 Task: Look for space in Chomutov, Czech Republic from 4th September, 2023 to 10th September, 2023 for 1 adult in price range Rs.9000 to Rs.17000. Place can be private room with 1  bedroom having 1 bed and 1 bathroom. Property type can be house, flat, guest house, hotel. Booking option can be shelf check-in. Required host language is English.
Action: Mouse moved to (449, 105)
Screenshot: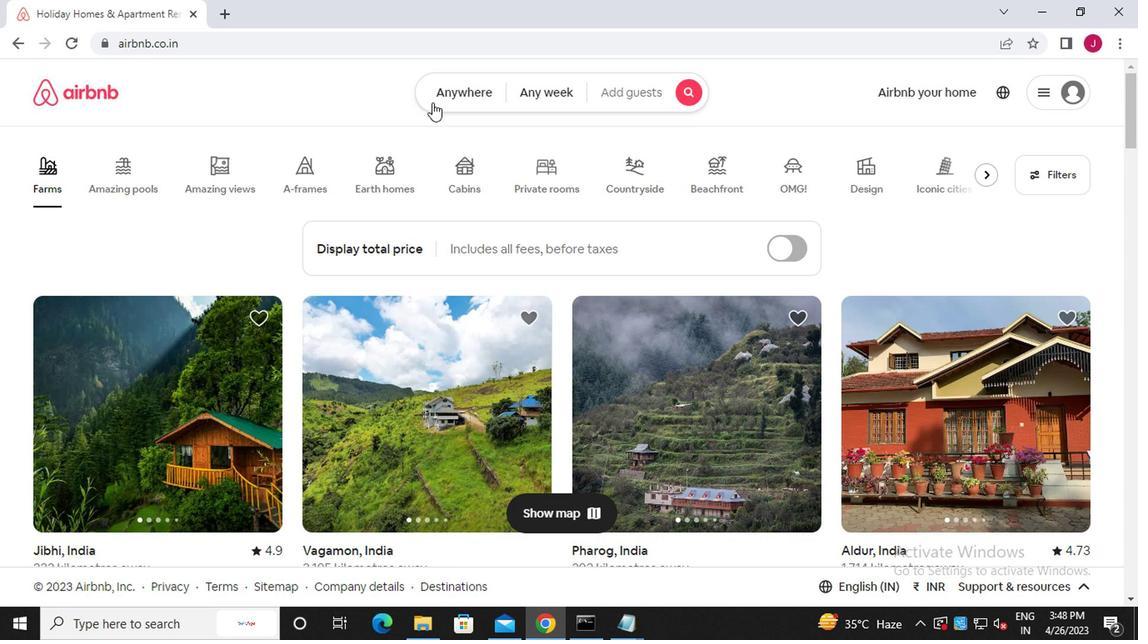 
Action: Mouse pressed left at (449, 105)
Screenshot: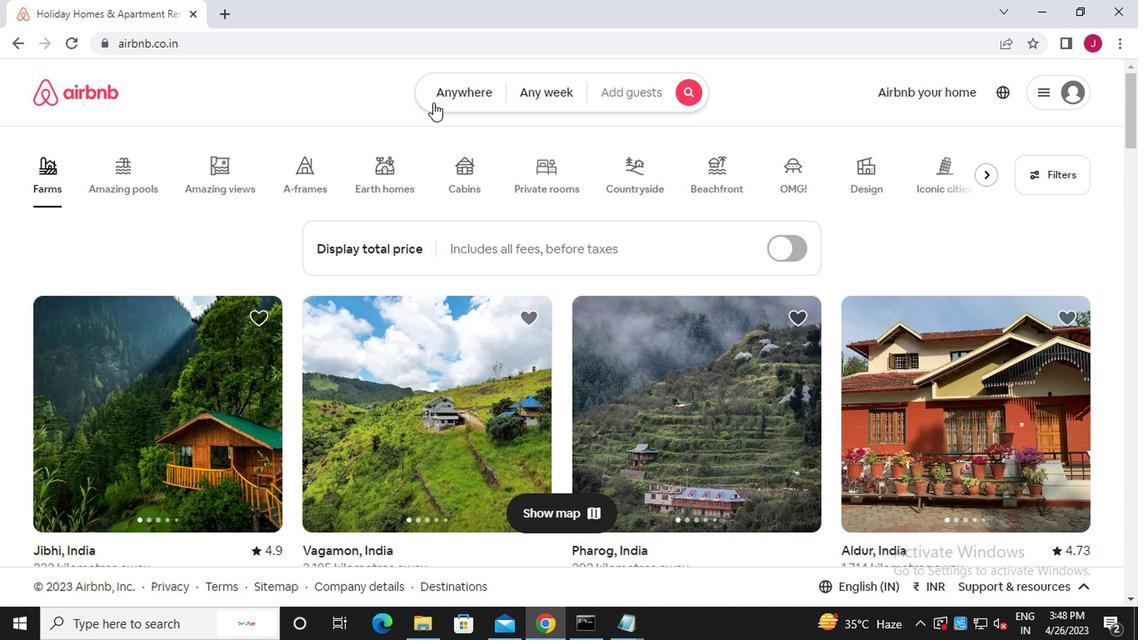 
Action: Mouse moved to (300, 163)
Screenshot: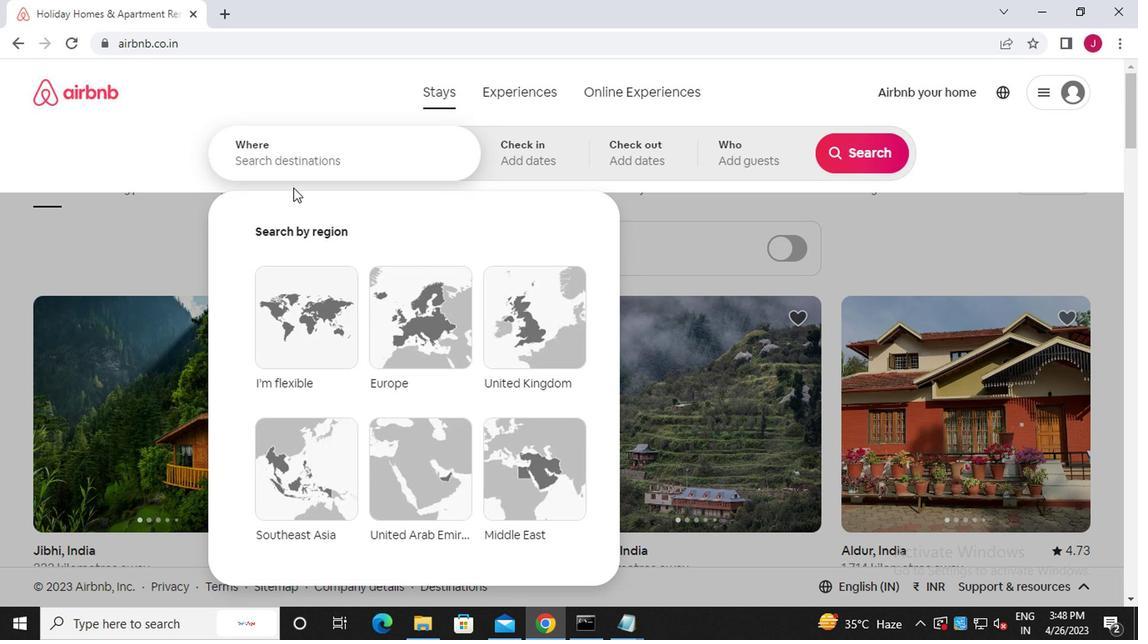 
Action: Mouse pressed left at (300, 163)
Screenshot: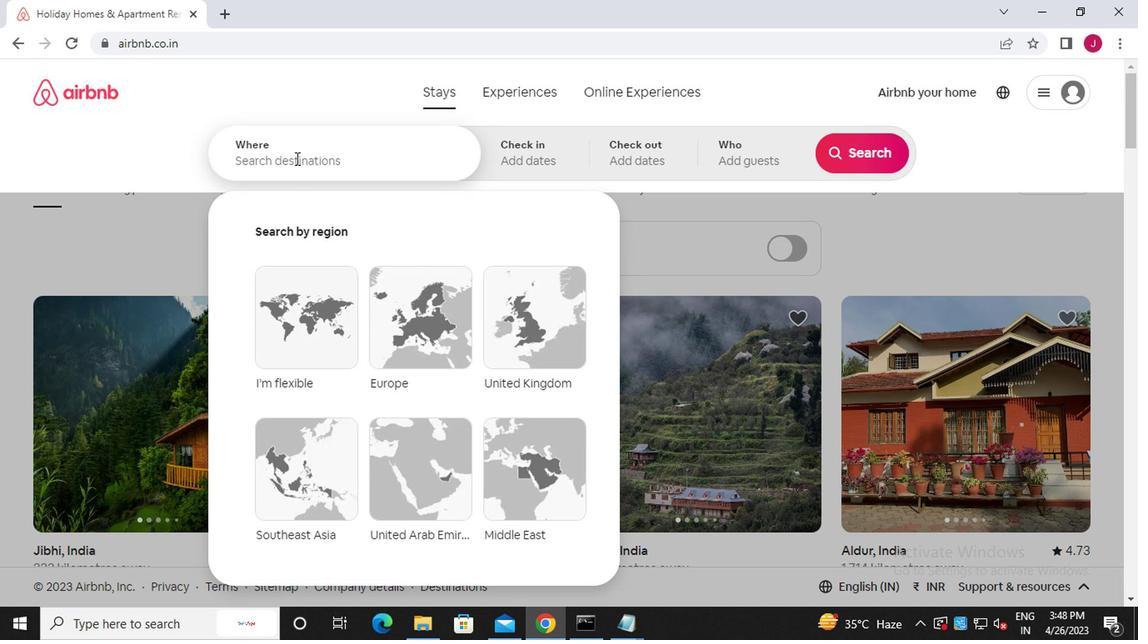 
Action: Key pressed c<Key.caps_lock>homutov,<Key.caps_lock>c<Key.caps_lock>zech<Key.space><Key.caps_lock>r<Key.caps_lock>epublic
Screenshot: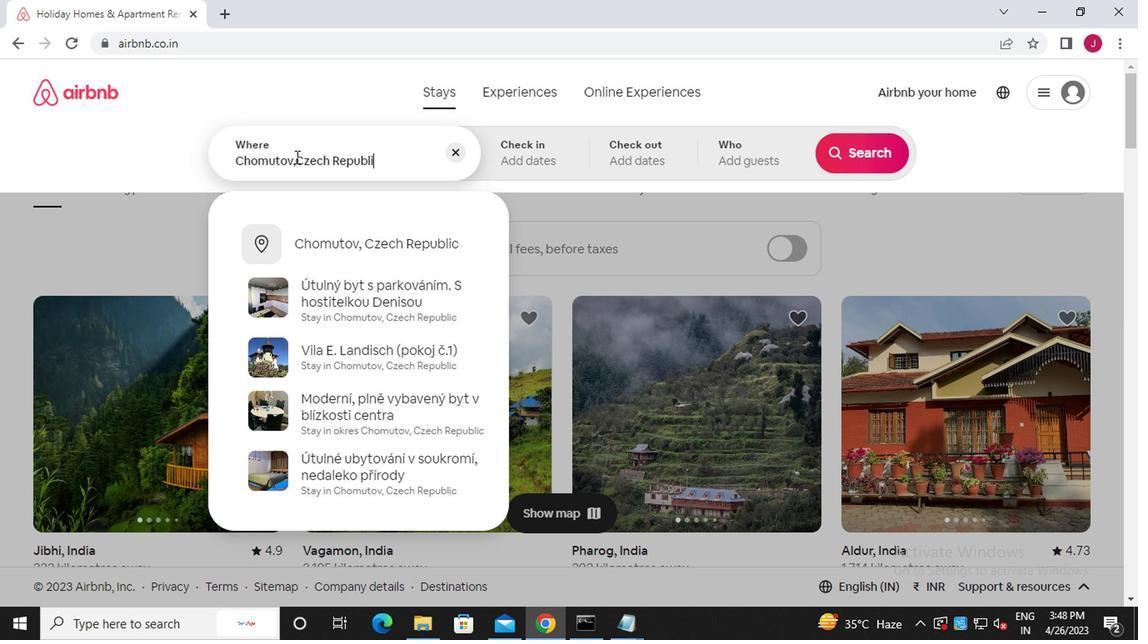 
Action: Mouse moved to (449, 247)
Screenshot: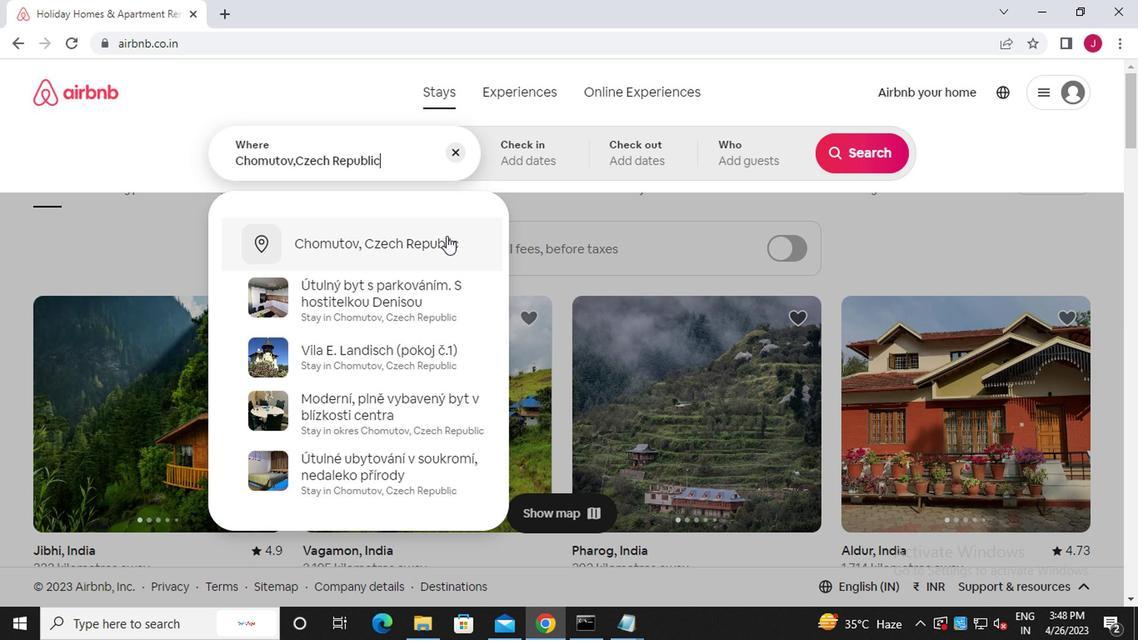 
Action: Mouse pressed left at (449, 247)
Screenshot: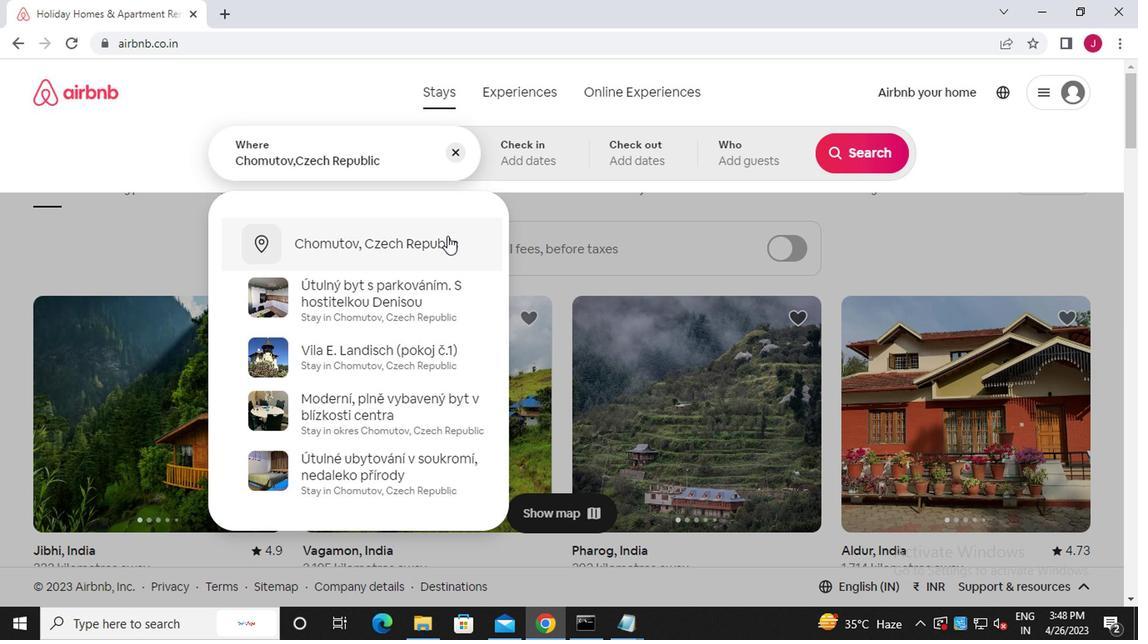 
Action: Mouse moved to (858, 285)
Screenshot: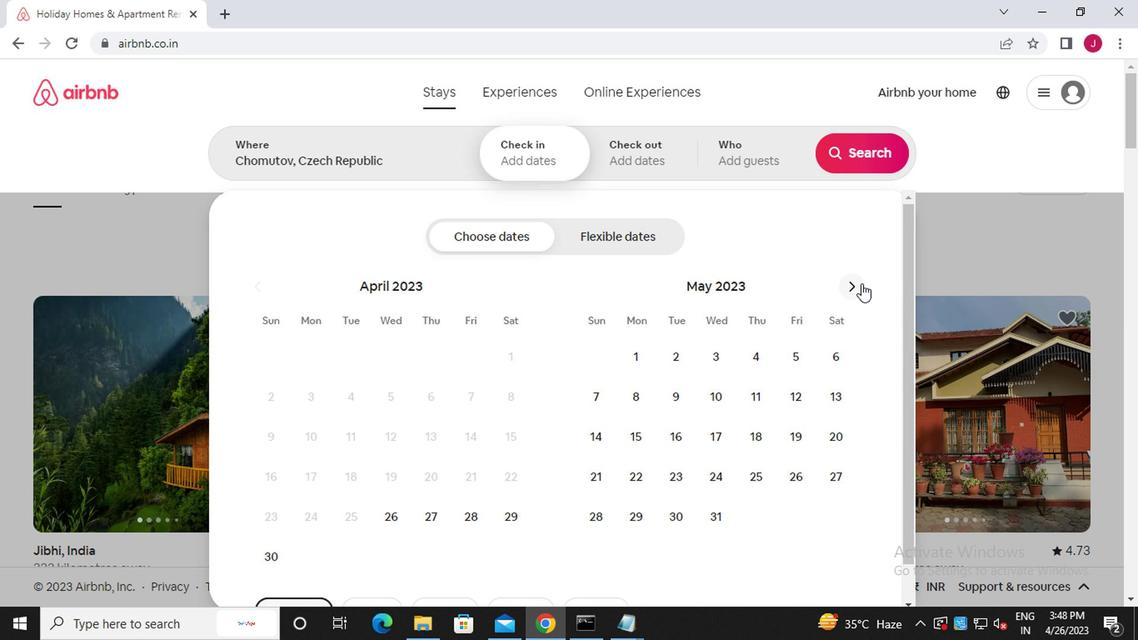 
Action: Mouse pressed left at (858, 285)
Screenshot: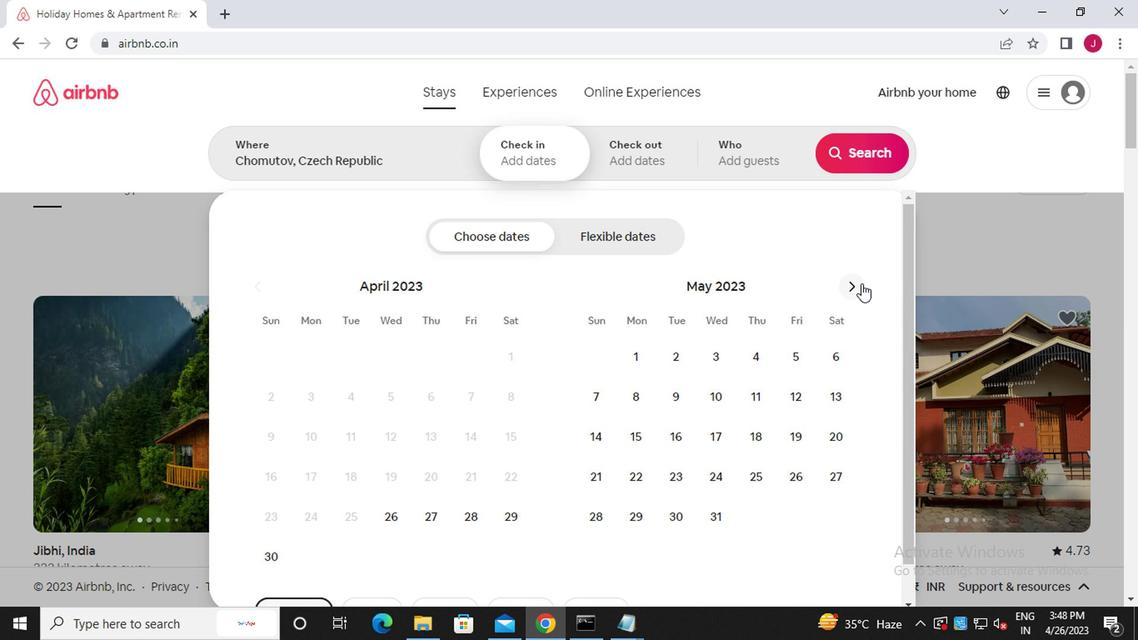 
Action: Mouse moved to (858, 285)
Screenshot: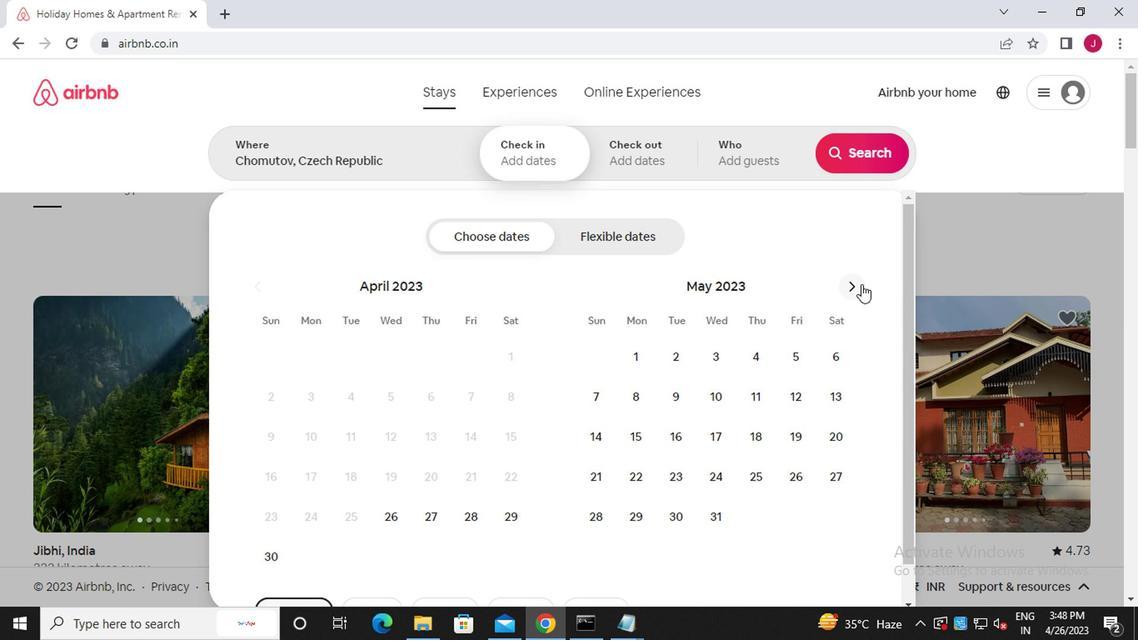 
Action: Mouse pressed left at (858, 285)
Screenshot: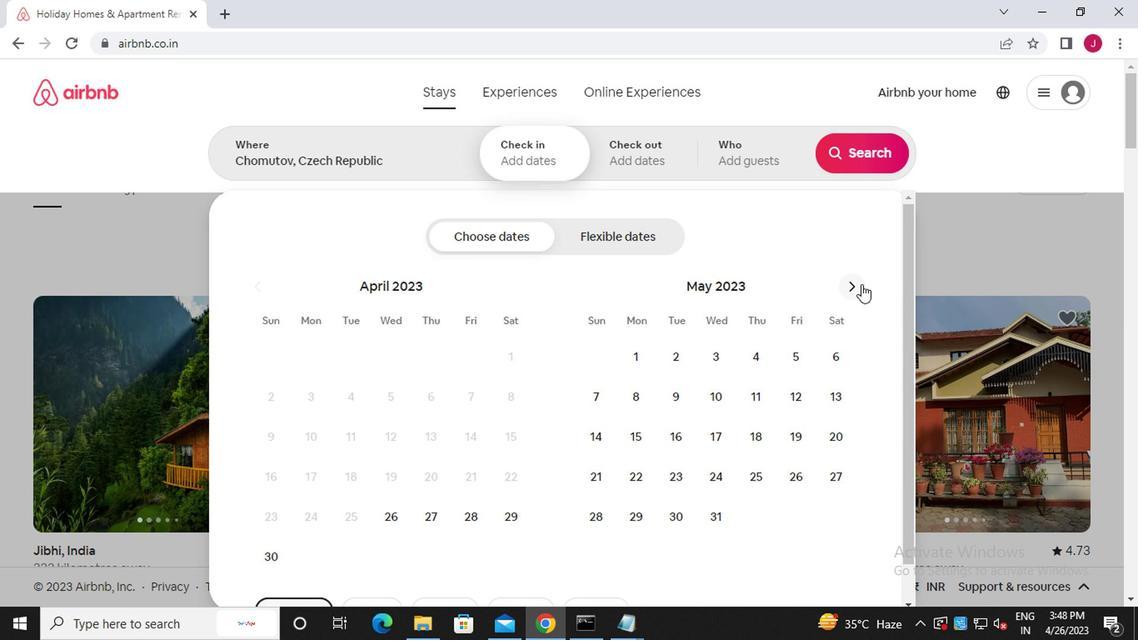 
Action: Mouse moved to (859, 285)
Screenshot: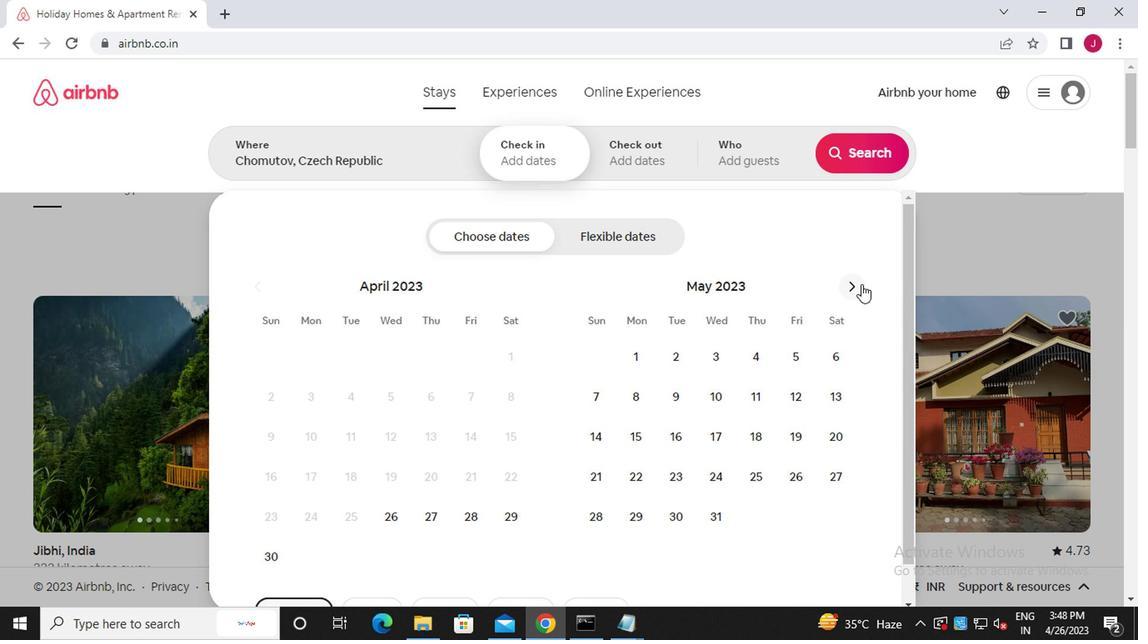 
Action: Mouse pressed left at (859, 285)
Screenshot: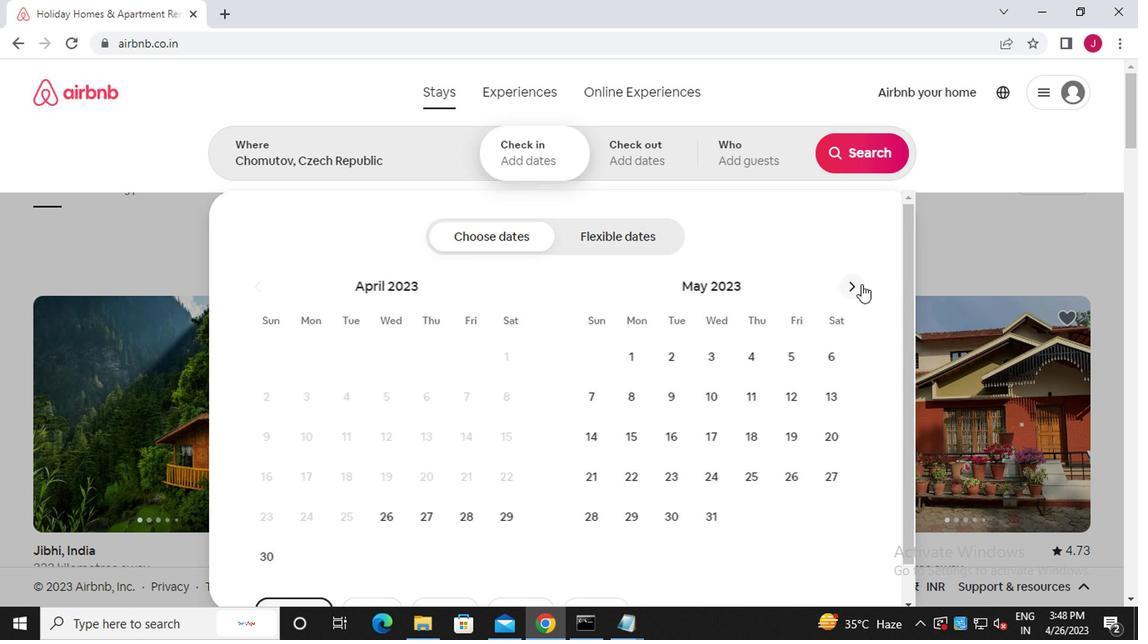 
Action: Mouse moved to (860, 285)
Screenshot: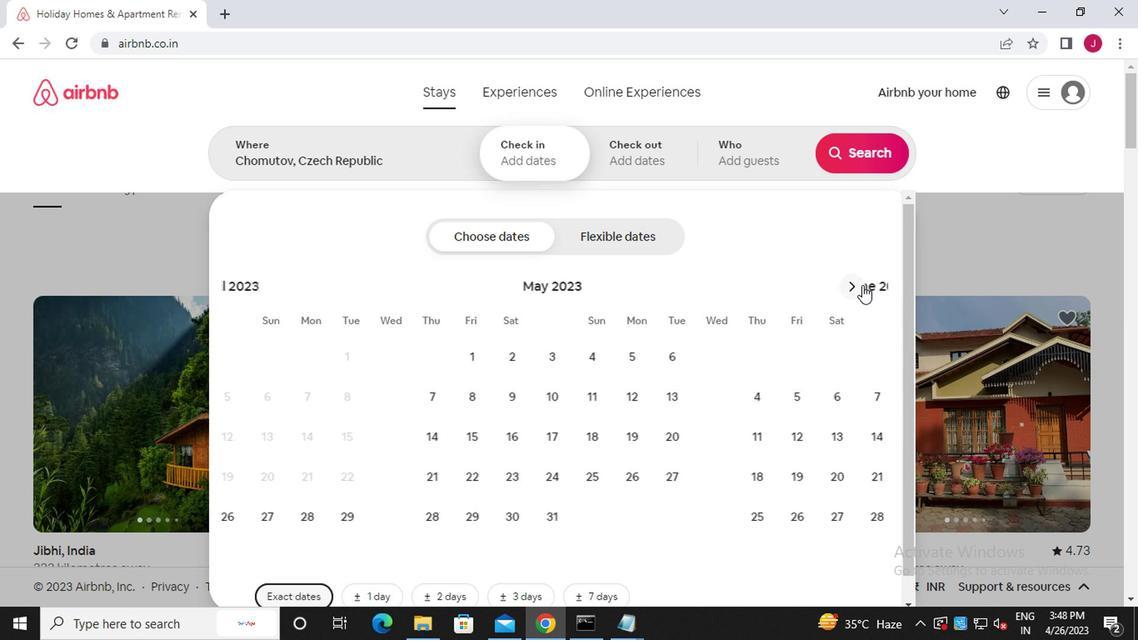 
Action: Mouse pressed left at (860, 285)
Screenshot: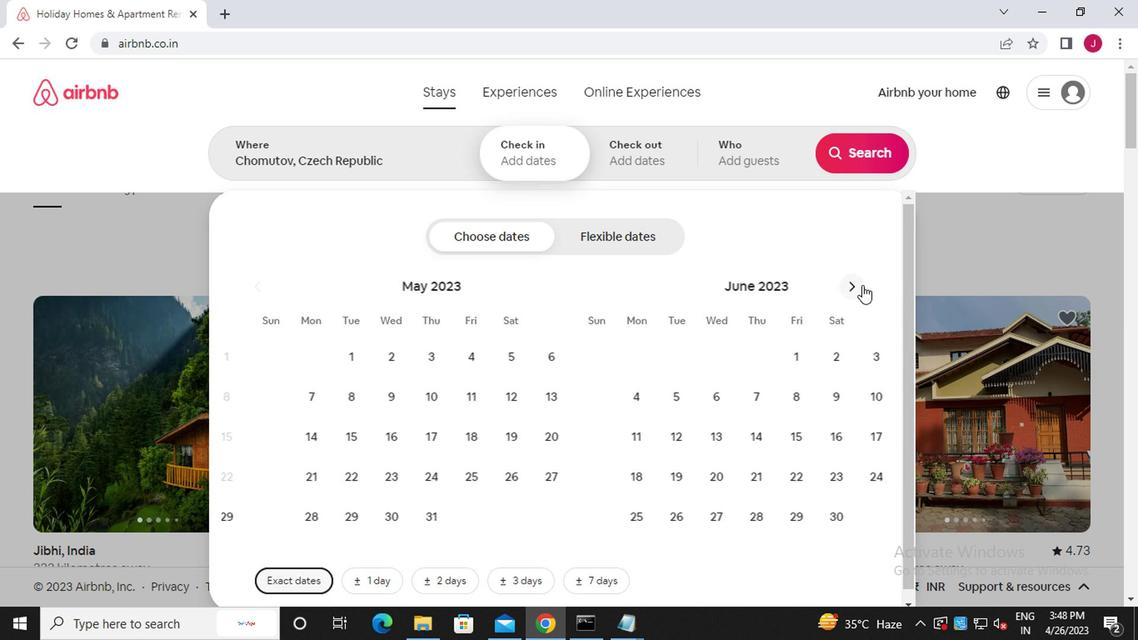 
Action: Mouse pressed left at (860, 285)
Screenshot: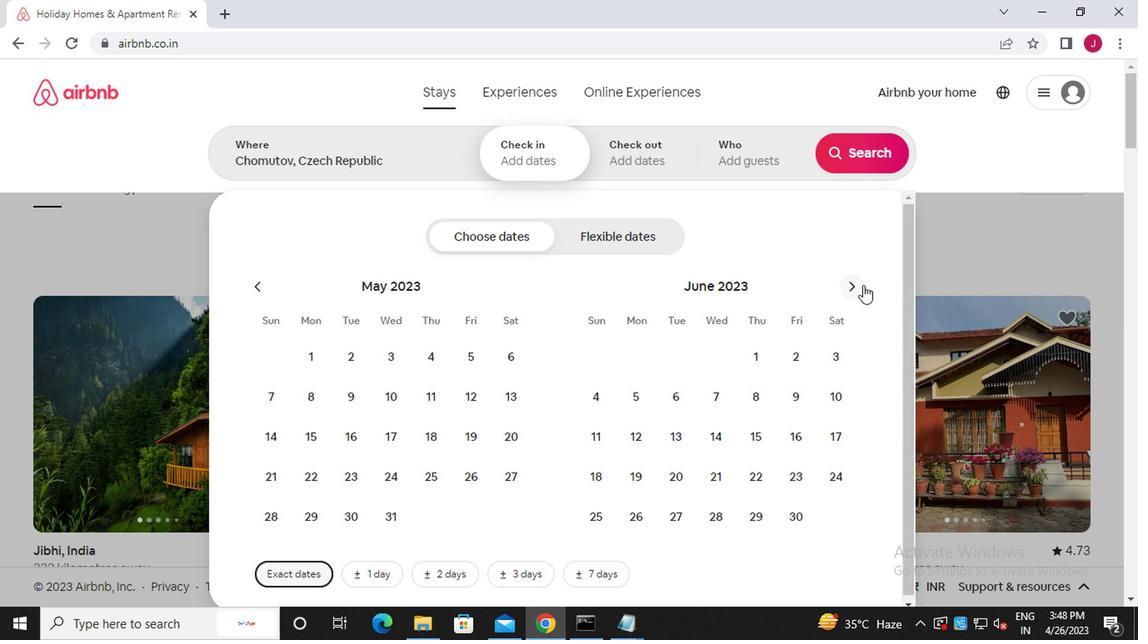 
Action: Mouse pressed left at (860, 285)
Screenshot: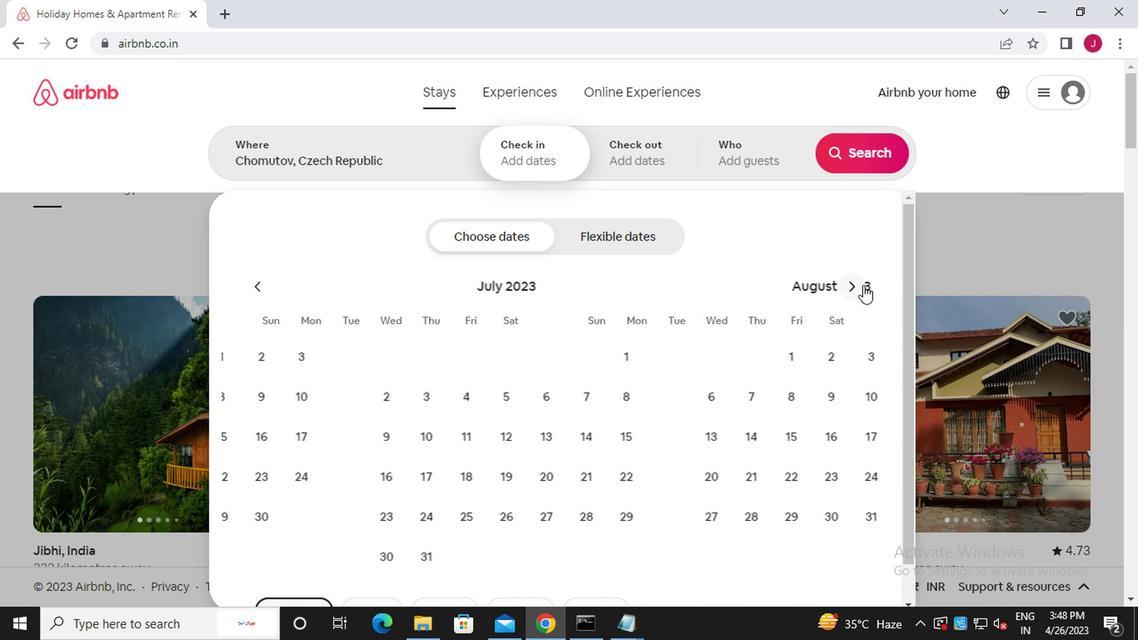 
Action: Mouse moved to (660, 390)
Screenshot: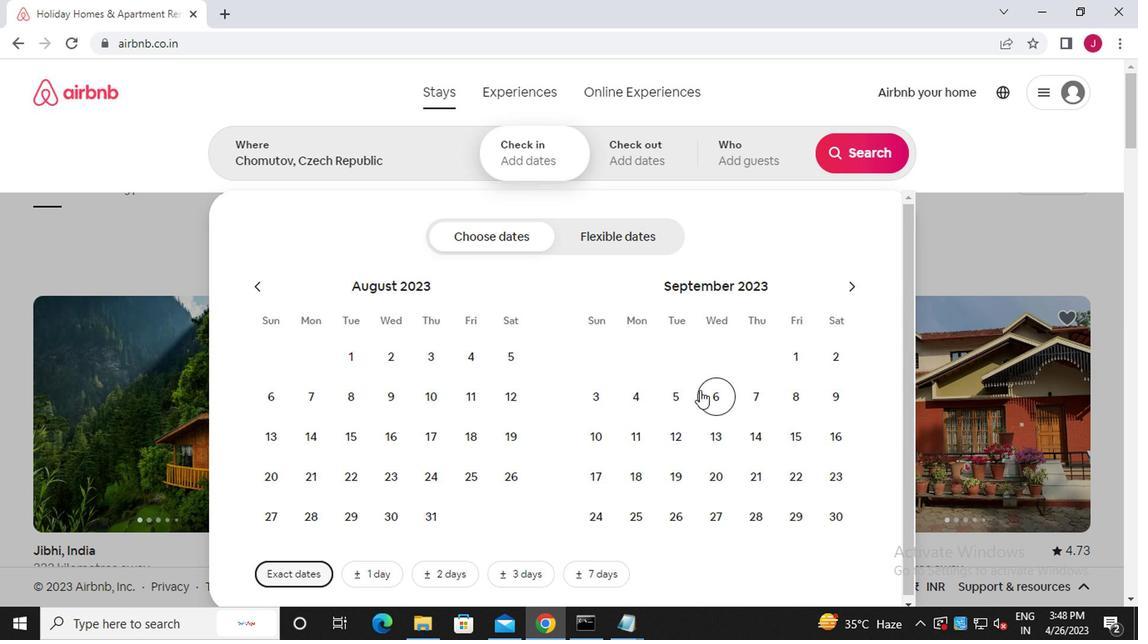 
Action: Mouse pressed left at (660, 390)
Screenshot: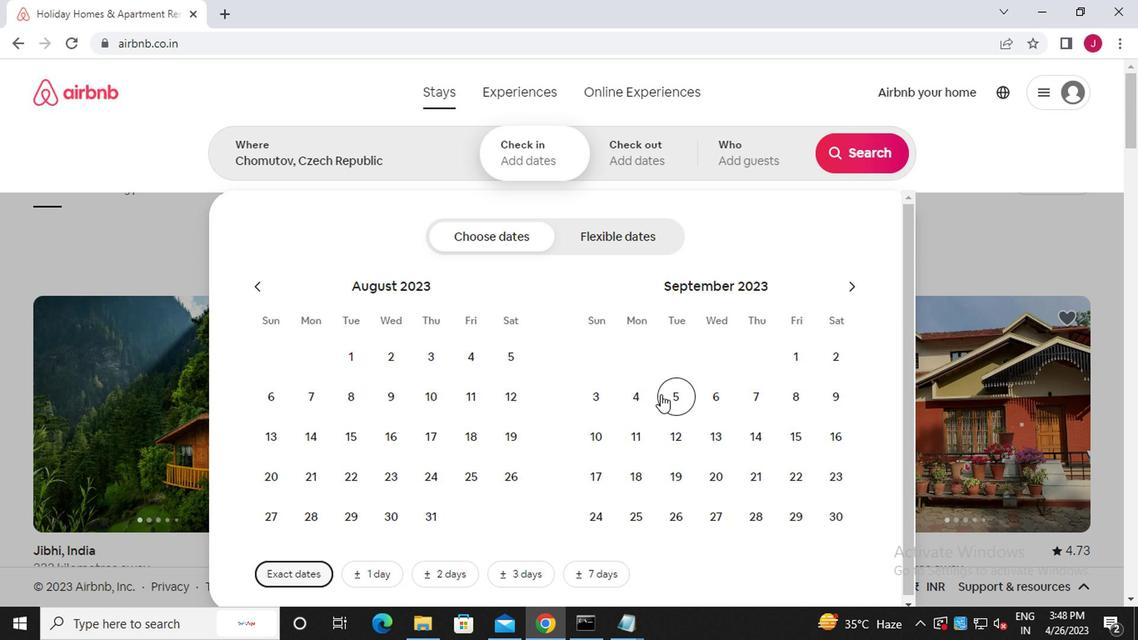 
Action: Mouse moved to (634, 390)
Screenshot: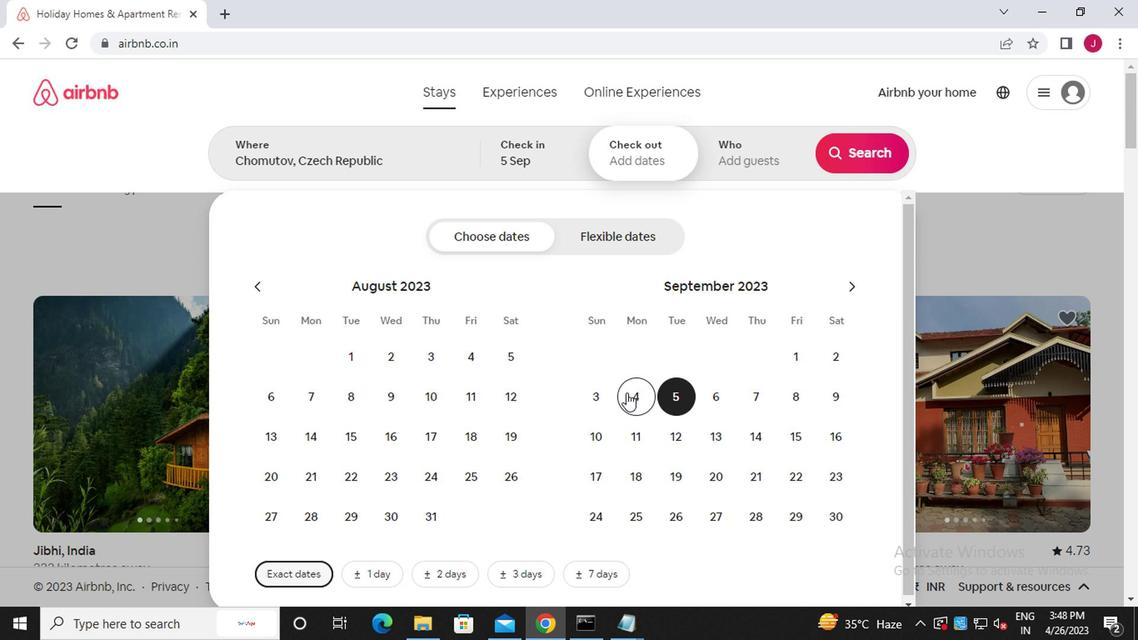 
Action: Mouse pressed left at (634, 390)
Screenshot: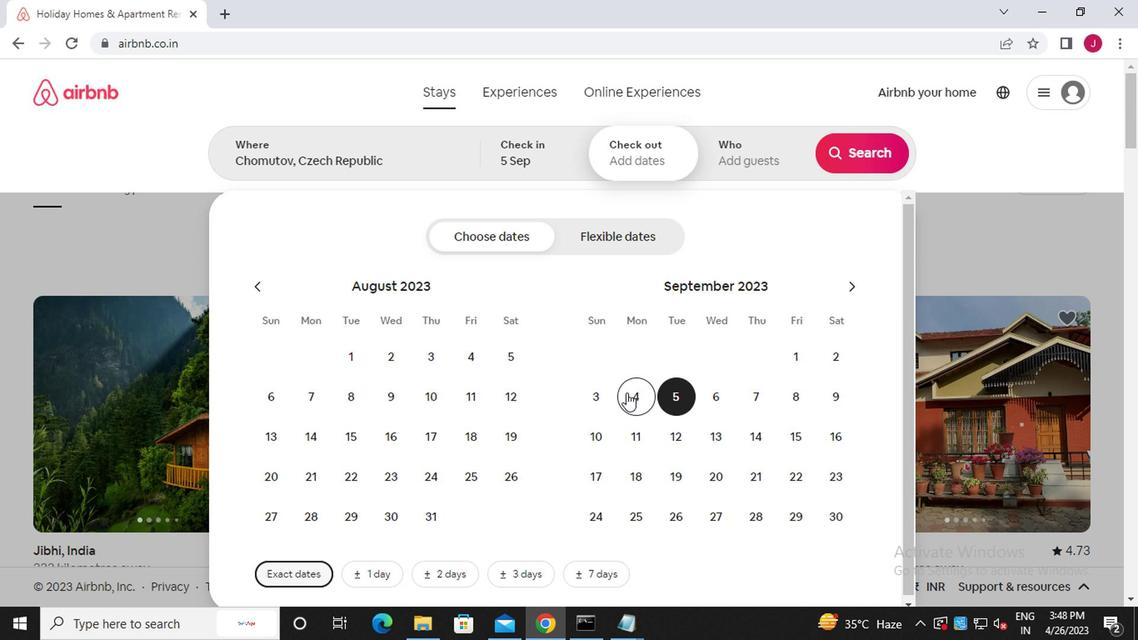 
Action: Mouse moved to (606, 425)
Screenshot: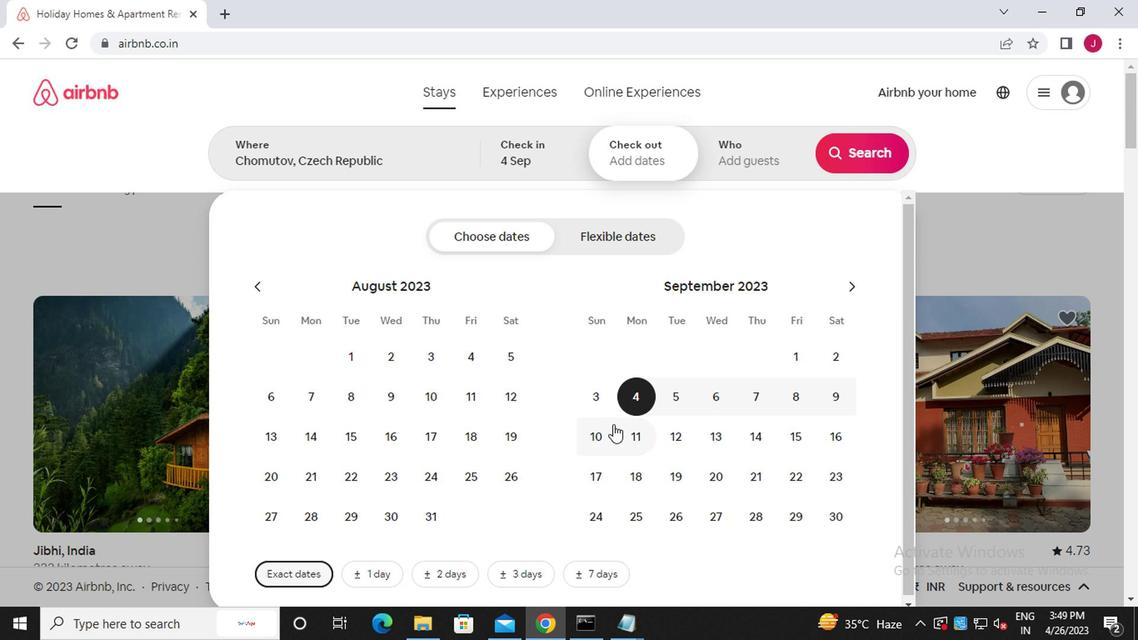 
Action: Mouse pressed left at (606, 425)
Screenshot: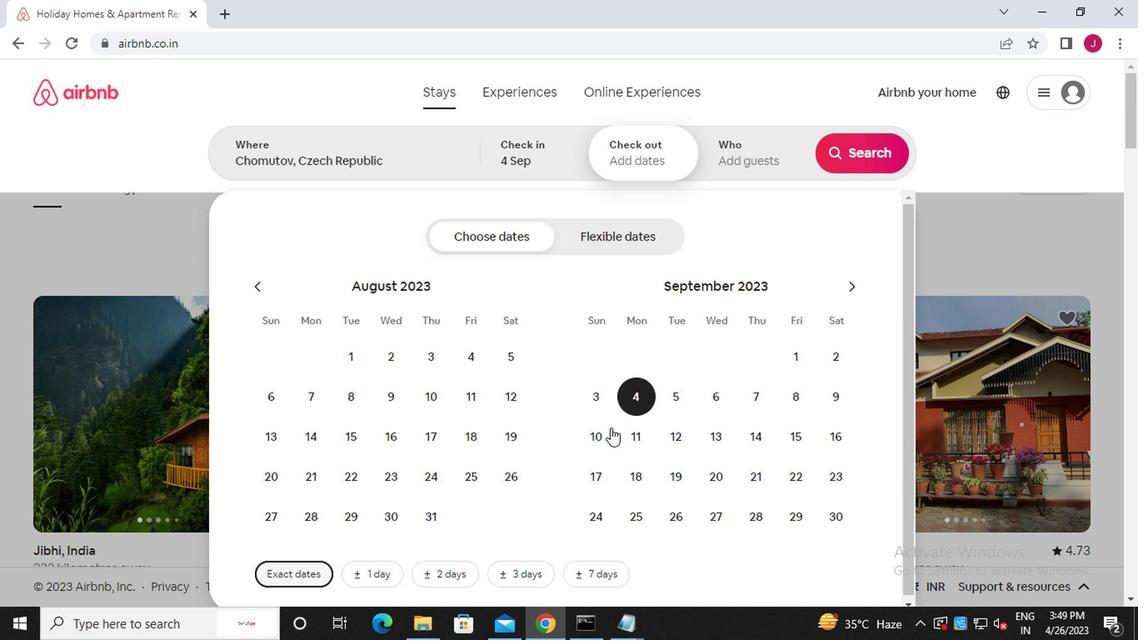 
Action: Mouse moved to (752, 160)
Screenshot: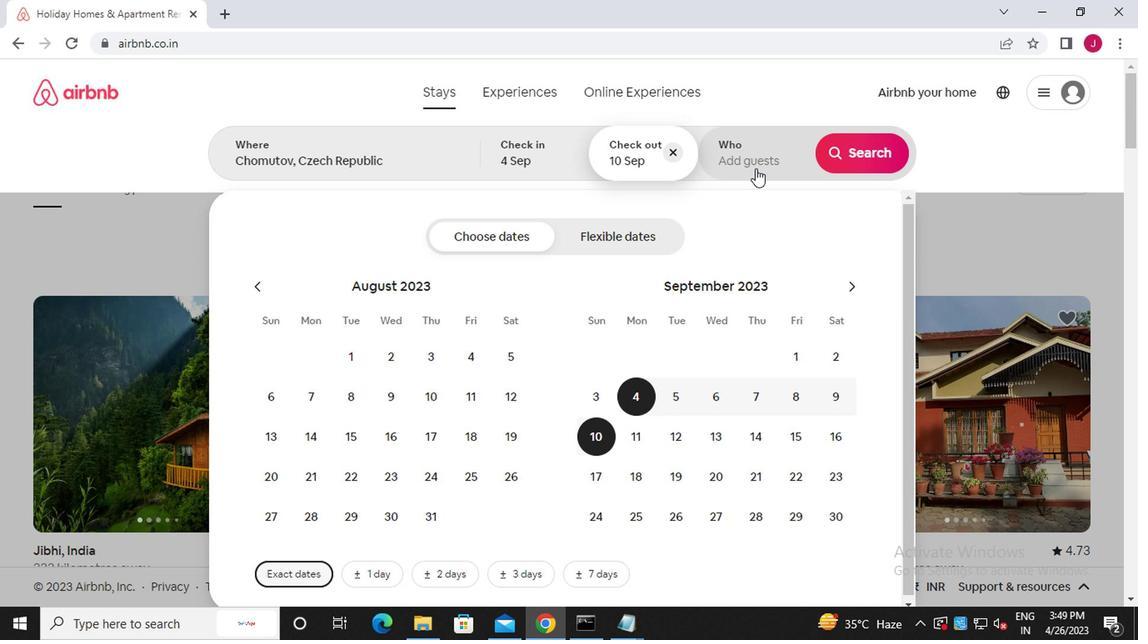 
Action: Mouse pressed left at (752, 160)
Screenshot: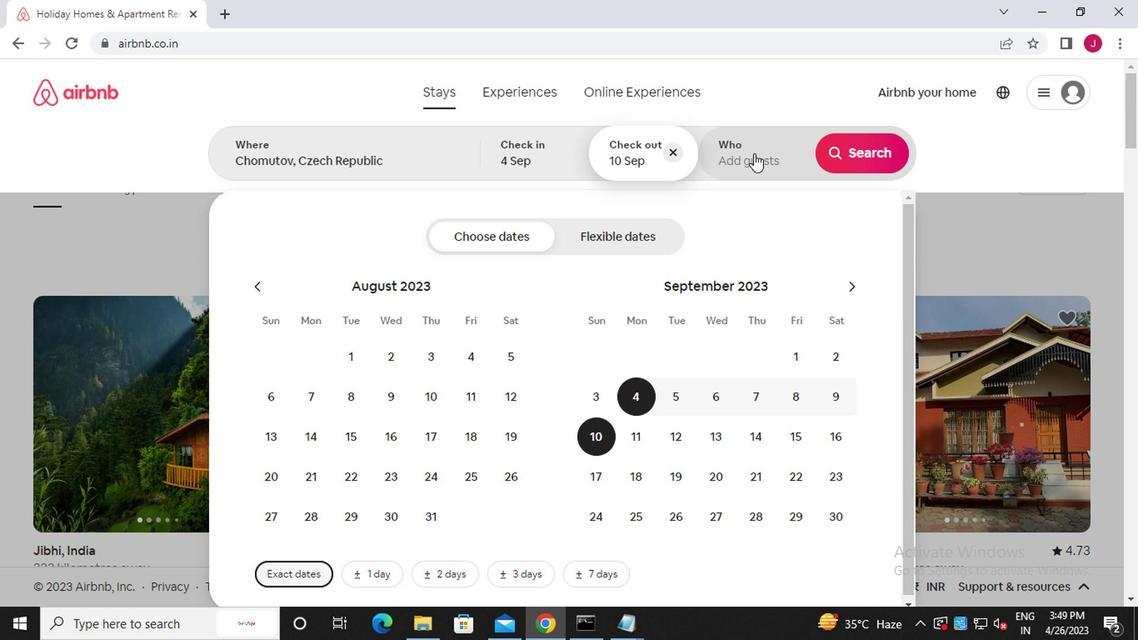 
Action: Mouse moved to (866, 247)
Screenshot: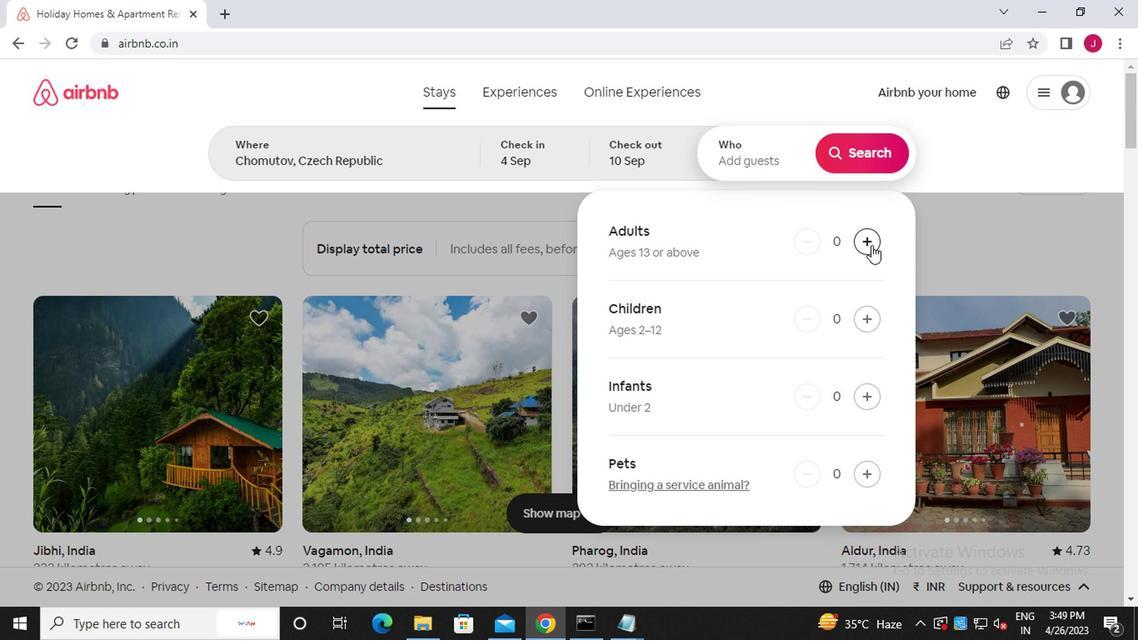
Action: Mouse pressed left at (866, 247)
Screenshot: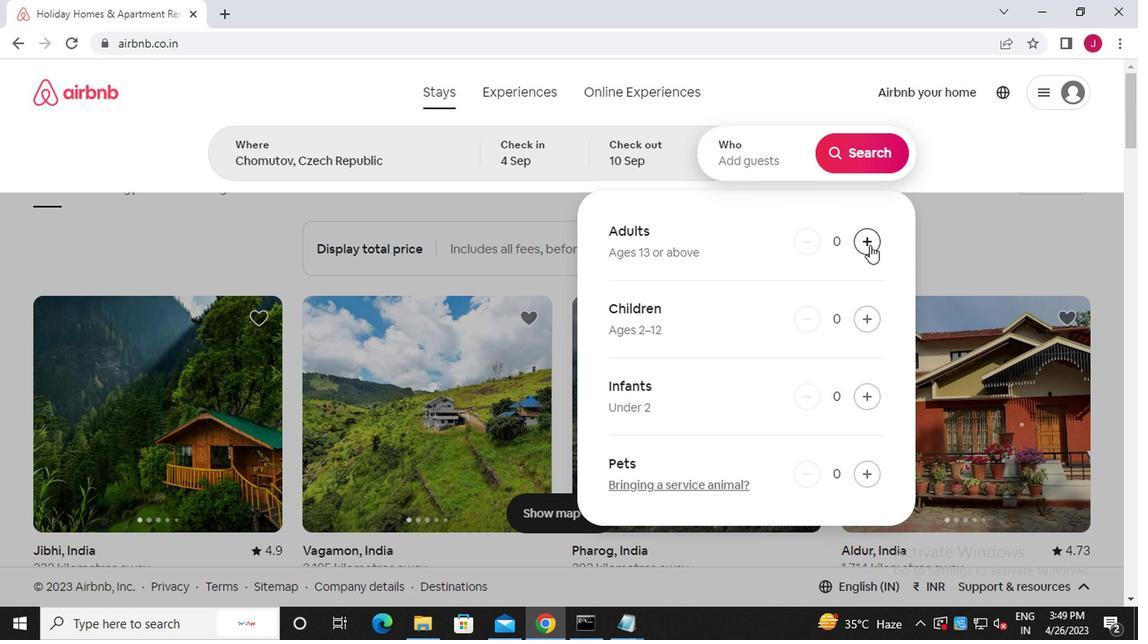 
Action: Mouse moved to (857, 161)
Screenshot: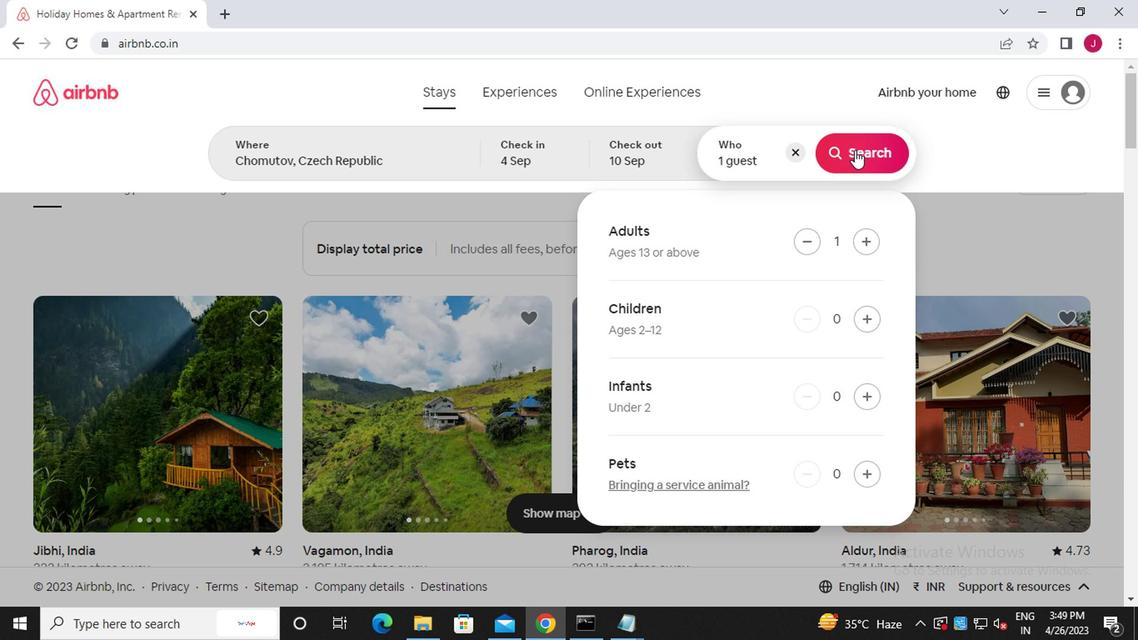
Action: Mouse pressed left at (857, 161)
Screenshot: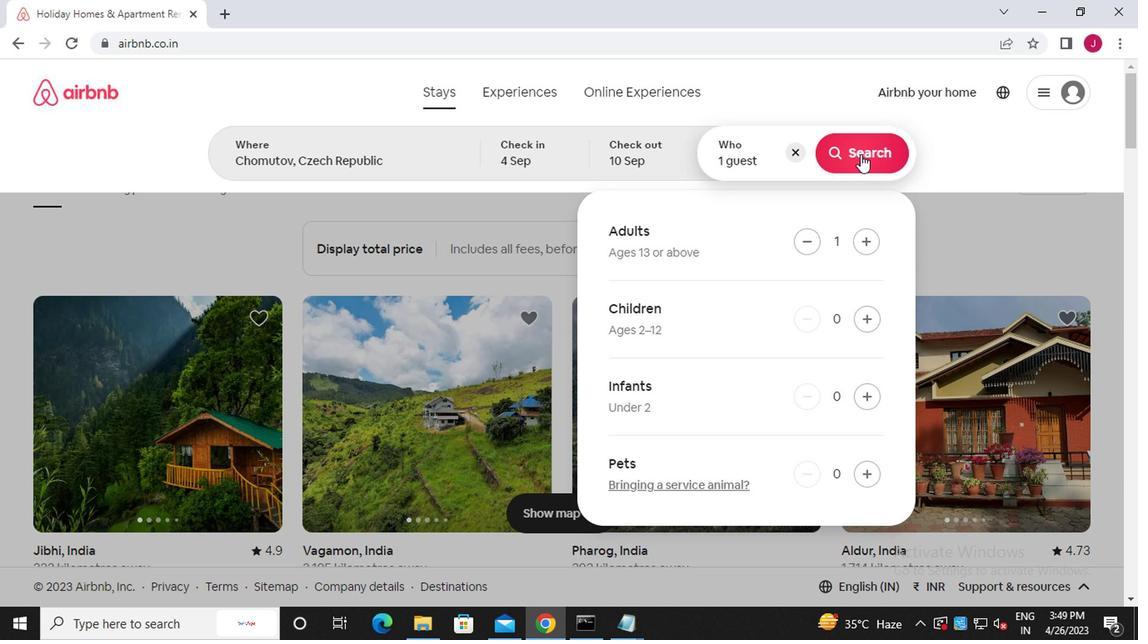 
Action: Mouse moved to (1067, 163)
Screenshot: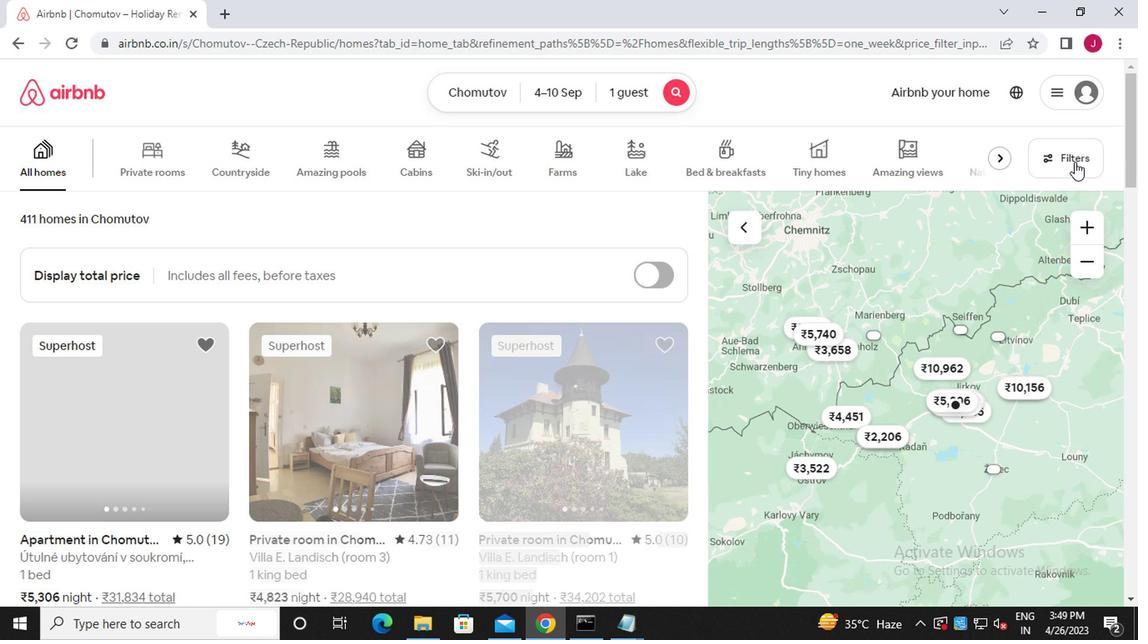 
Action: Mouse pressed left at (1067, 163)
Screenshot: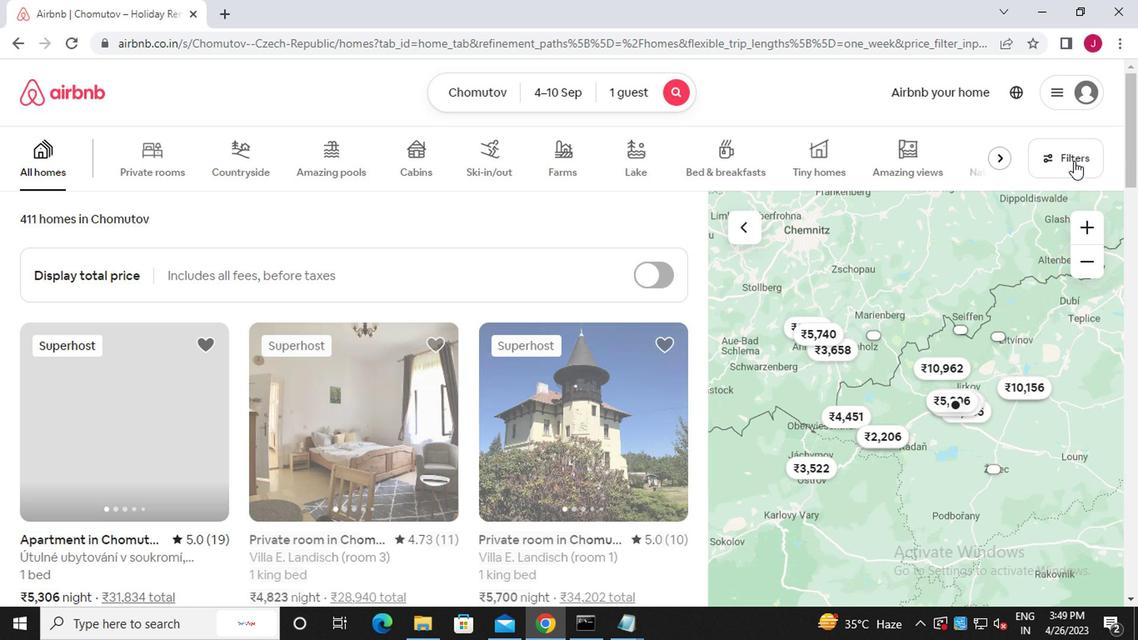 
Action: Mouse moved to (370, 367)
Screenshot: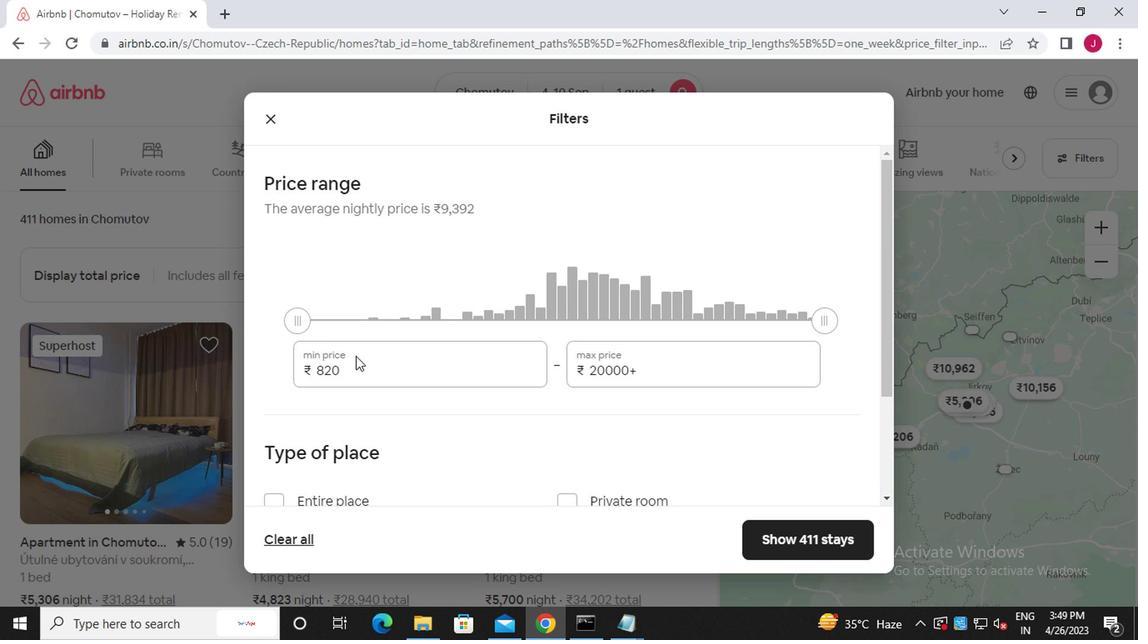 
Action: Mouse pressed left at (370, 367)
Screenshot: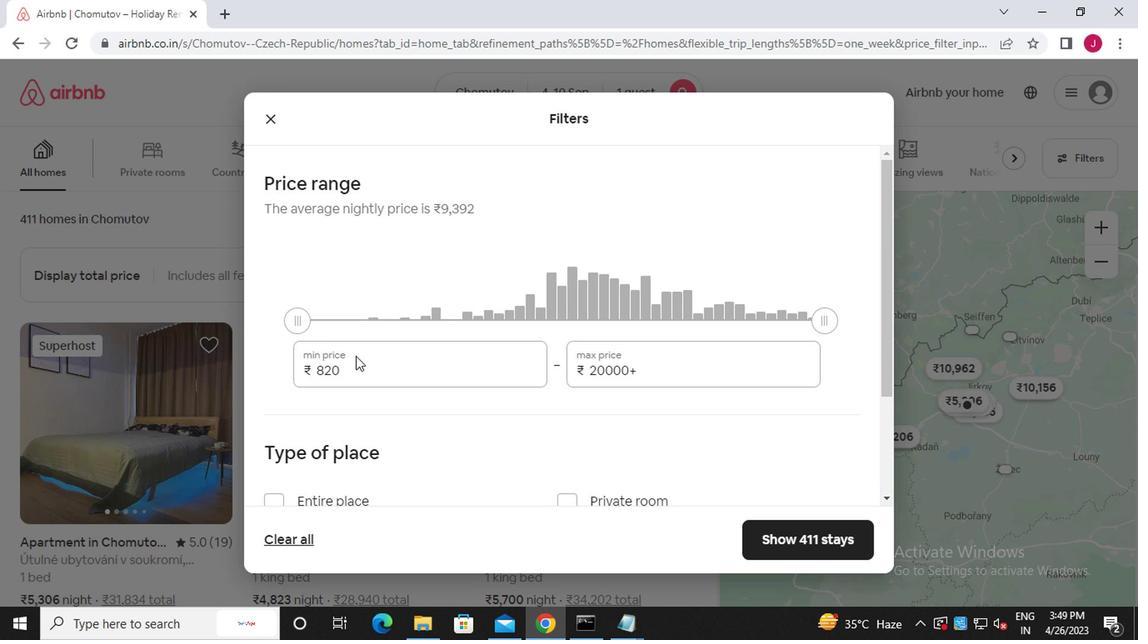 
Action: Mouse moved to (374, 367)
Screenshot: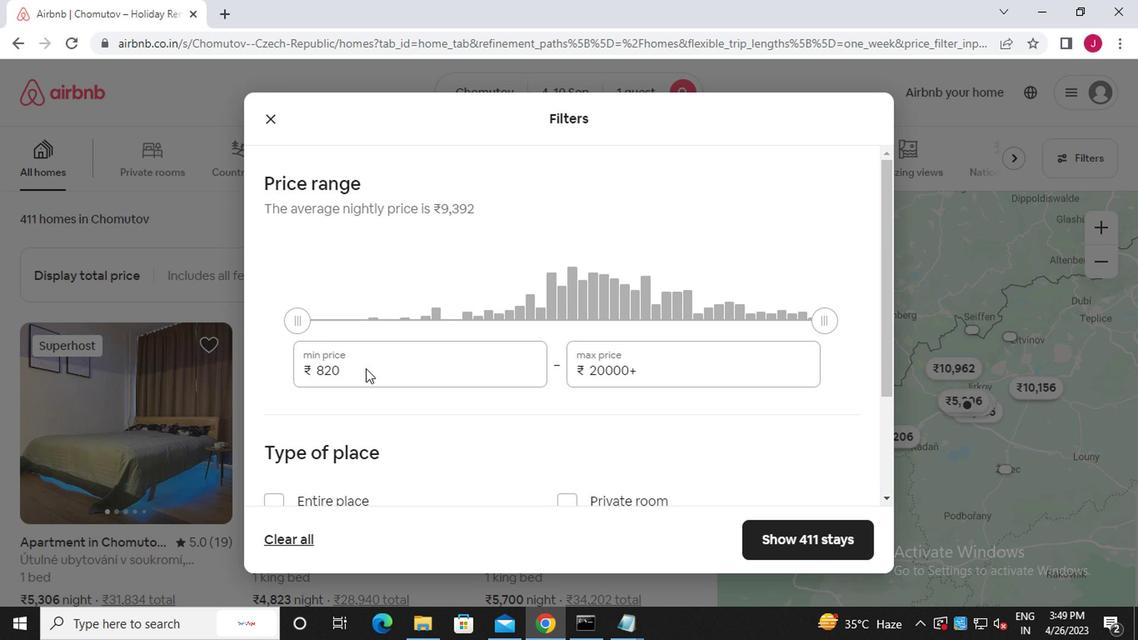 
Action: Key pressed <Key.backspace><Key.backspace><Key.backspace><<105>><<96>><<96>><<96>>
Screenshot: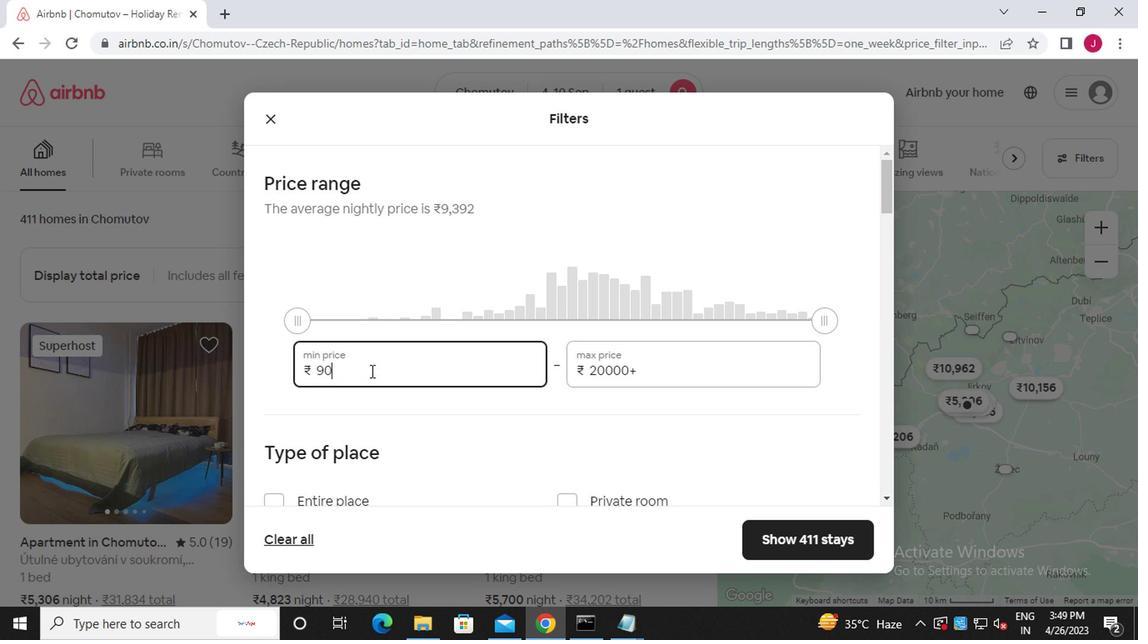 
Action: Mouse moved to (662, 367)
Screenshot: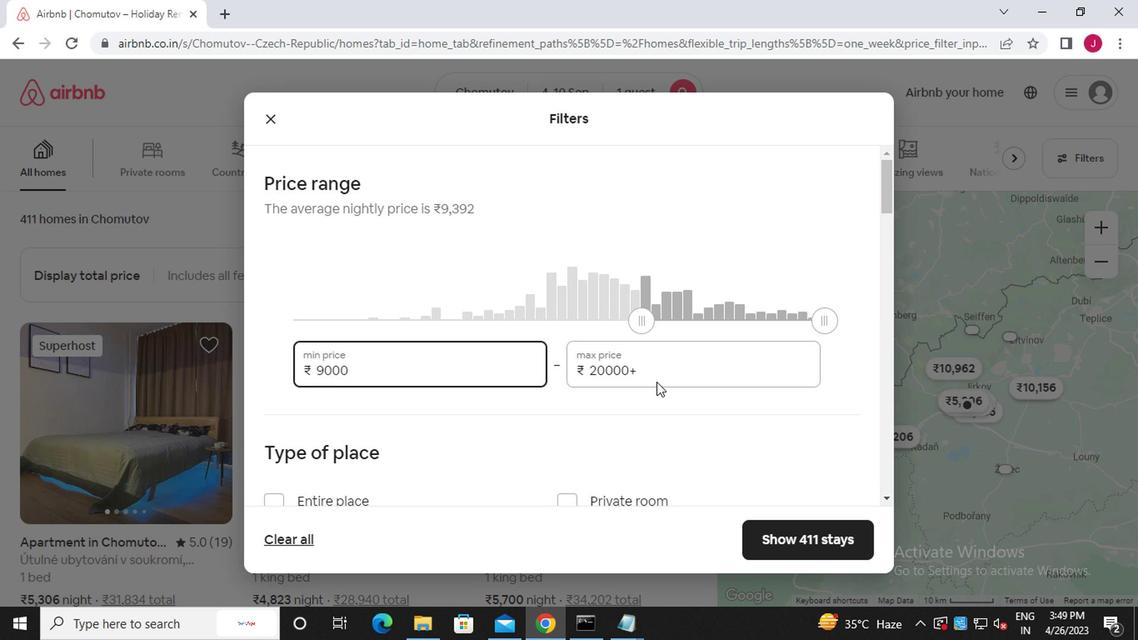 
Action: Mouse pressed left at (662, 367)
Screenshot: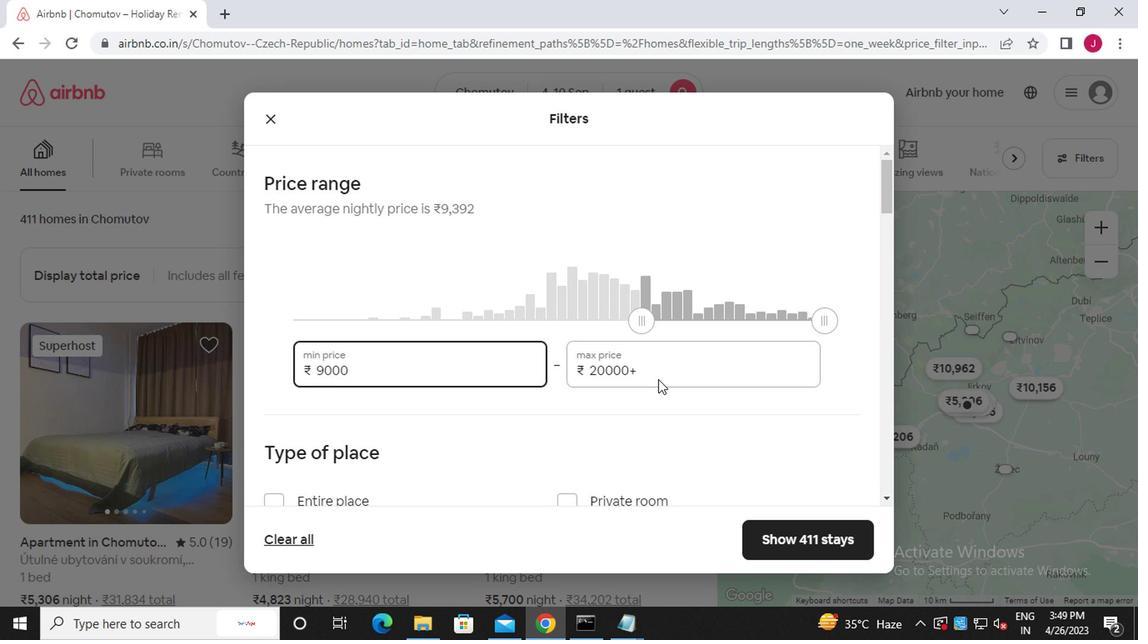
Action: Mouse moved to (662, 367)
Screenshot: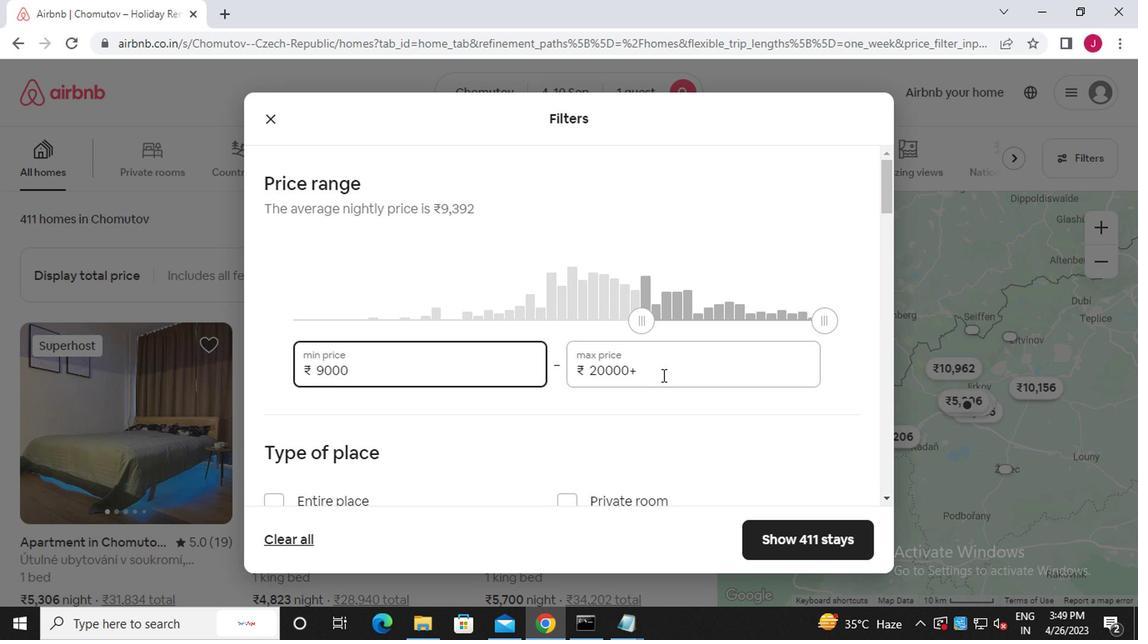 
Action: Key pressed <Key.backspace><Key.backspace><Key.backspace><Key.backspace><Key.backspace><Key.backspace><Key.backspace><Key.backspace><Key.backspace><Key.backspace><Key.backspace><Key.backspace><<97>><<103>><<96>><<96>><<96>>
Screenshot: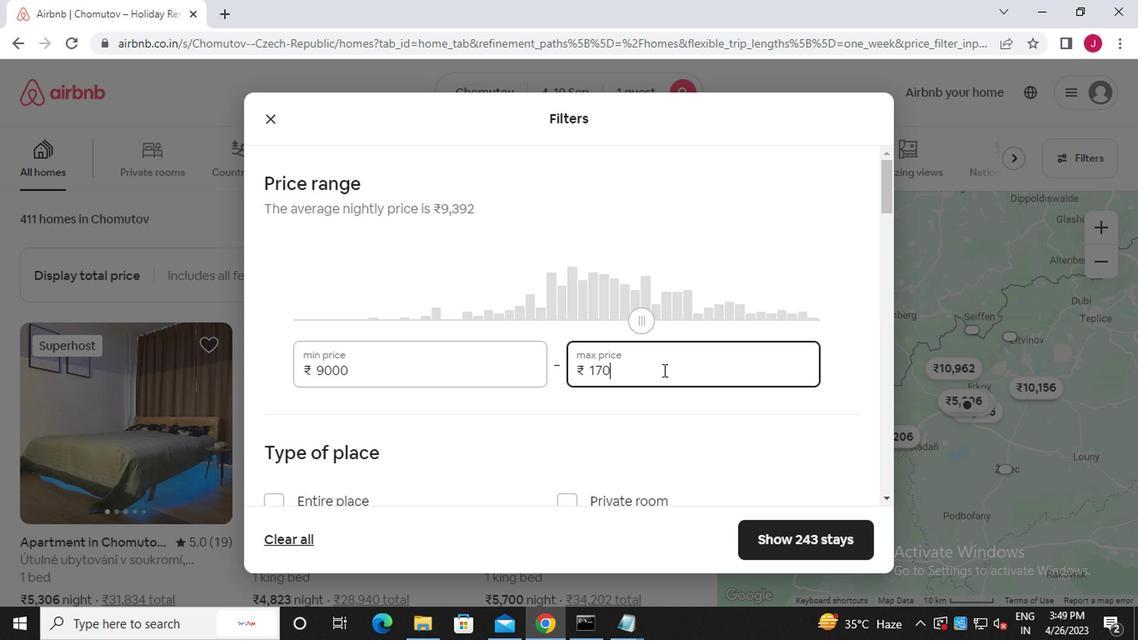 
Action: Mouse moved to (662, 375)
Screenshot: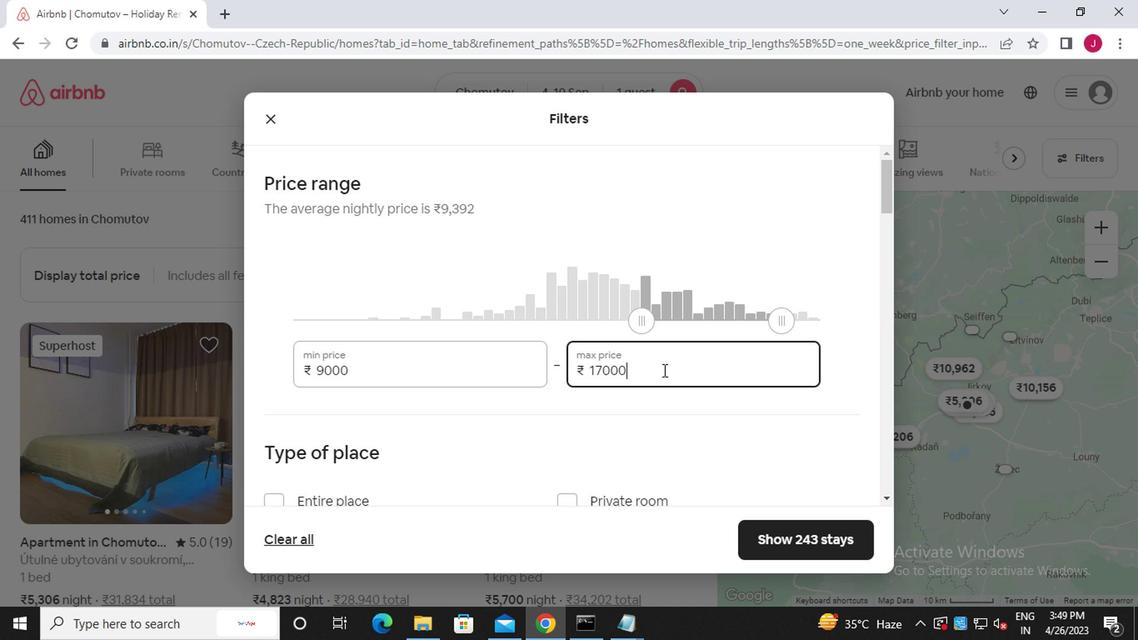 
Action: Mouse scrolled (662, 374) with delta (0, -1)
Screenshot: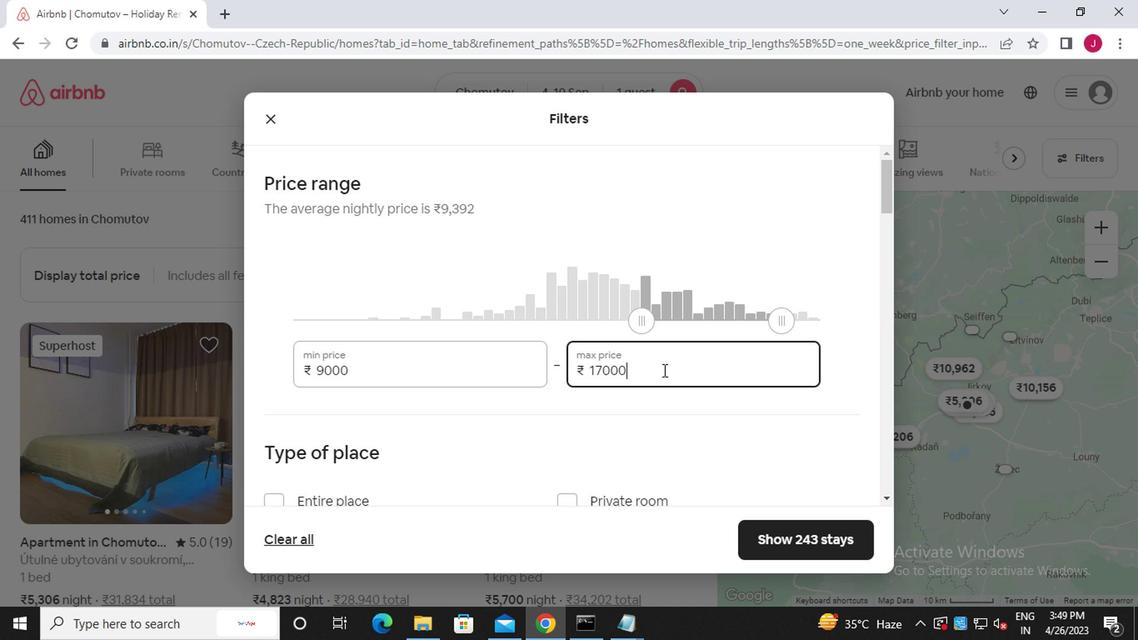 
Action: Mouse moved to (663, 377)
Screenshot: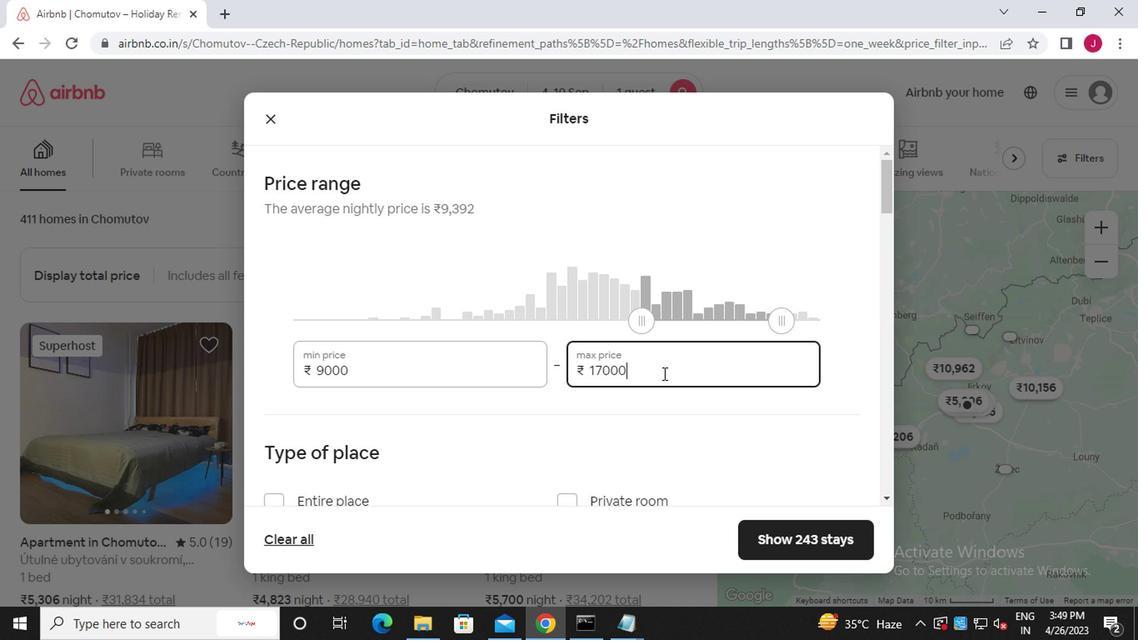 
Action: Mouse scrolled (663, 376) with delta (0, -1)
Screenshot: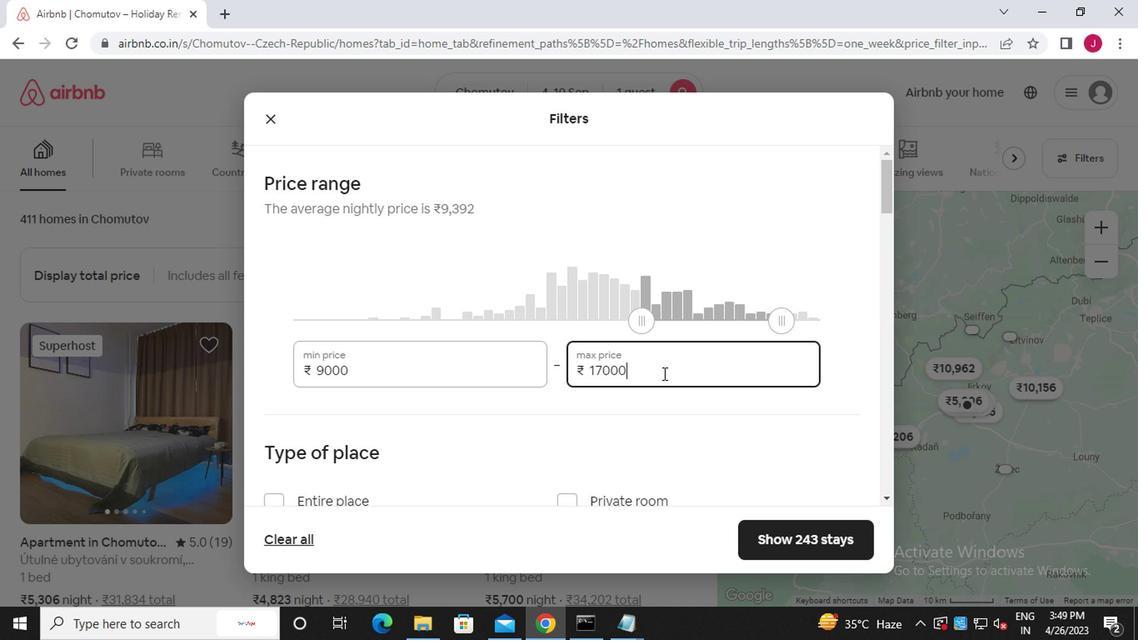 
Action: Mouse moved to (568, 330)
Screenshot: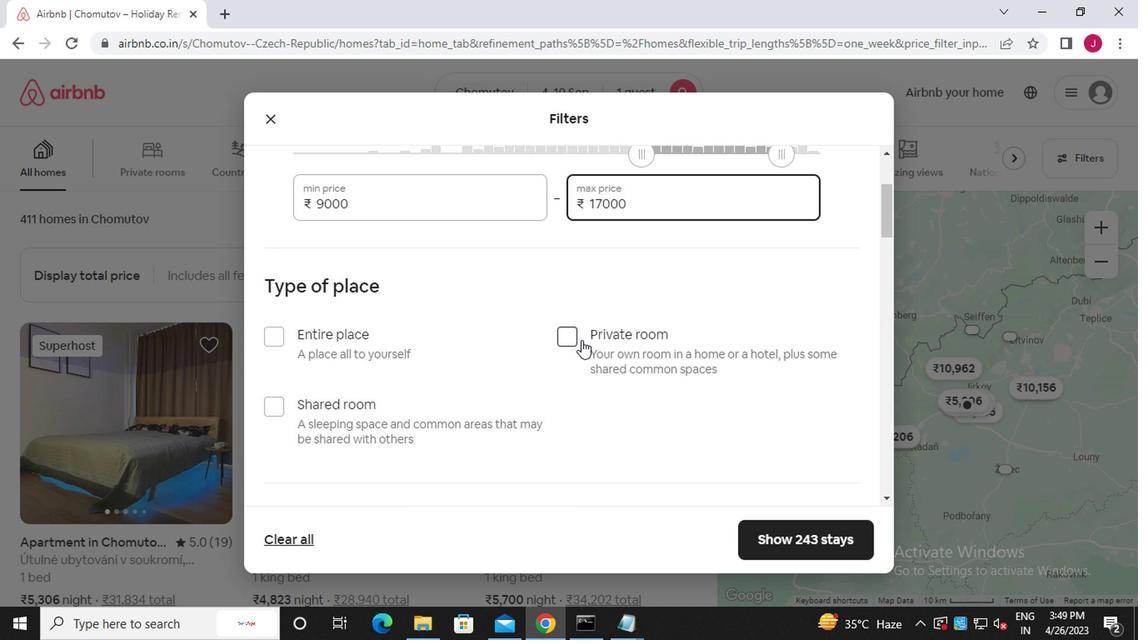 
Action: Mouse pressed left at (568, 330)
Screenshot: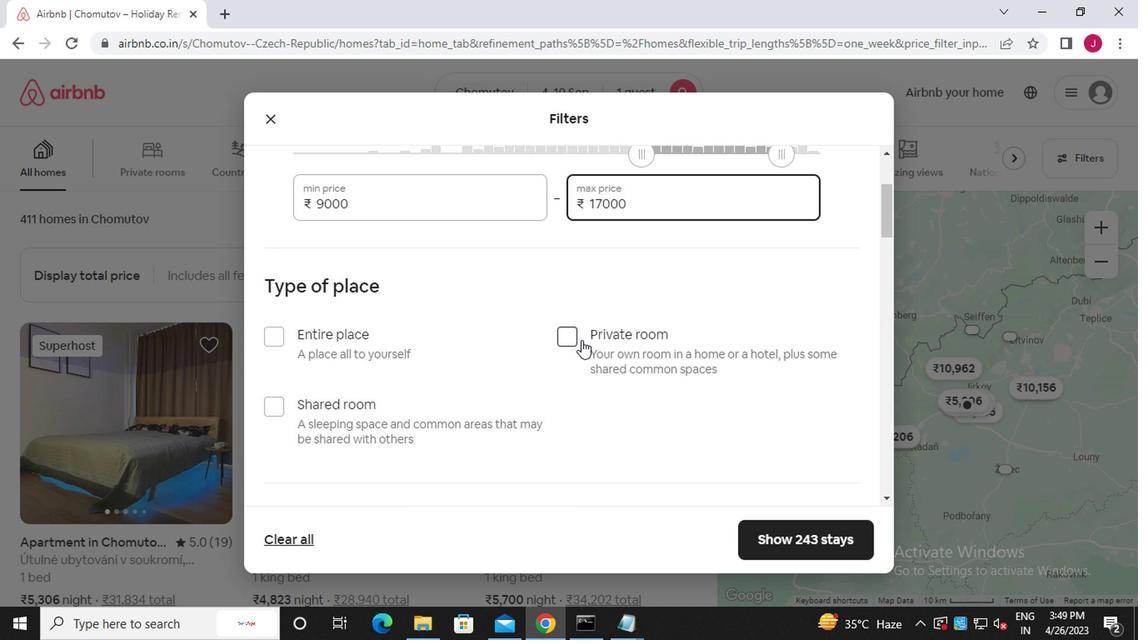 
Action: Mouse moved to (523, 347)
Screenshot: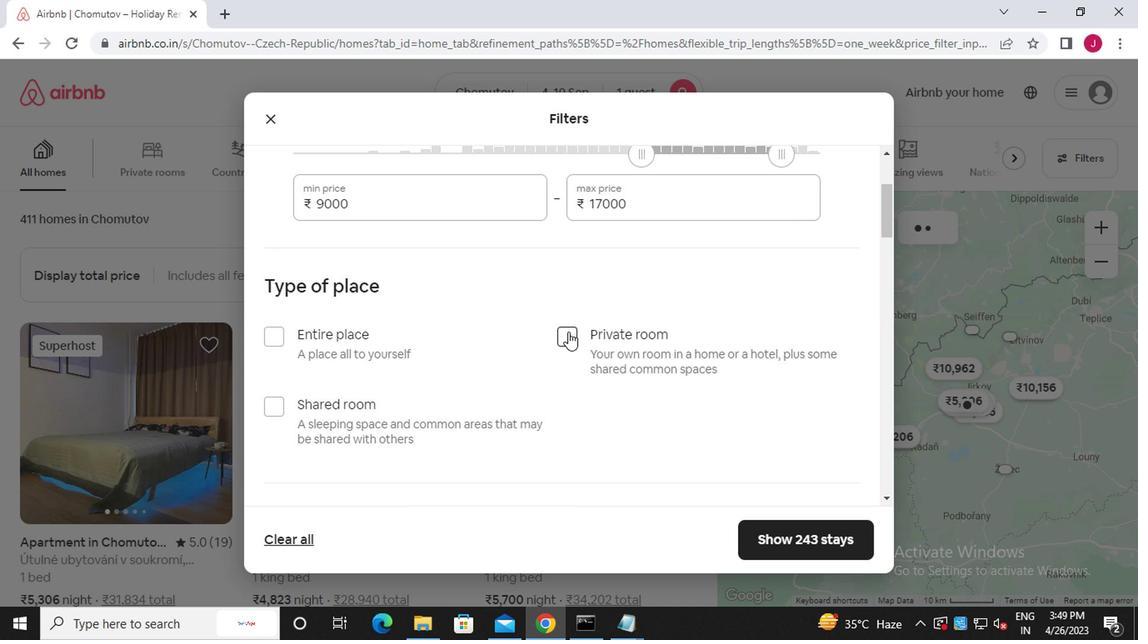 
Action: Mouse scrolled (523, 346) with delta (0, -1)
Screenshot: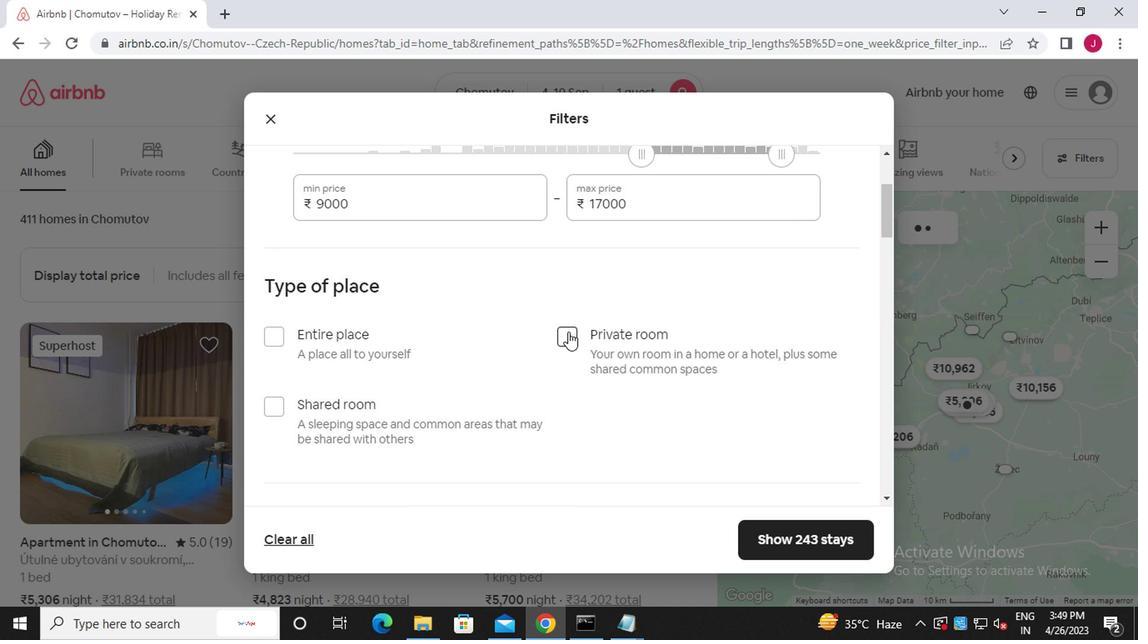 
Action: Mouse moved to (519, 348)
Screenshot: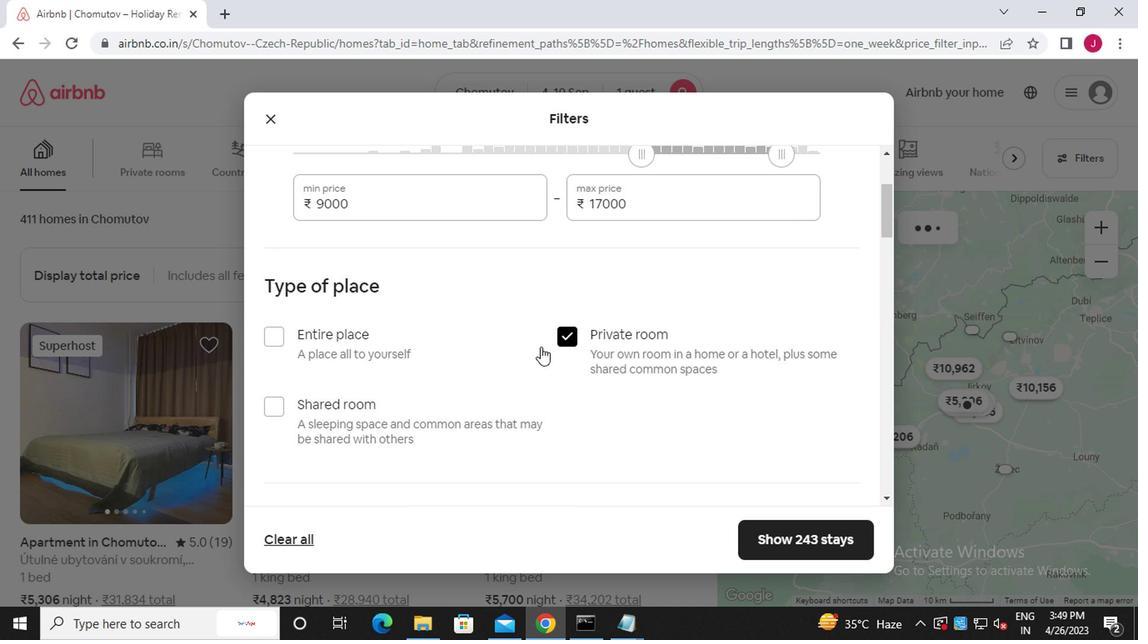 
Action: Mouse scrolled (519, 347) with delta (0, 0)
Screenshot: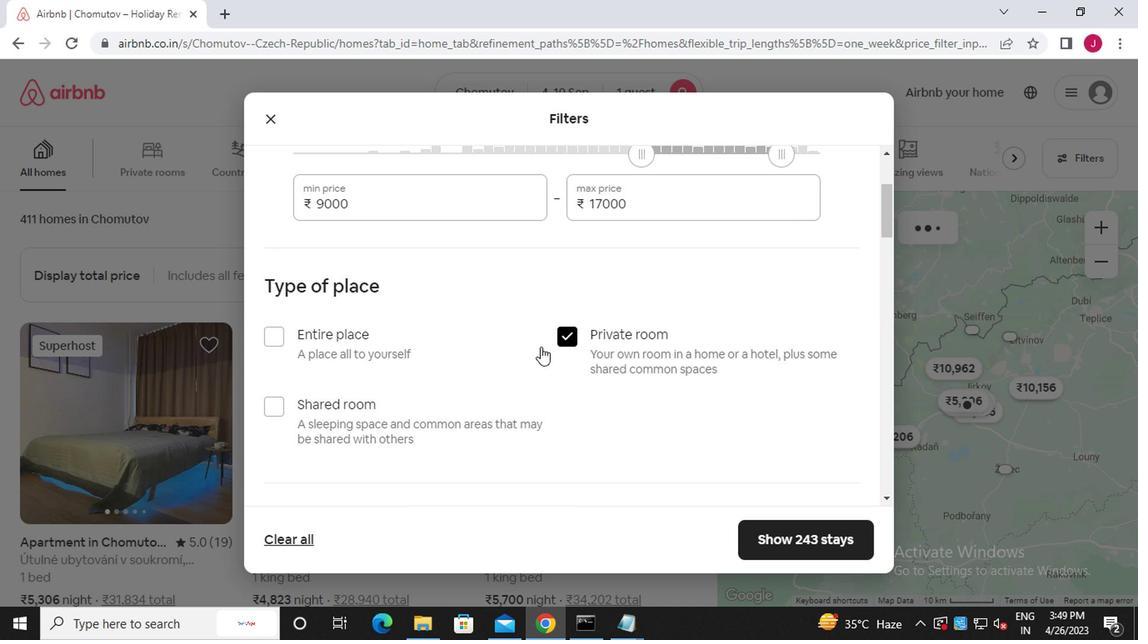 
Action: Mouse moved to (517, 348)
Screenshot: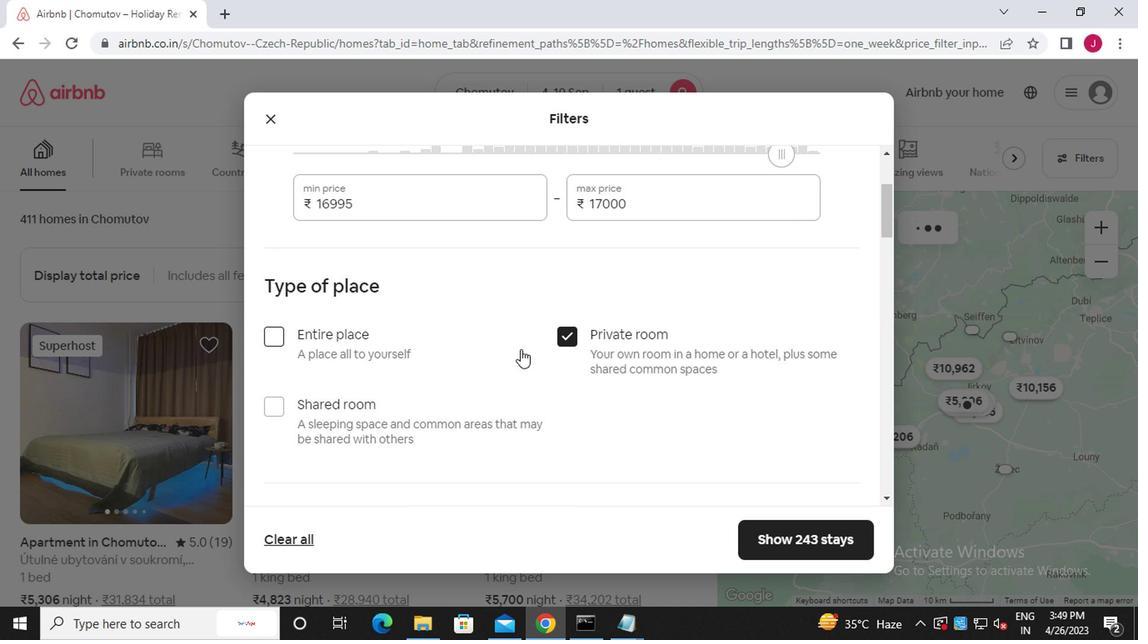 
Action: Mouse scrolled (517, 347) with delta (0, 0)
Screenshot: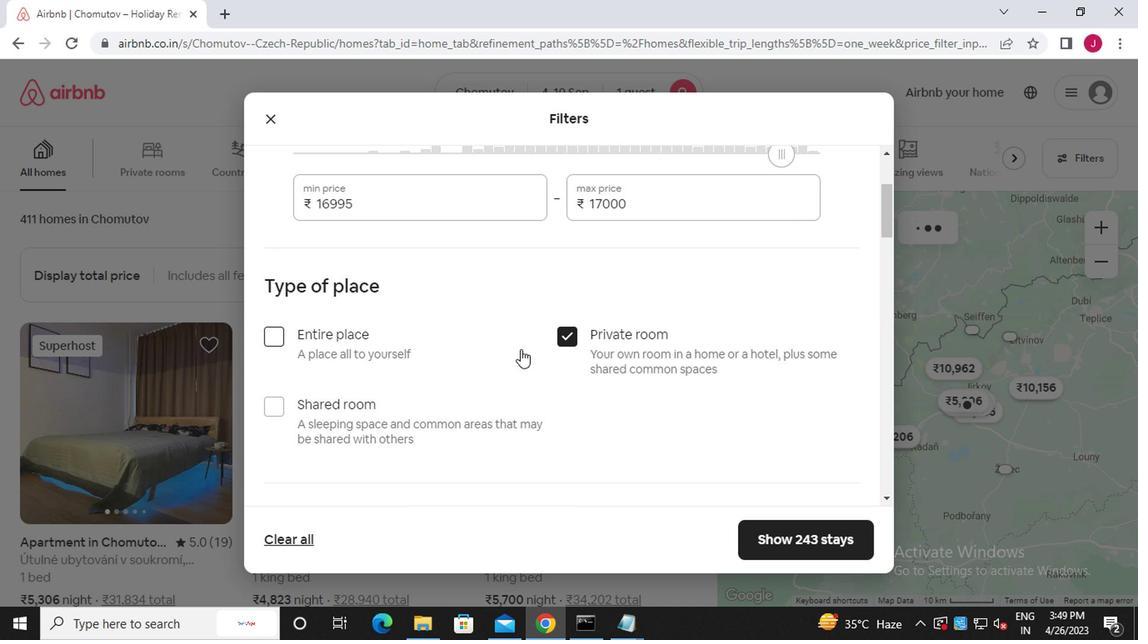 
Action: Mouse moved to (514, 348)
Screenshot: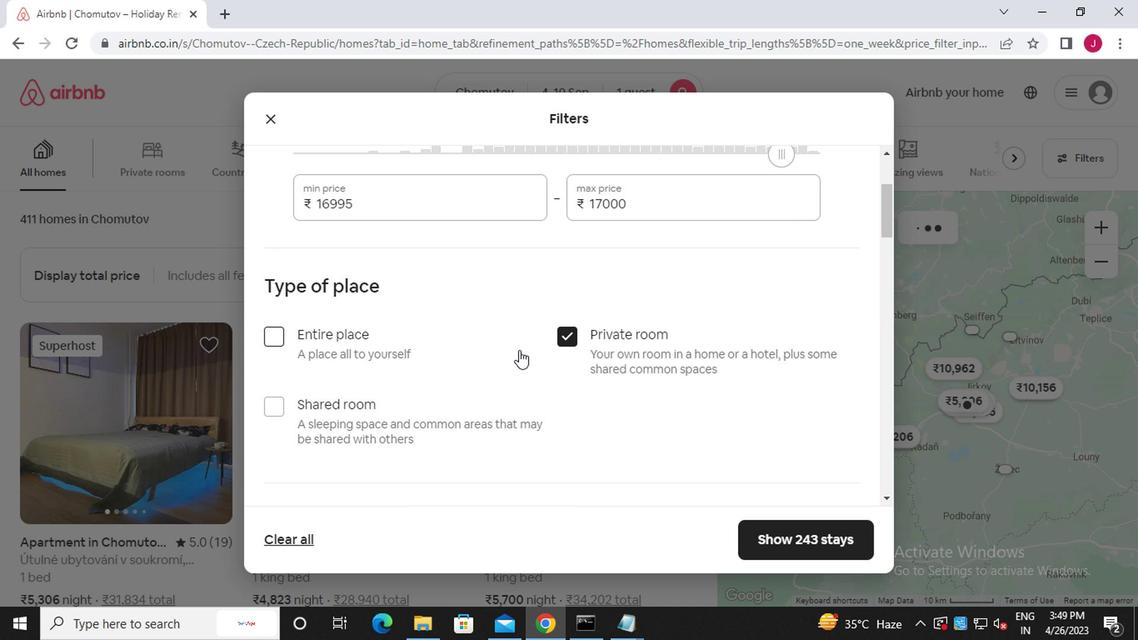 
Action: Mouse scrolled (514, 348) with delta (0, 0)
Screenshot: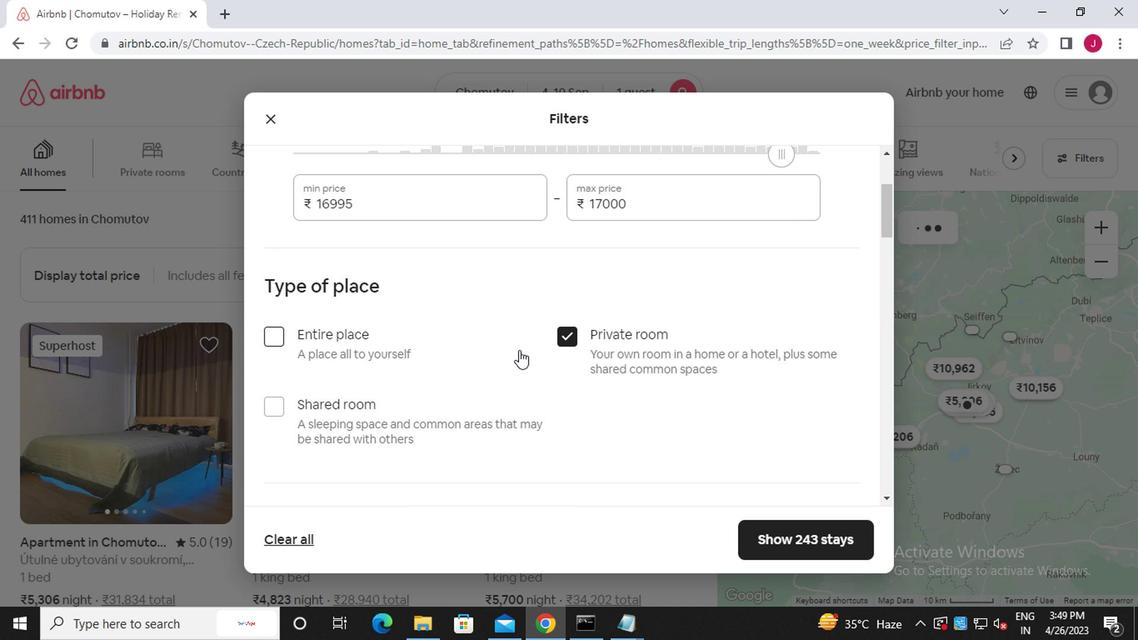 
Action: Mouse moved to (373, 282)
Screenshot: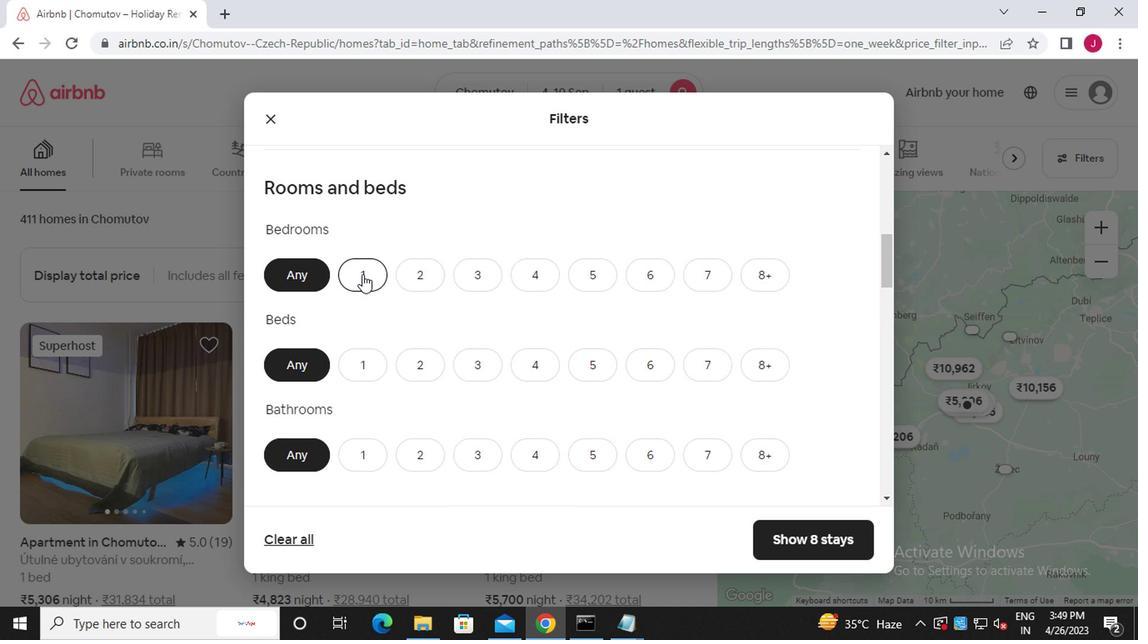 
Action: Mouse pressed left at (373, 282)
Screenshot: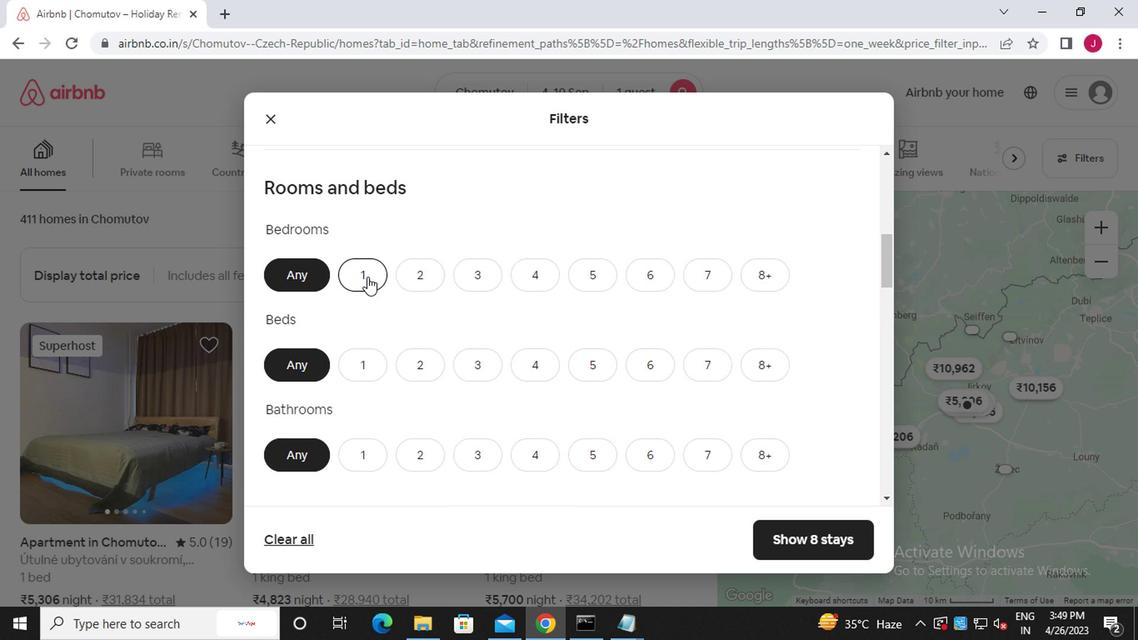 
Action: Mouse moved to (370, 348)
Screenshot: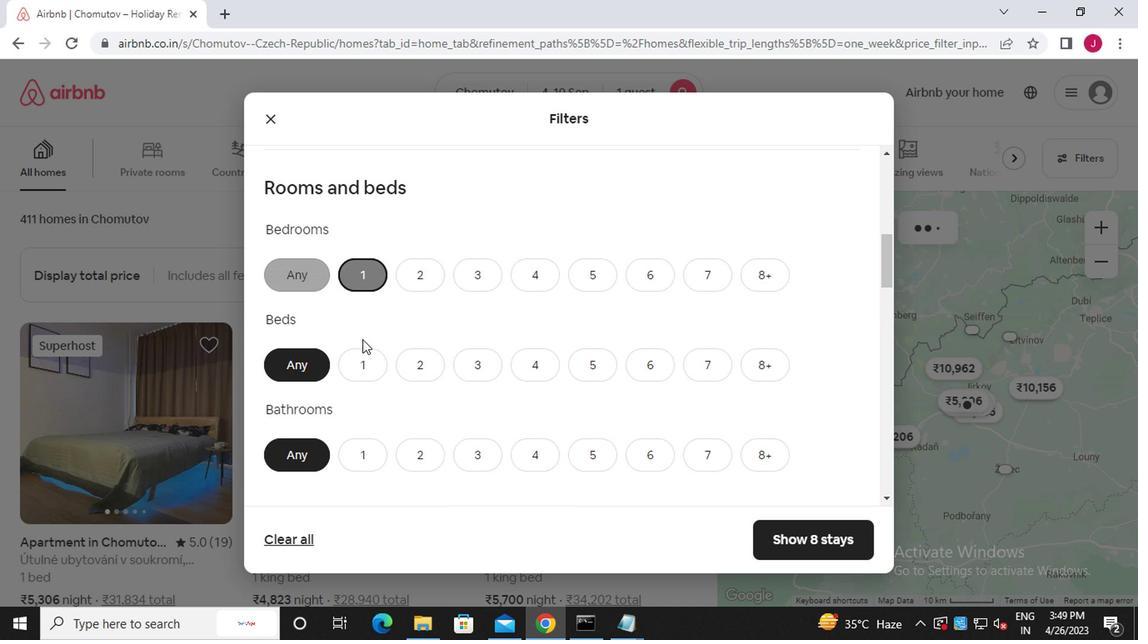 
Action: Mouse pressed left at (370, 348)
Screenshot: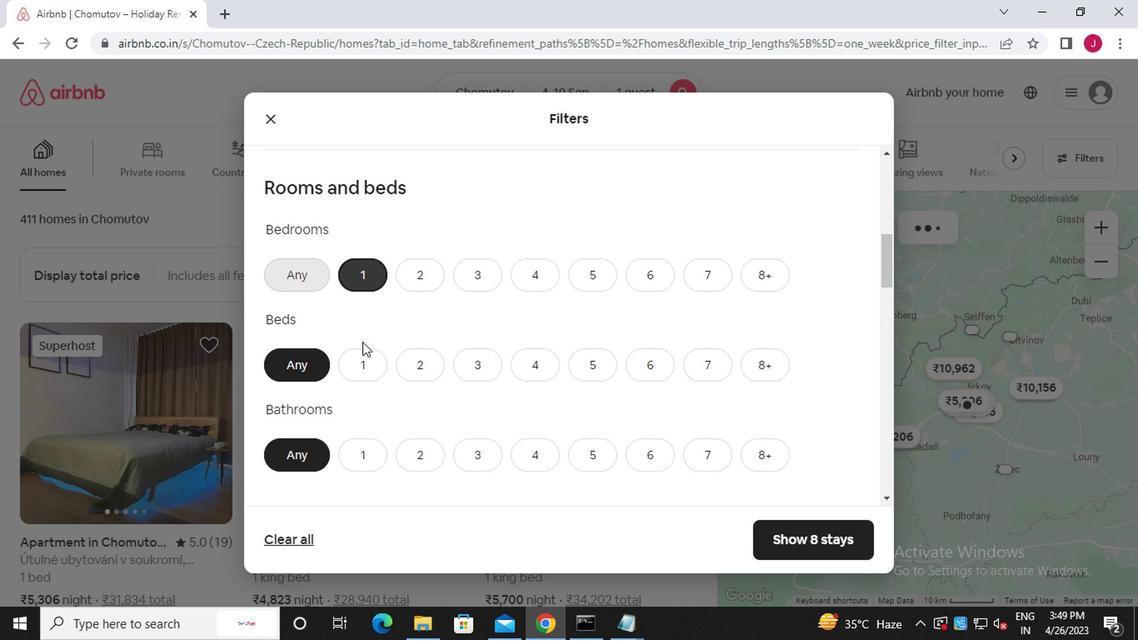 
Action: Mouse moved to (368, 450)
Screenshot: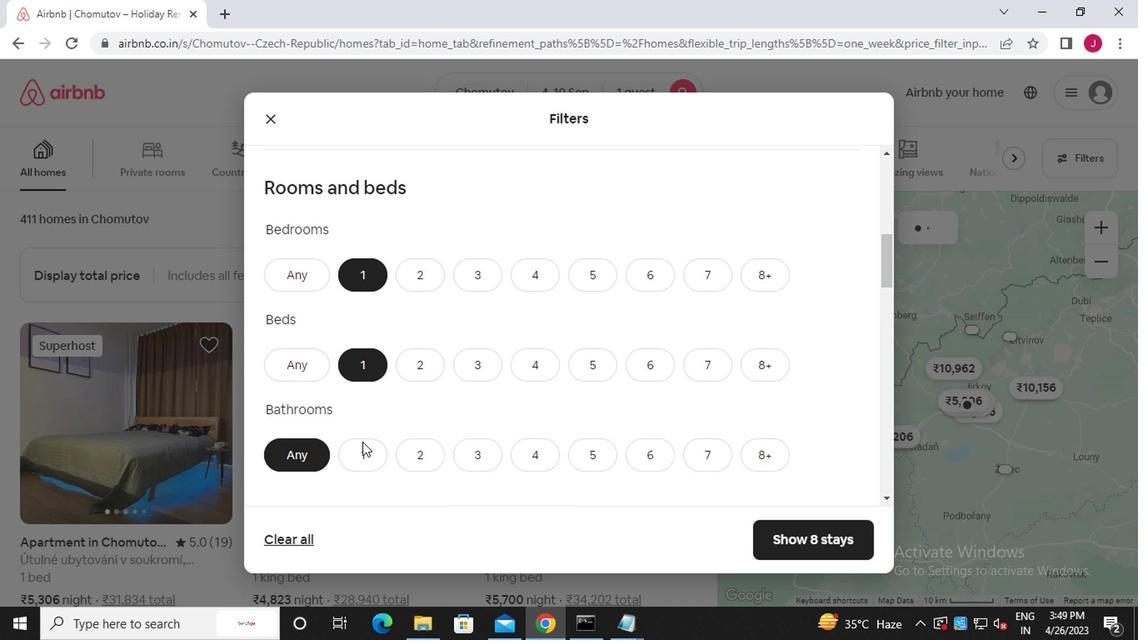 
Action: Mouse pressed left at (368, 450)
Screenshot: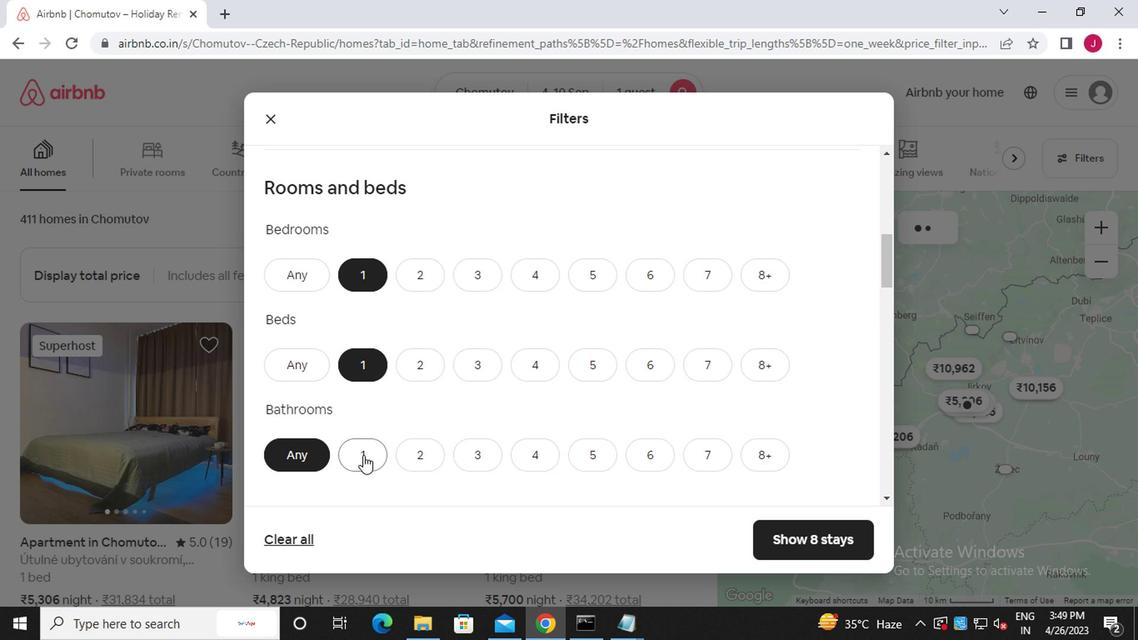 
Action: Mouse moved to (370, 453)
Screenshot: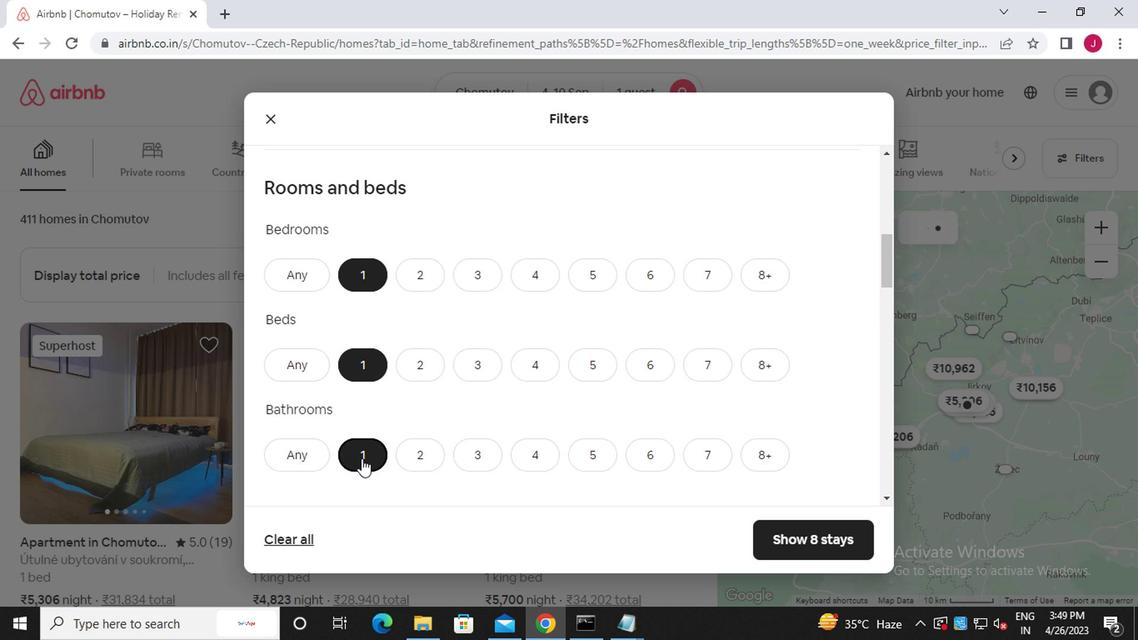 
Action: Mouse scrolled (370, 453) with delta (0, 0)
Screenshot: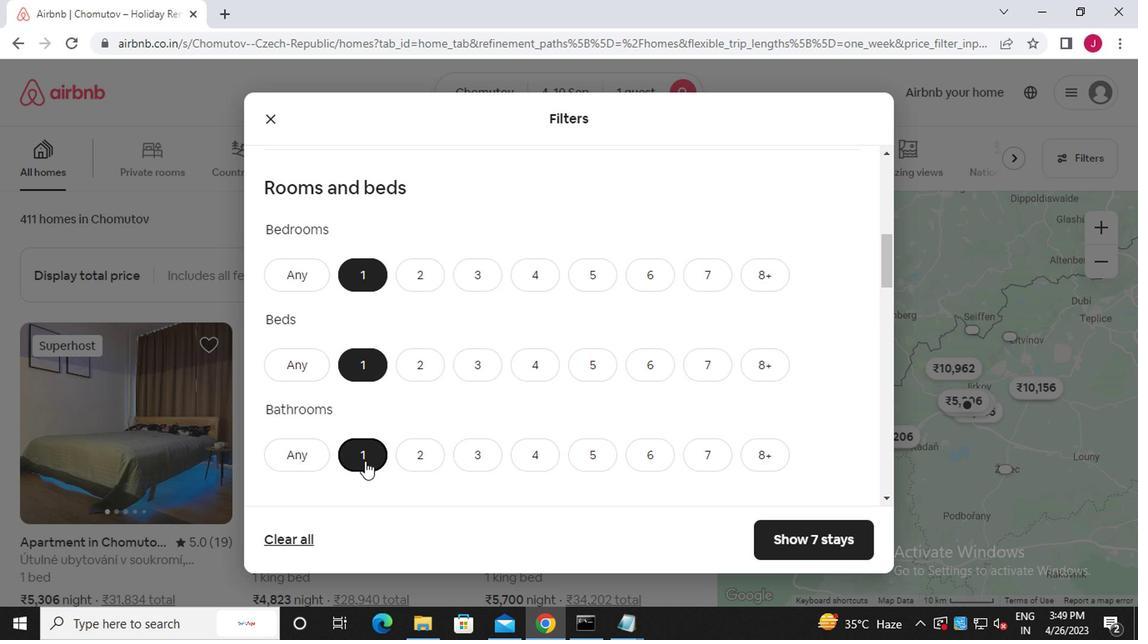 
Action: Mouse scrolled (370, 453) with delta (0, 0)
Screenshot: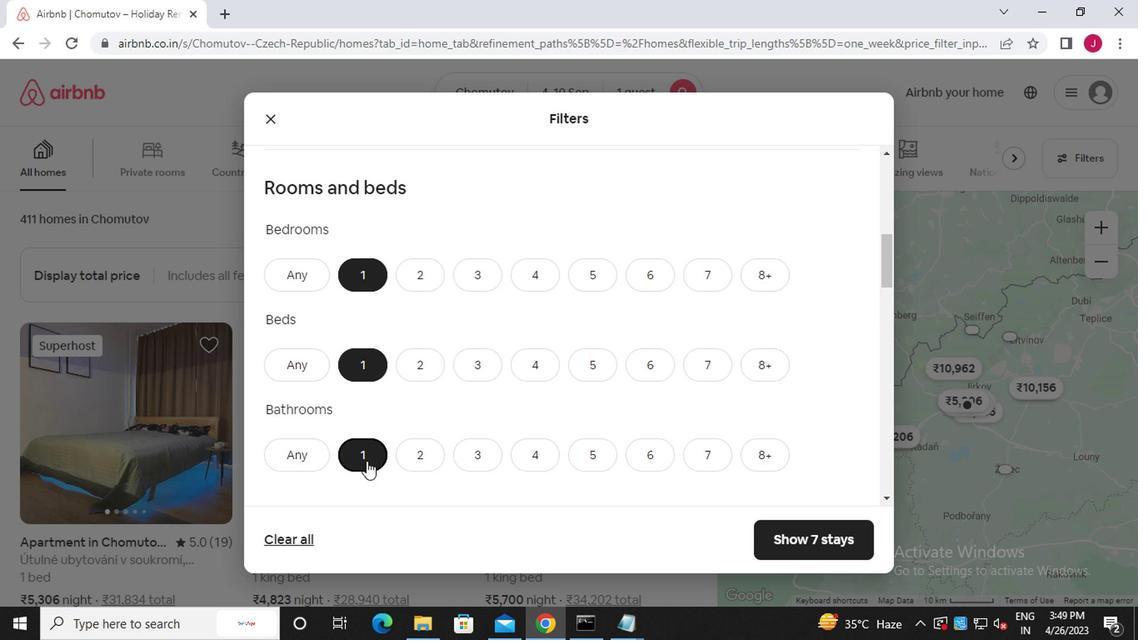 
Action: Mouse moved to (363, 438)
Screenshot: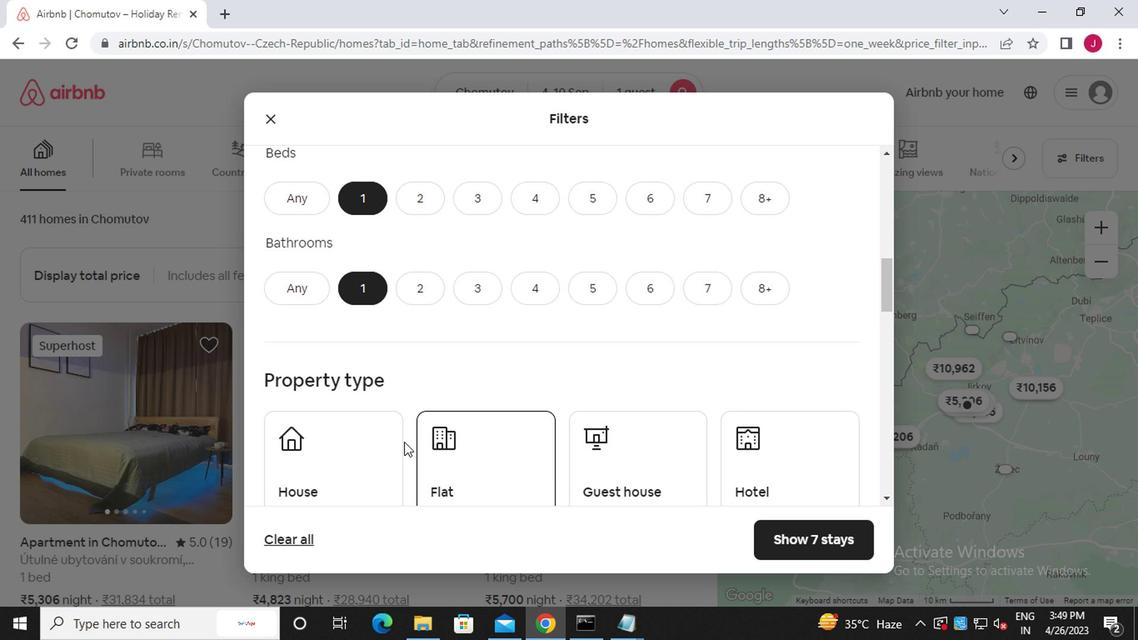 
Action: Mouse pressed left at (363, 438)
Screenshot: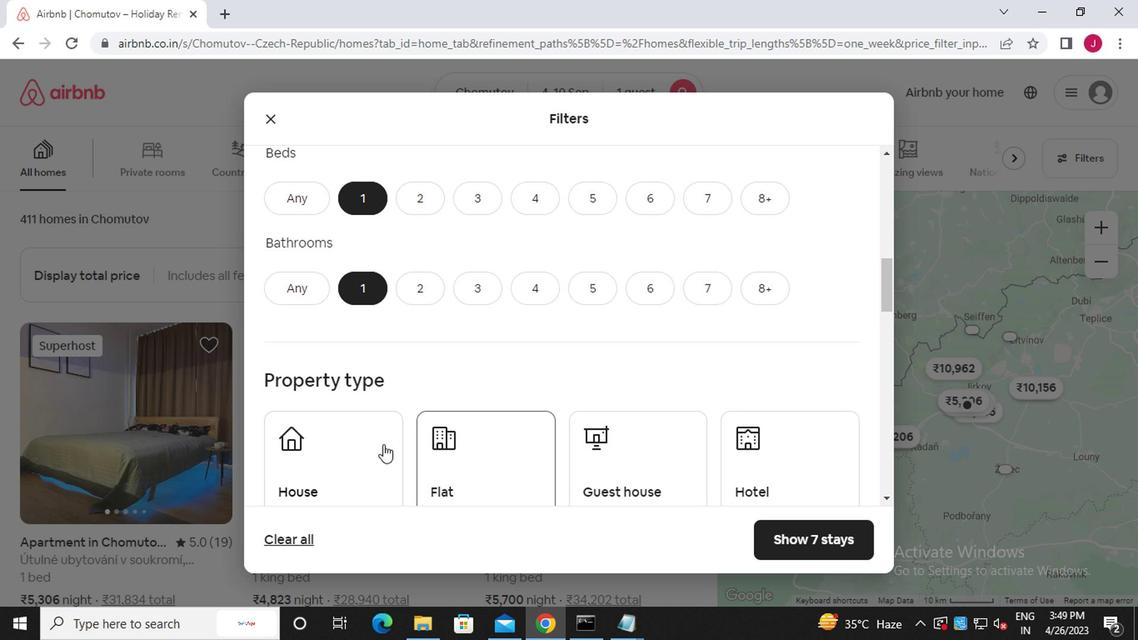 
Action: Mouse moved to (481, 447)
Screenshot: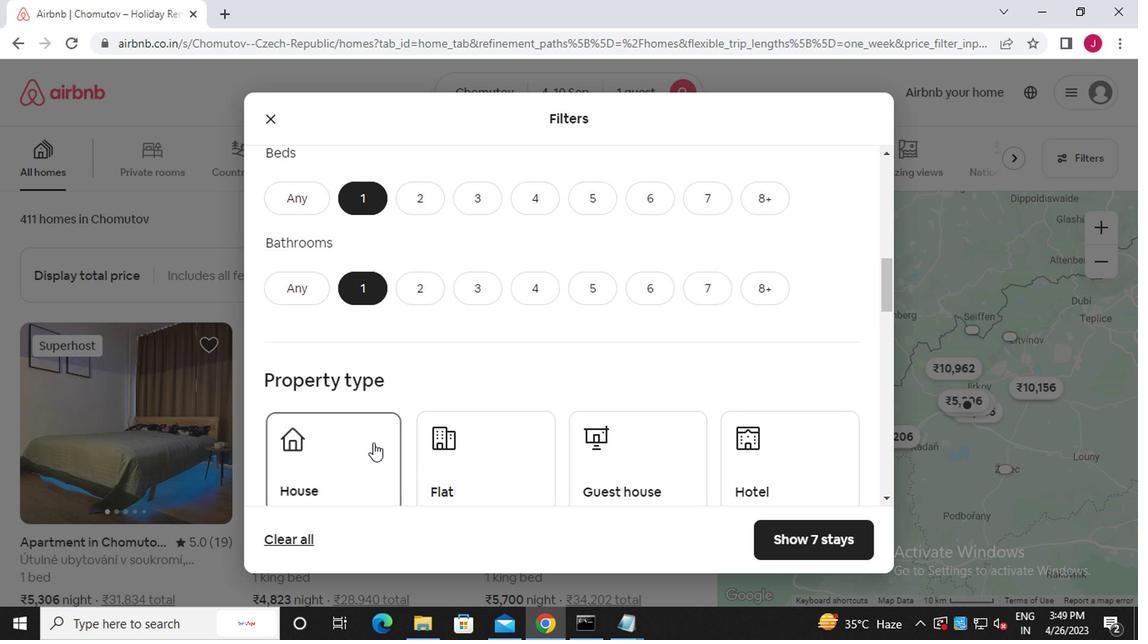 
Action: Mouse pressed left at (481, 447)
Screenshot: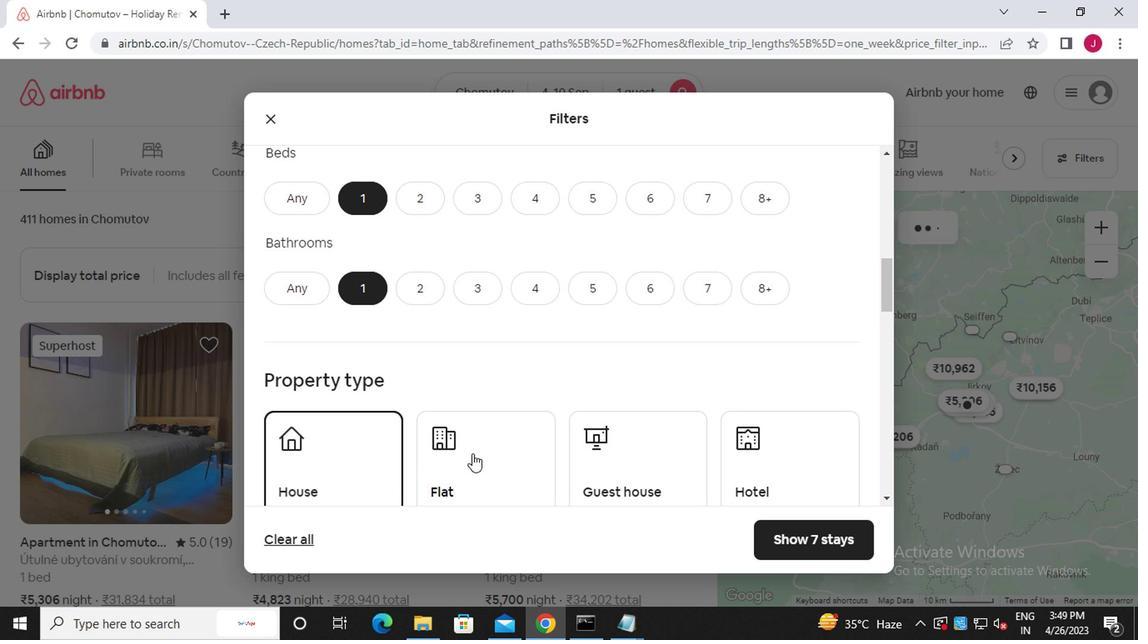 
Action: Mouse moved to (603, 456)
Screenshot: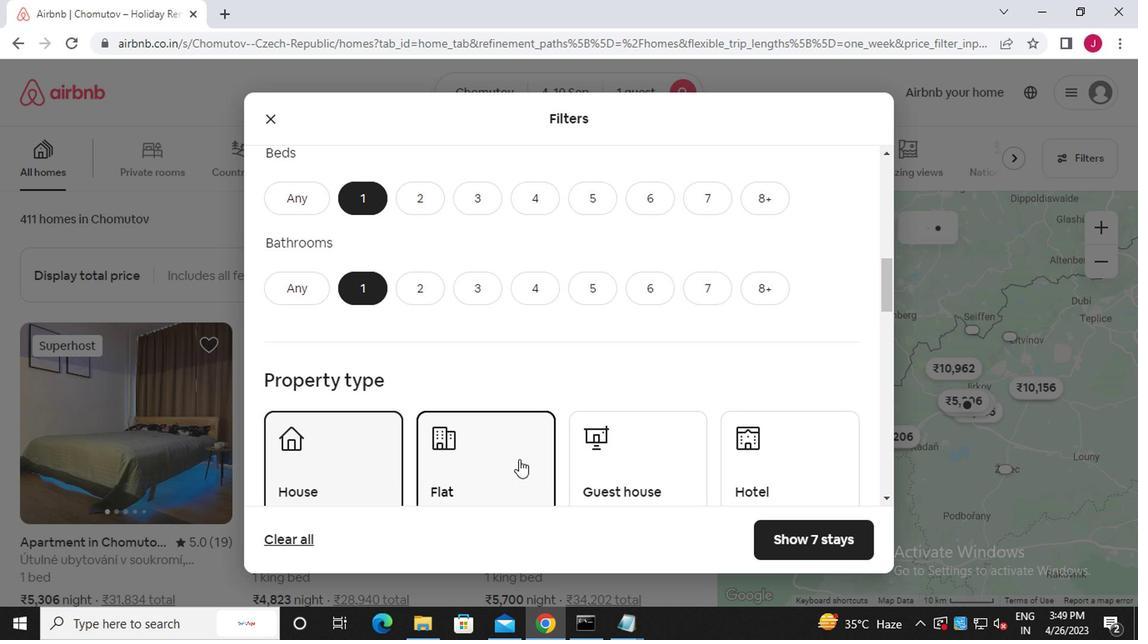 
Action: Mouse pressed left at (603, 456)
Screenshot: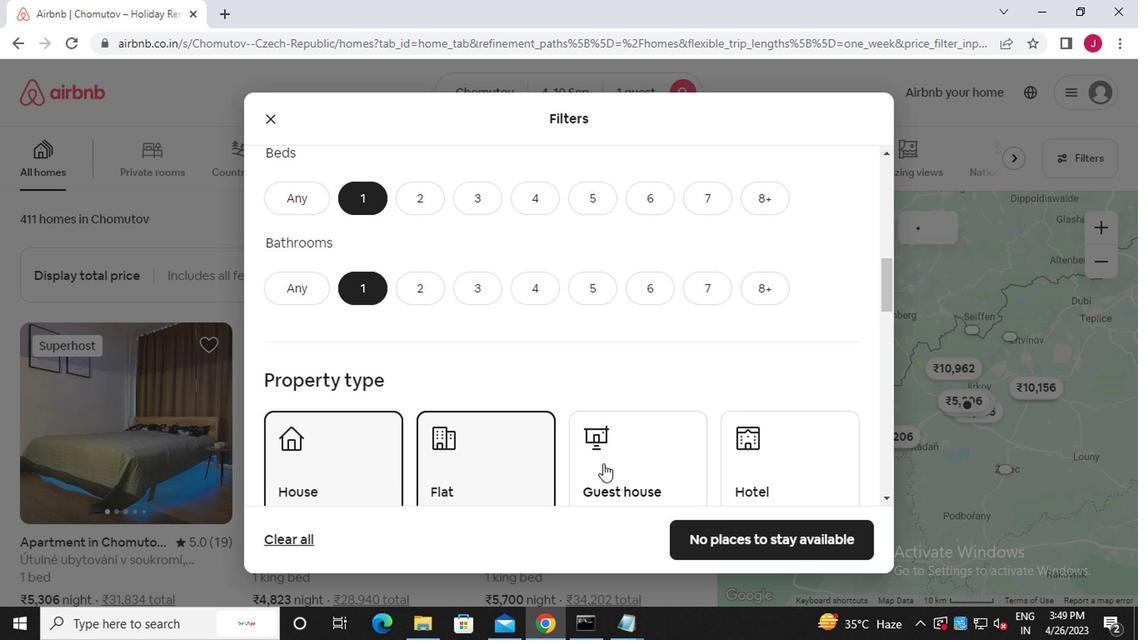 
Action: Mouse moved to (788, 450)
Screenshot: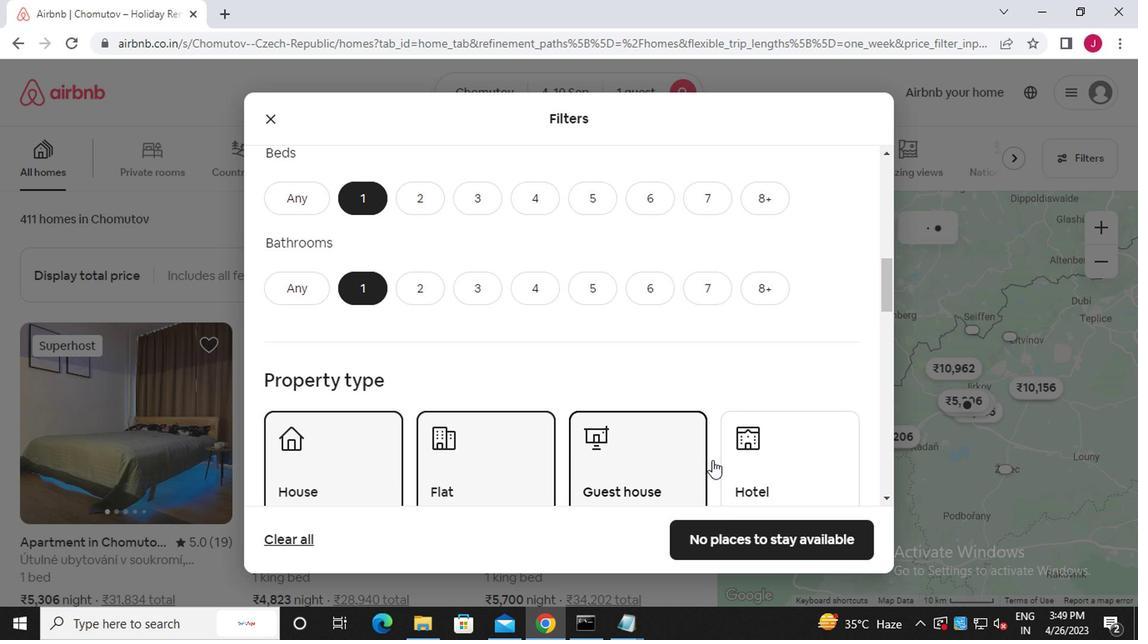 
Action: Mouse pressed left at (788, 450)
Screenshot: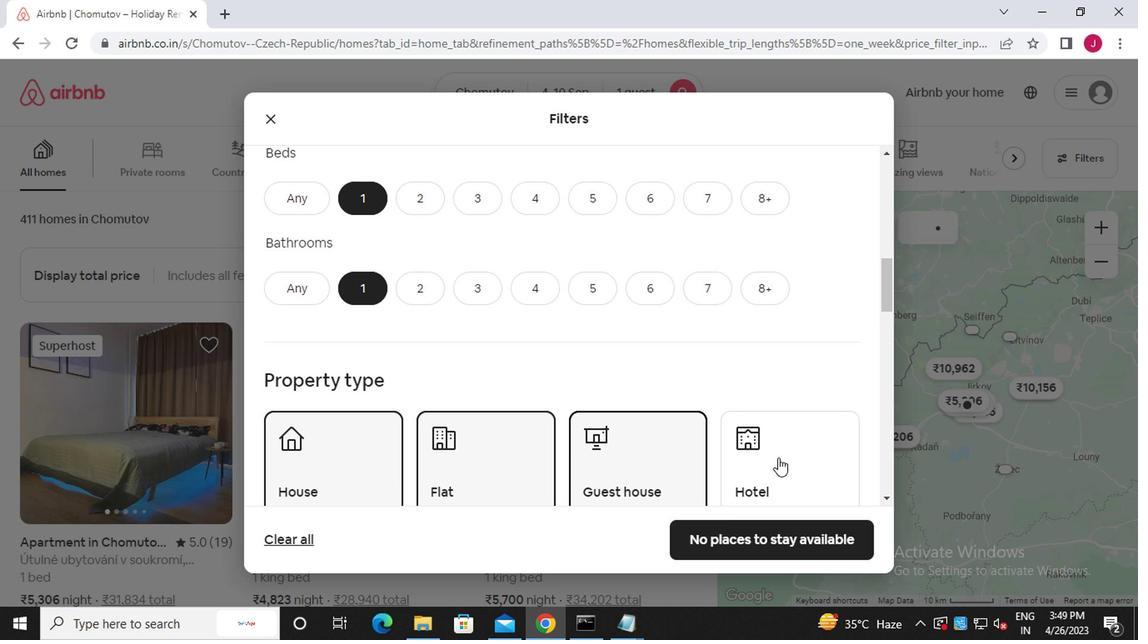 
Action: Mouse moved to (628, 418)
Screenshot: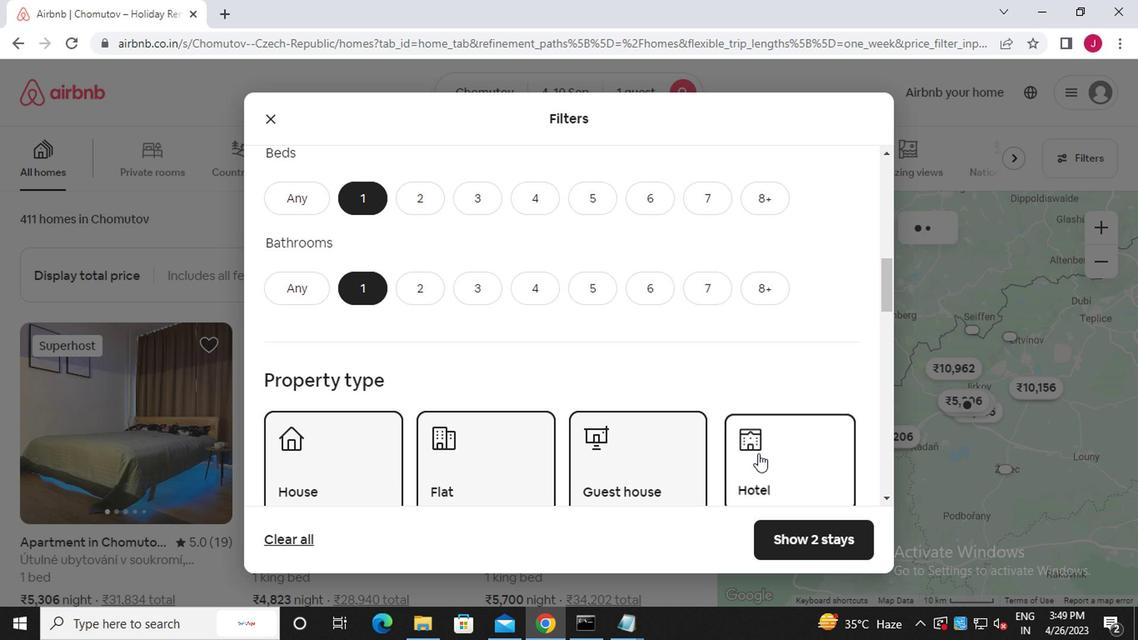 
Action: Mouse scrolled (628, 418) with delta (0, 0)
Screenshot: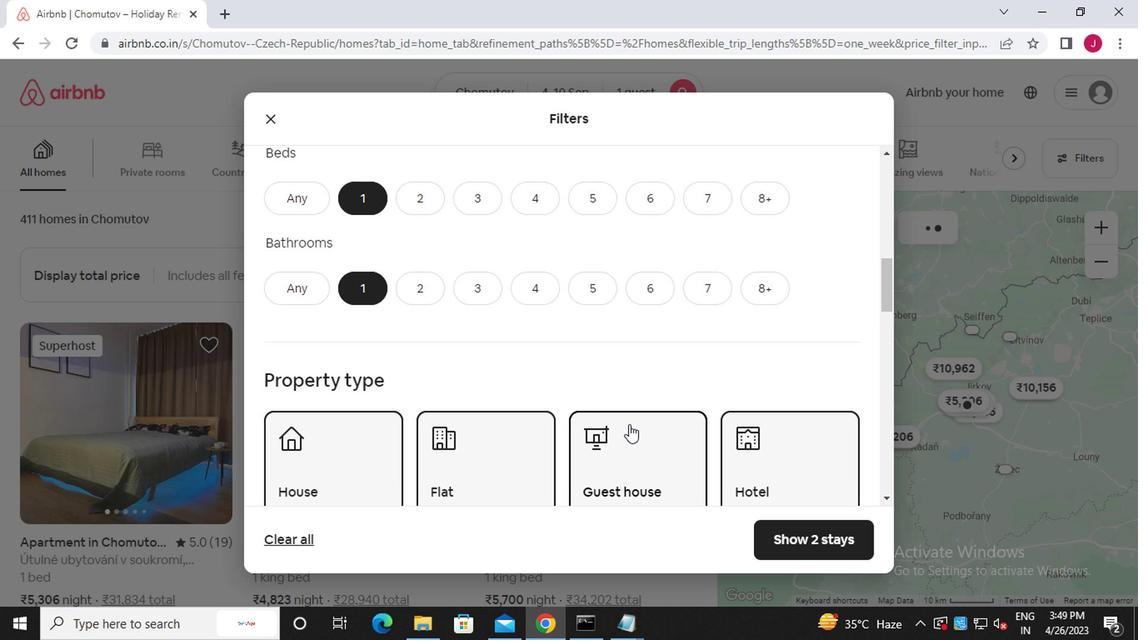 
Action: Mouse scrolled (628, 418) with delta (0, 0)
Screenshot: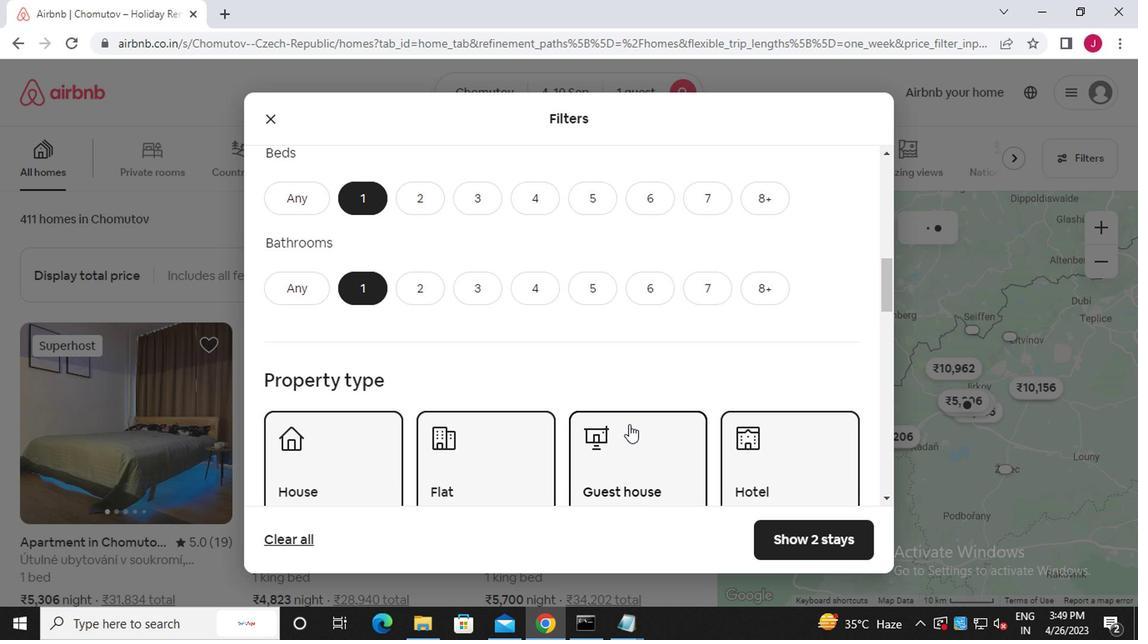 
Action: Mouse moved to (628, 416)
Screenshot: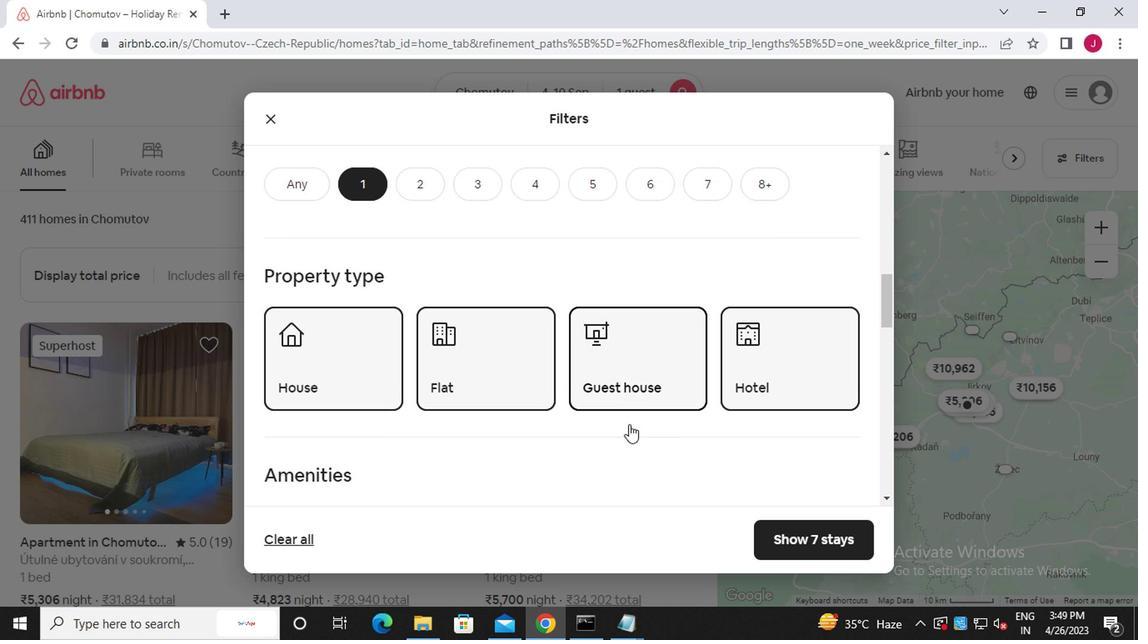 
Action: Mouse scrolled (628, 415) with delta (0, 0)
Screenshot: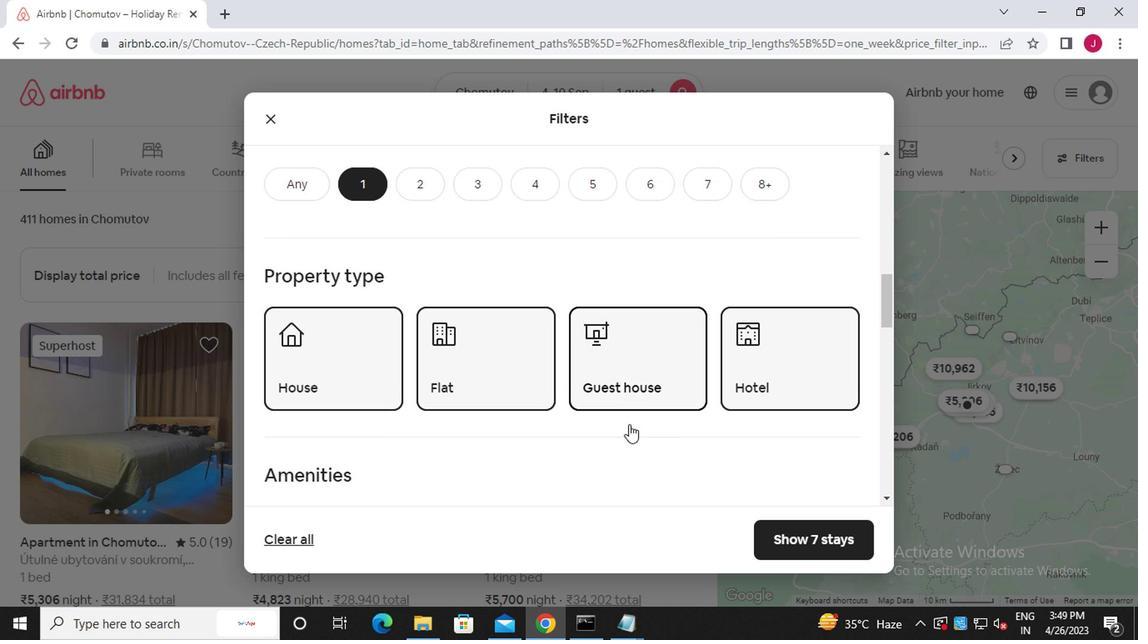 
Action: Mouse moved to (628, 406)
Screenshot: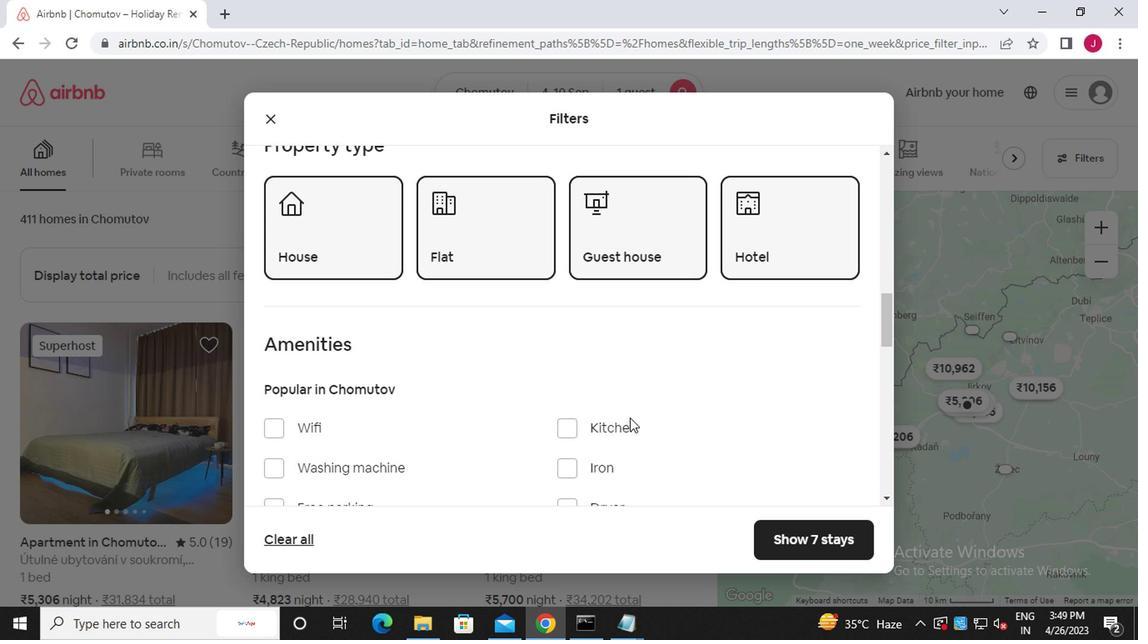
Action: Mouse scrolled (628, 405) with delta (0, 0)
Screenshot: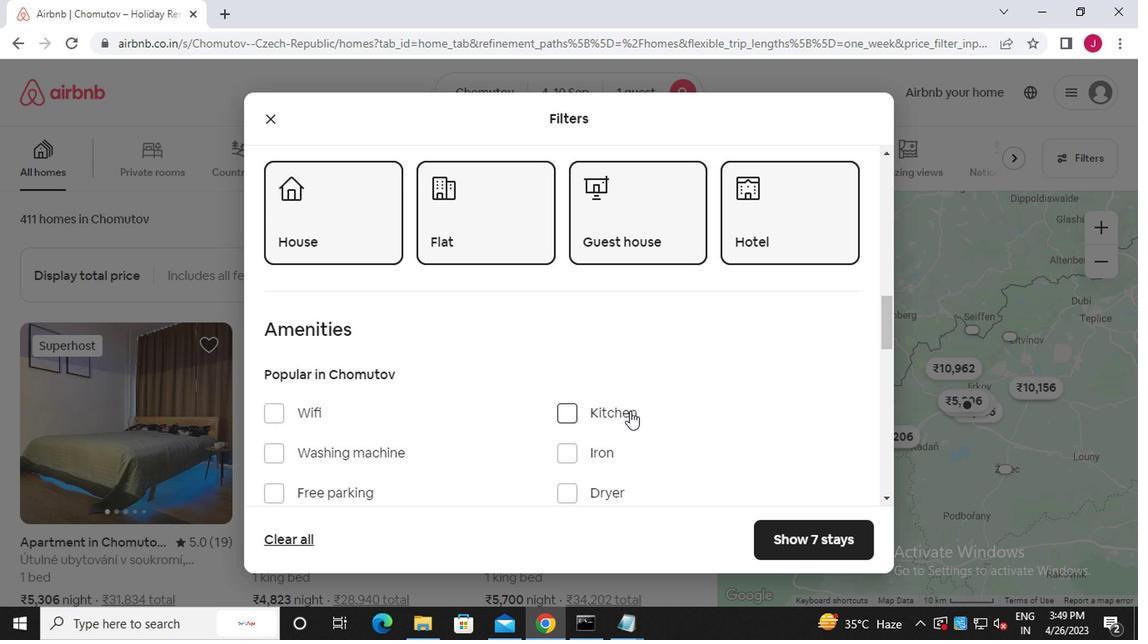 
Action: Mouse scrolled (628, 405) with delta (0, 0)
Screenshot: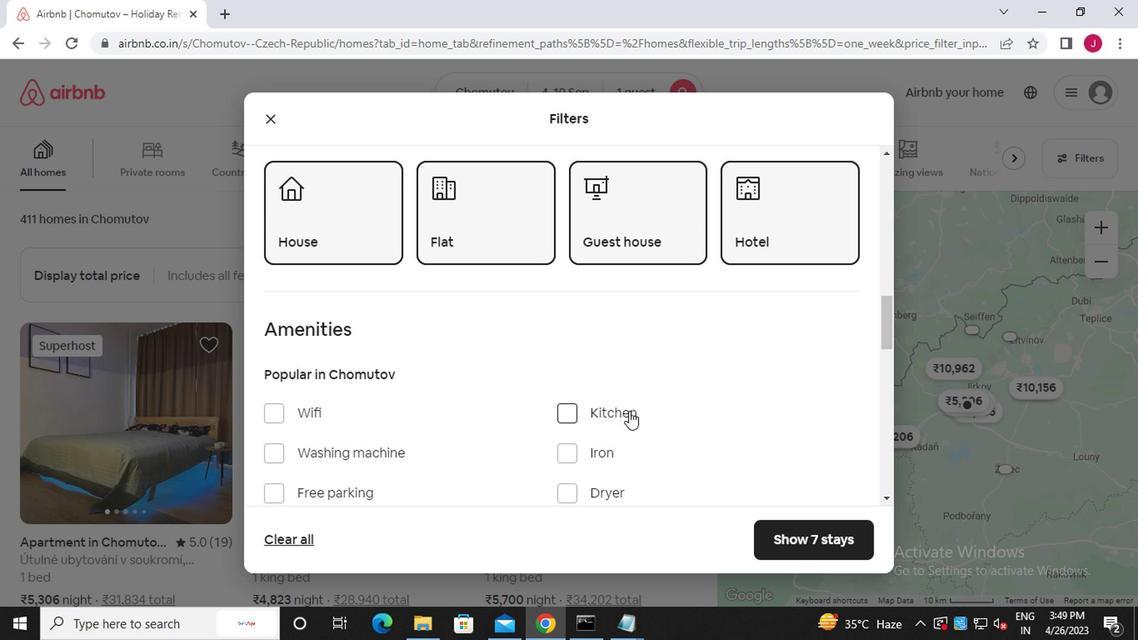 
Action: Mouse moved to (614, 380)
Screenshot: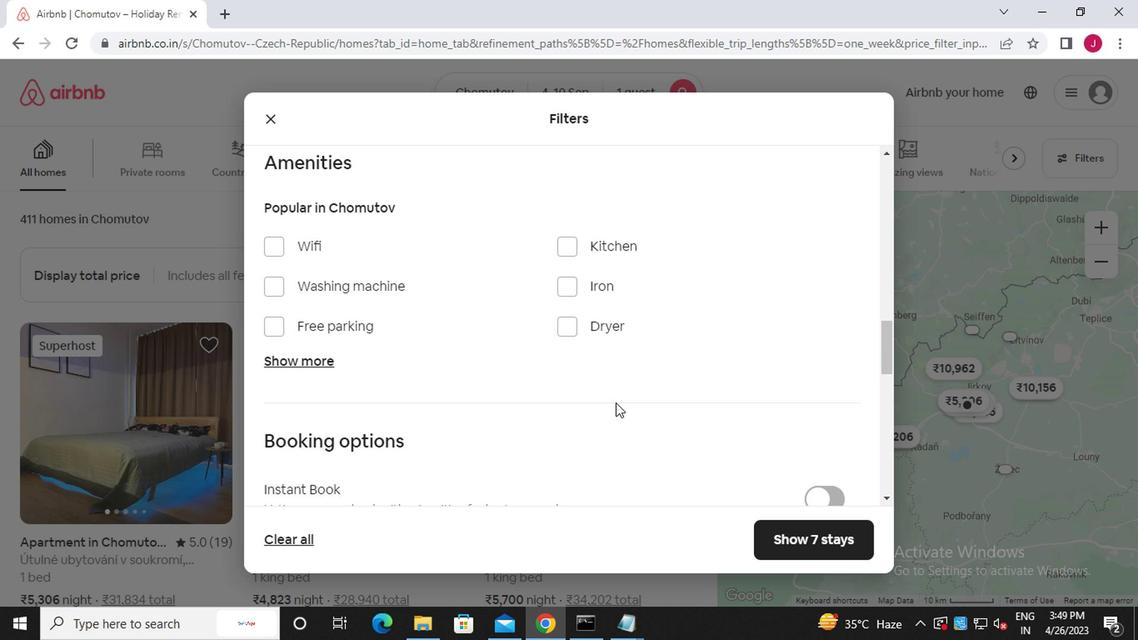 
Action: Mouse scrolled (614, 379) with delta (0, -1)
Screenshot: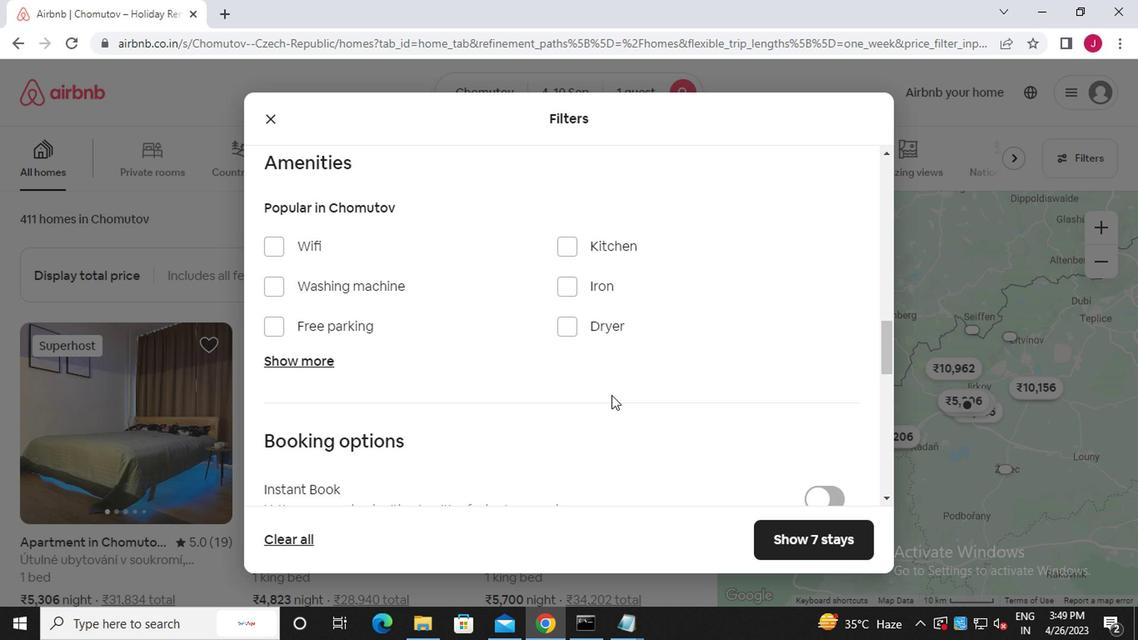
Action: Mouse scrolled (614, 379) with delta (0, -1)
Screenshot: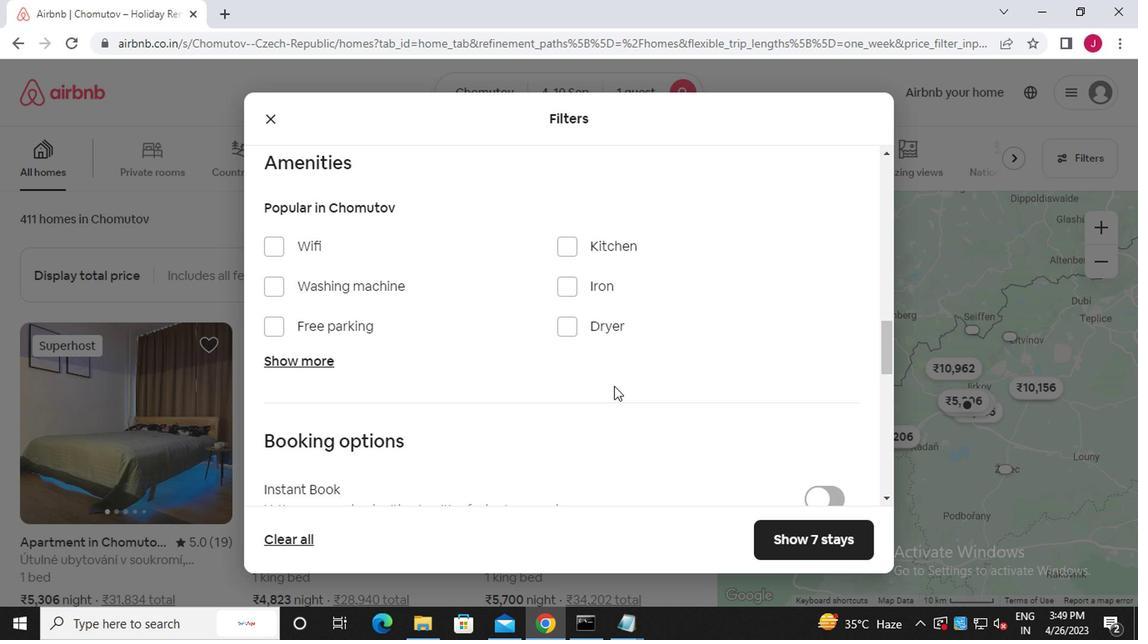 
Action: Mouse moved to (619, 380)
Screenshot: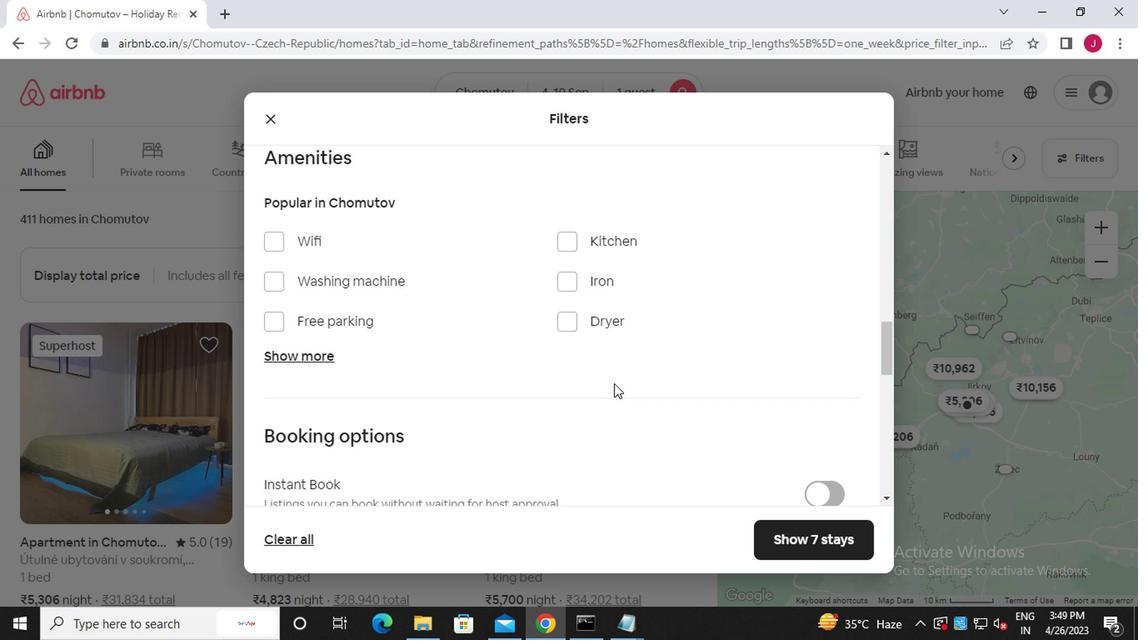 
Action: Mouse scrolled (619, 379) with delta (0, -1)
Screenshot: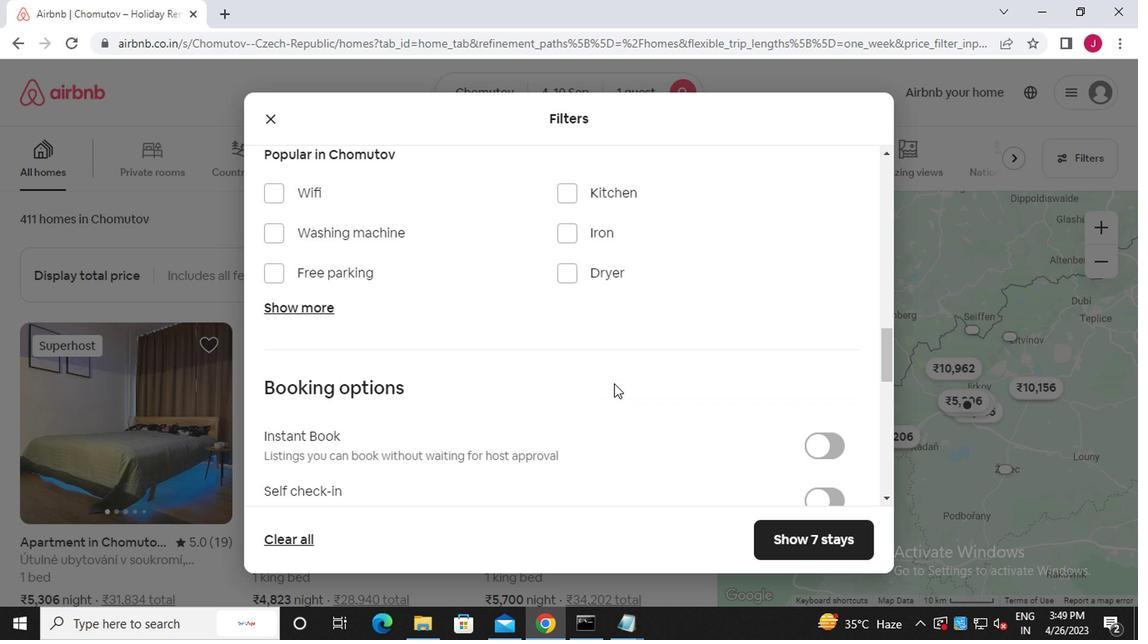 
Action: Mouse scrolled (619, 379) with delta (0, -1)
Screenshot: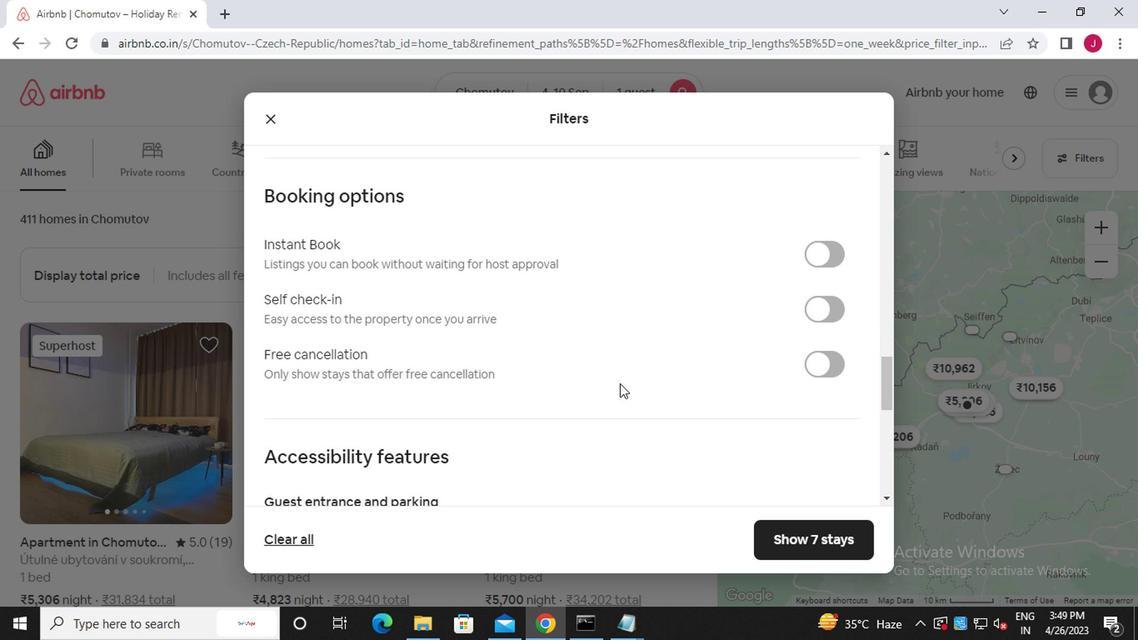 
Action: Mouse scrolled (619, 379) with delta (0, -1)
Screenshot: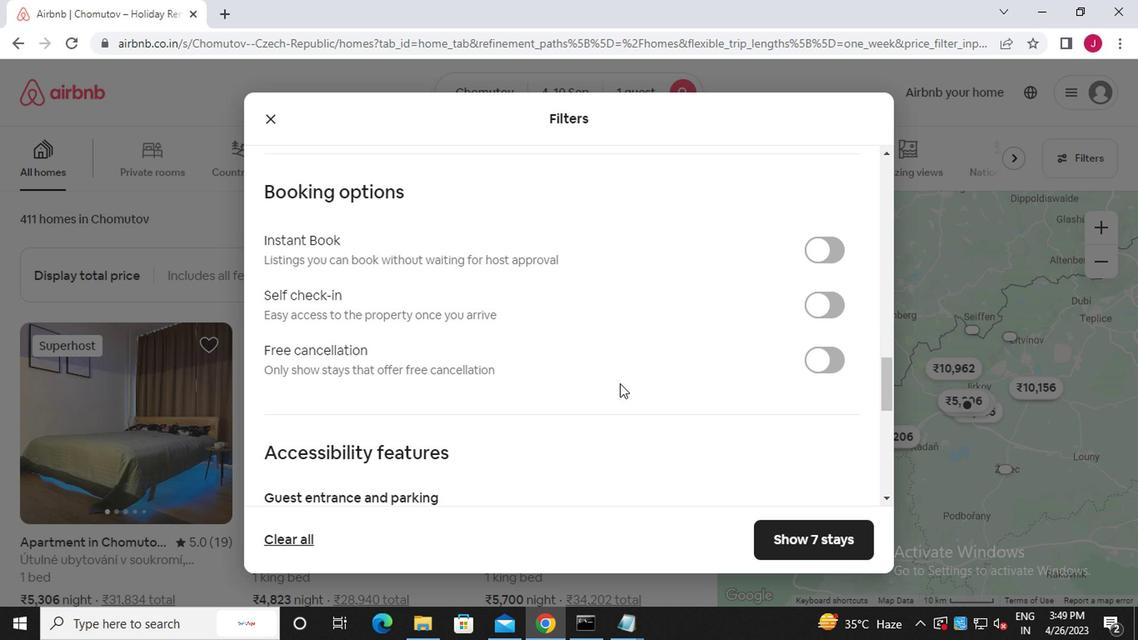 
Action: Mouse scrolled (619, 380) with delta (0, 0)
Screenshot: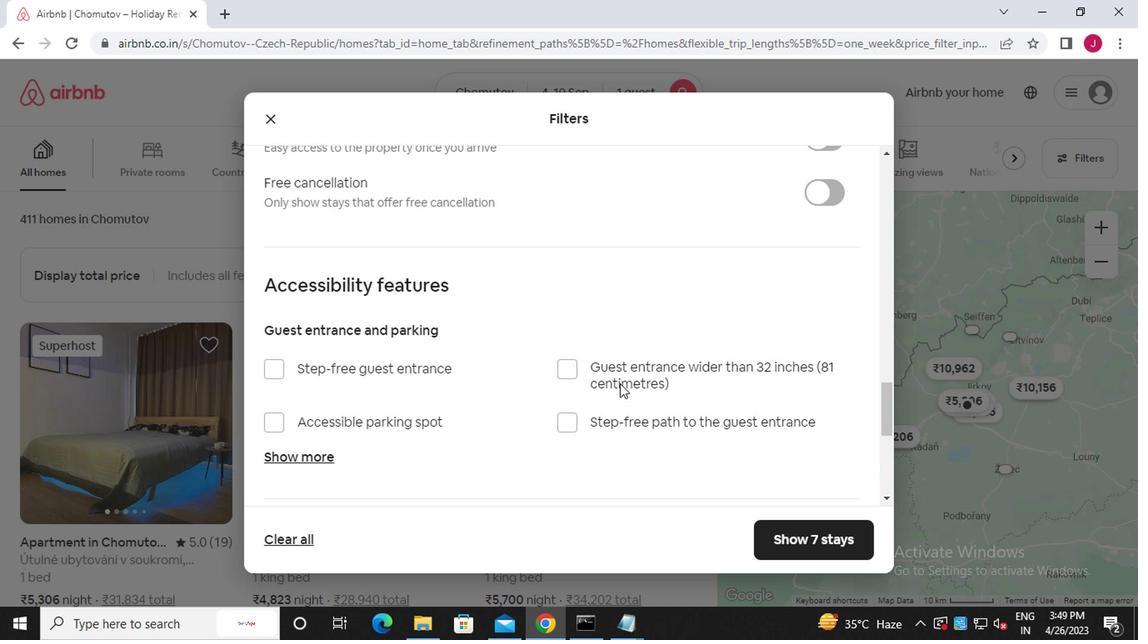 
Action: Mouse scrolled (619, 380) with delta (0, 0)
Screenshot: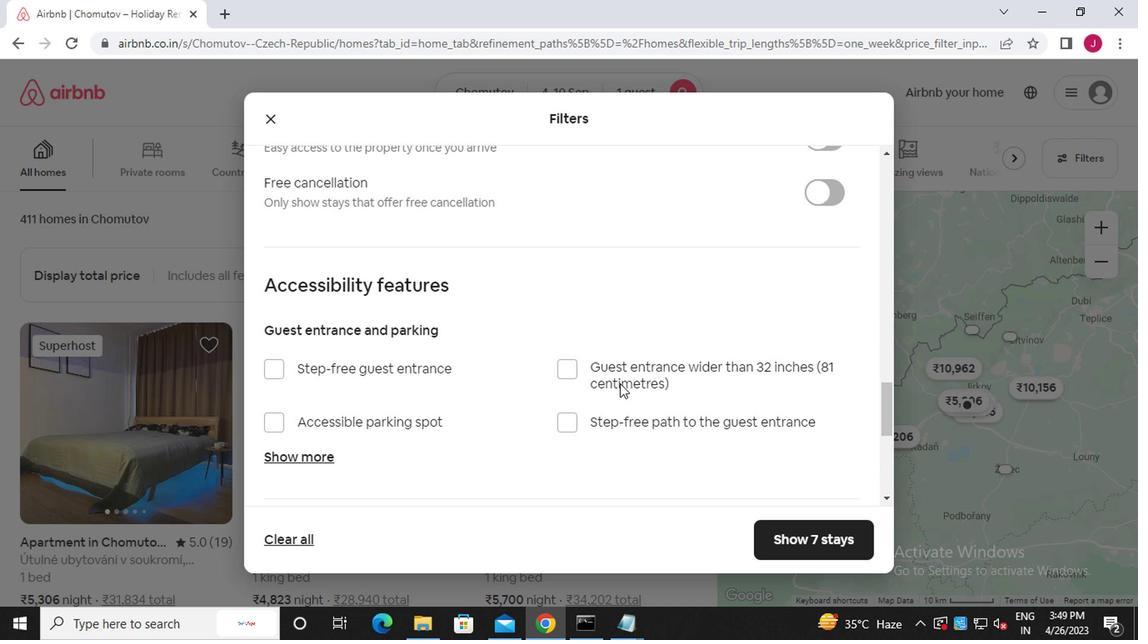 
Action: Mouse moved to (815, 303)
Screenshot: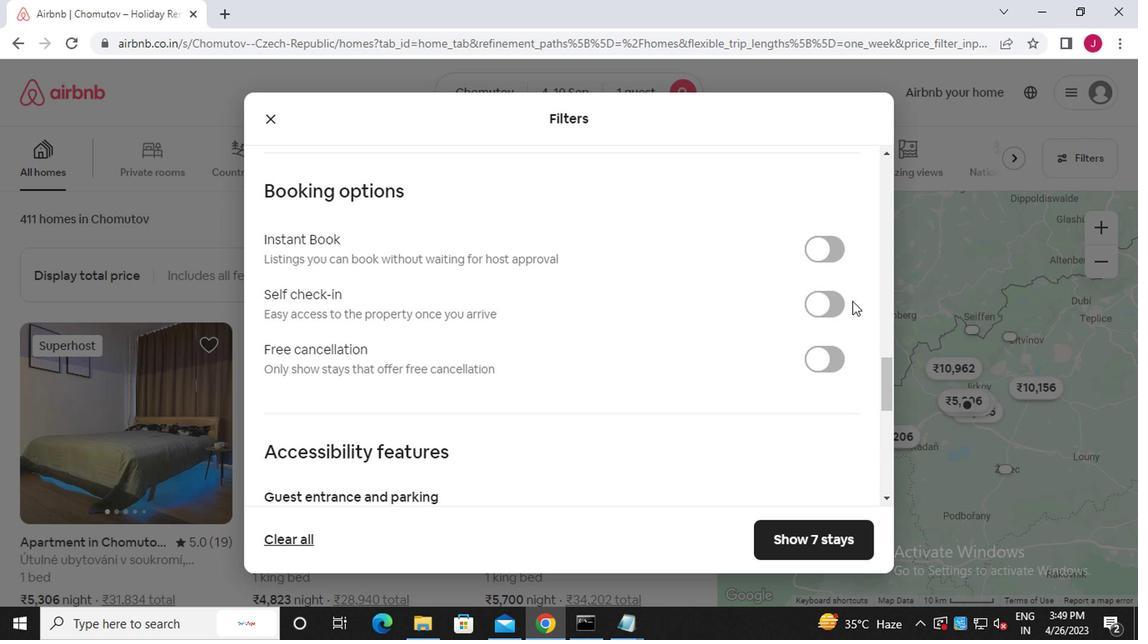 
Action: Mouse pressed left at (815, 303)
Screenshot: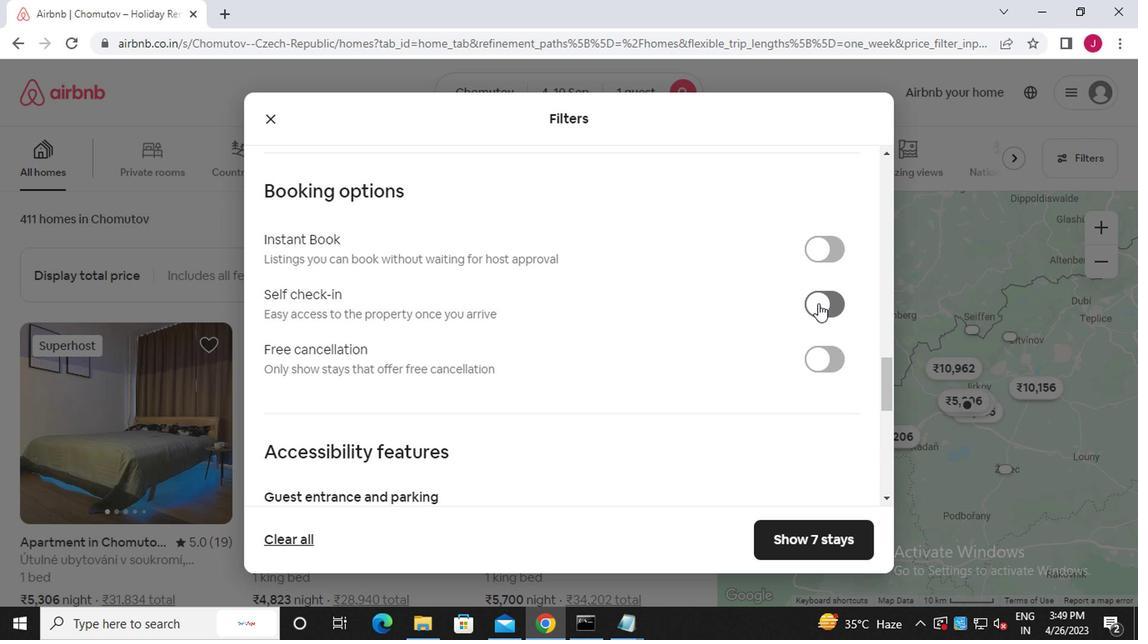 
Action: Mouse moved to (561, 365)
Screenshot: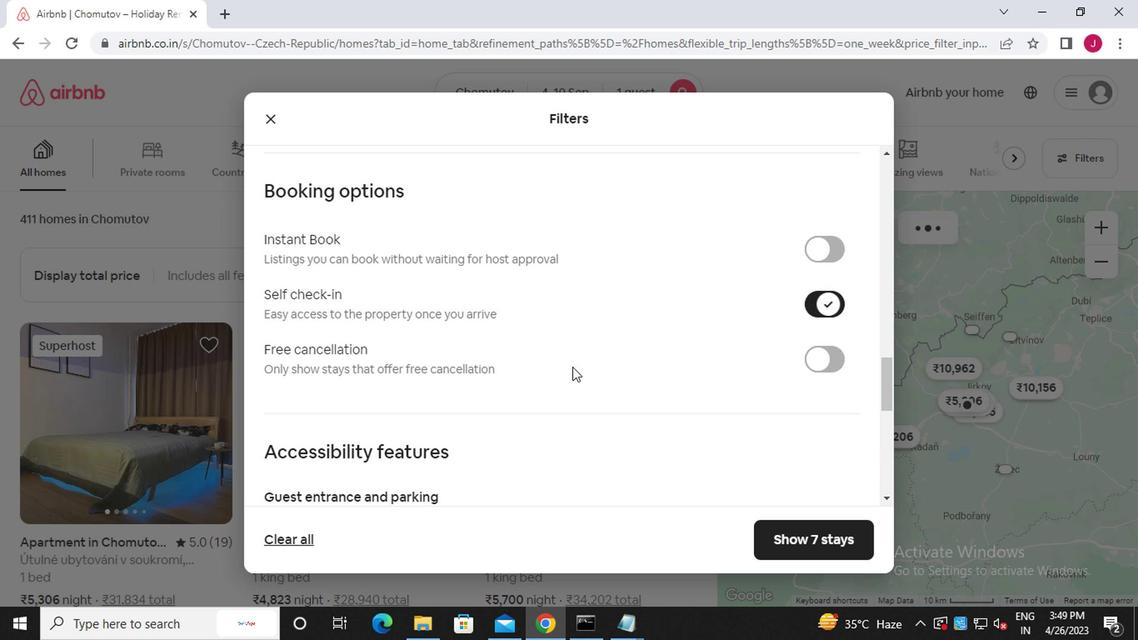 
Action: Mouse scrolled (561, 364) with delta (0, 0)
Screenshot: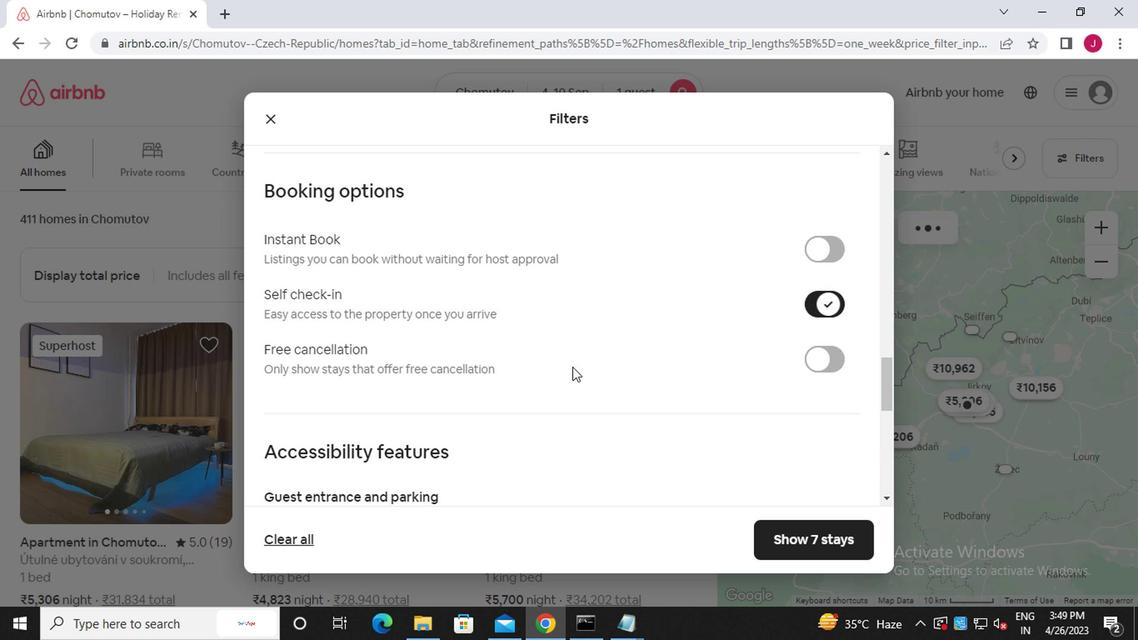 
Action: Mouse scrolled (561, 364) with delta (0, 0)
Screenshot: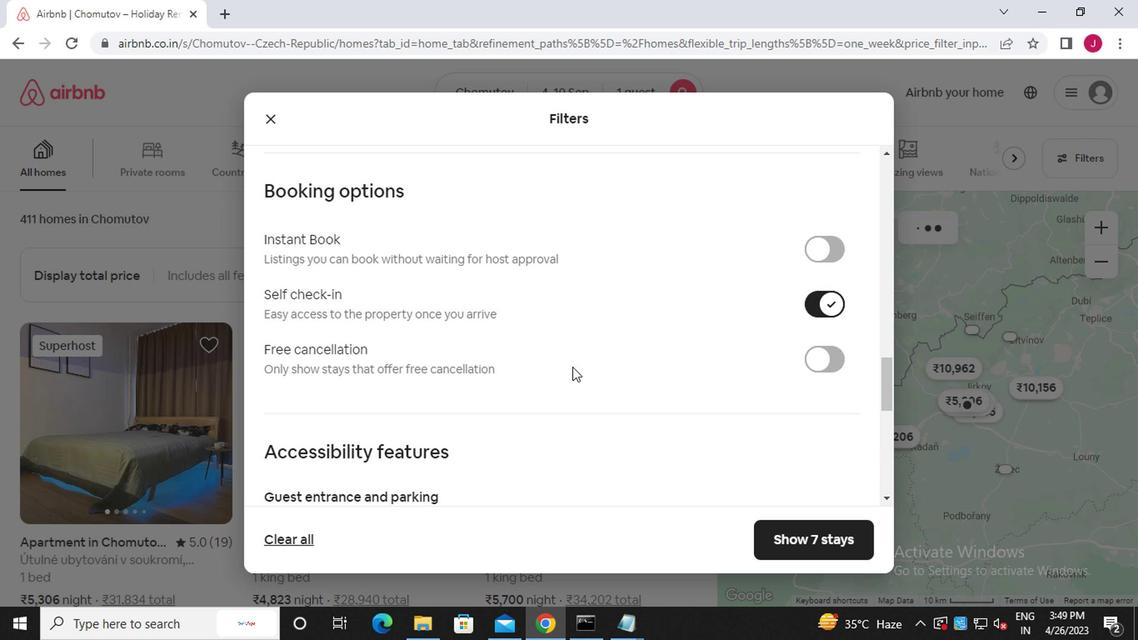 
Action: Mouse scrolled (561, 364) with delta (0, 0)
Screenshot: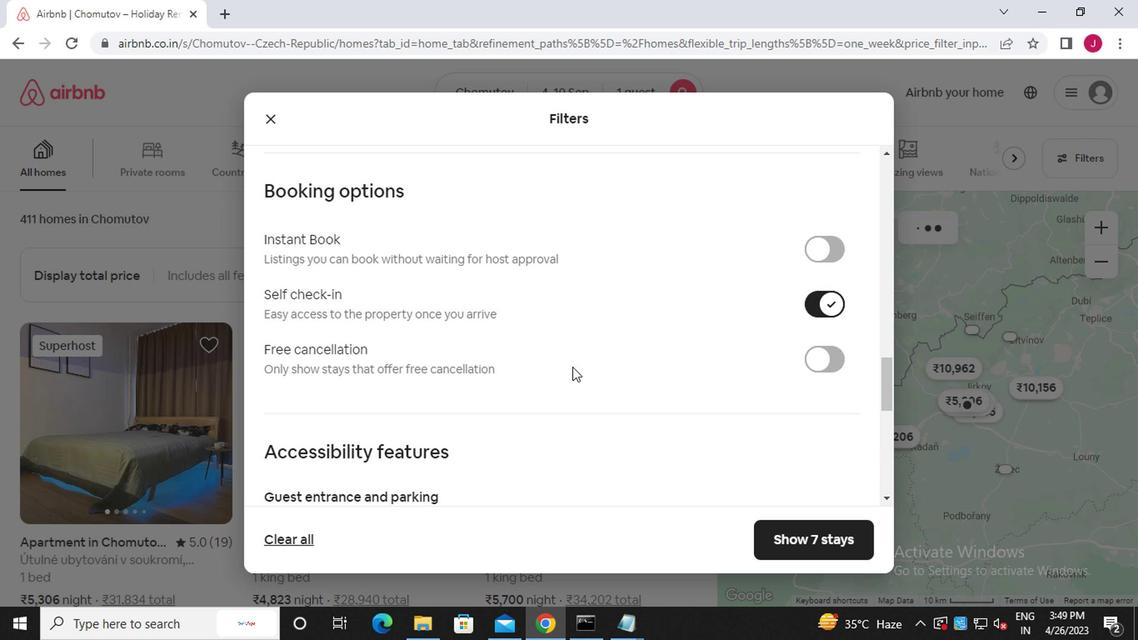 
Action: Mouse moved to (560, 365)
Screenshot: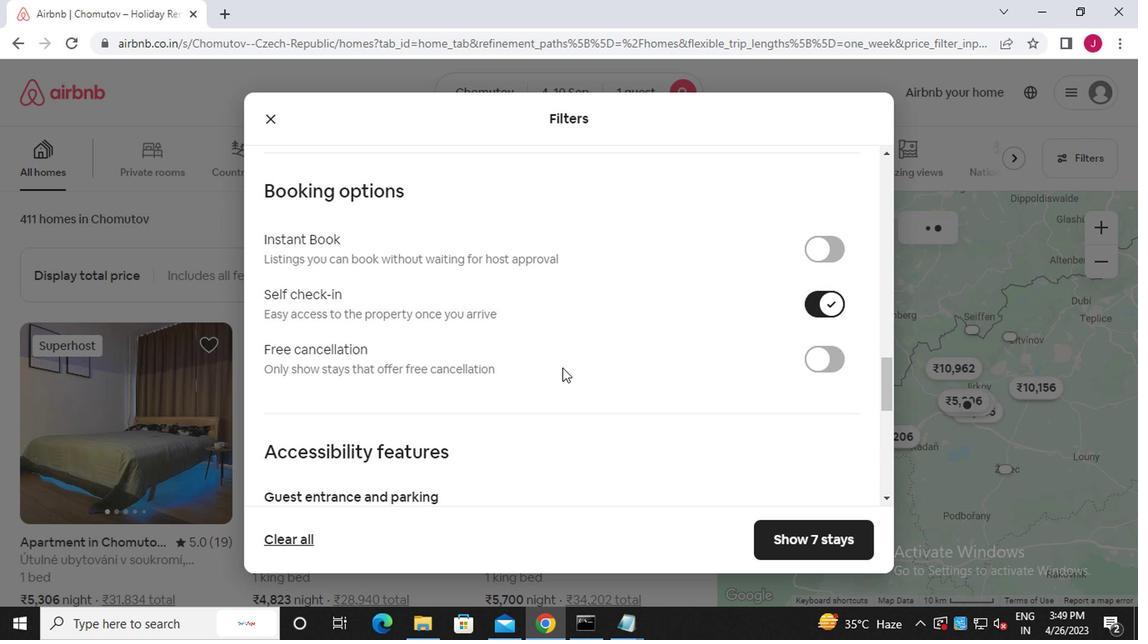 
Action: Mouse scrolled (560, 364) with delta (0, 0)
Screenshot: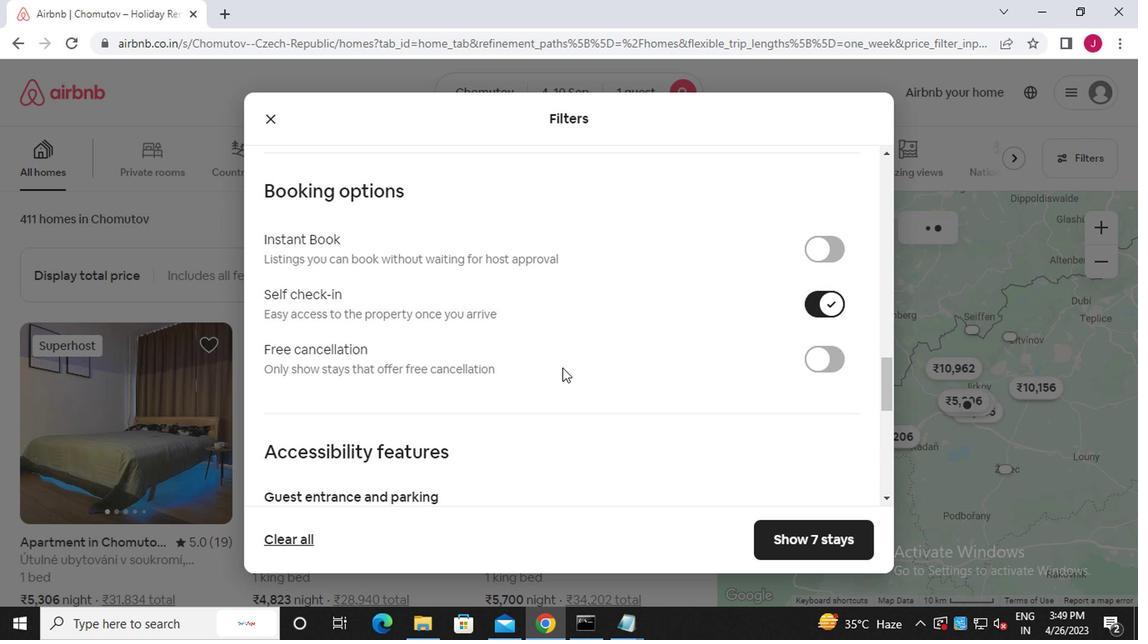 
Action: Mouse moved to (552, 368)
Screenshot: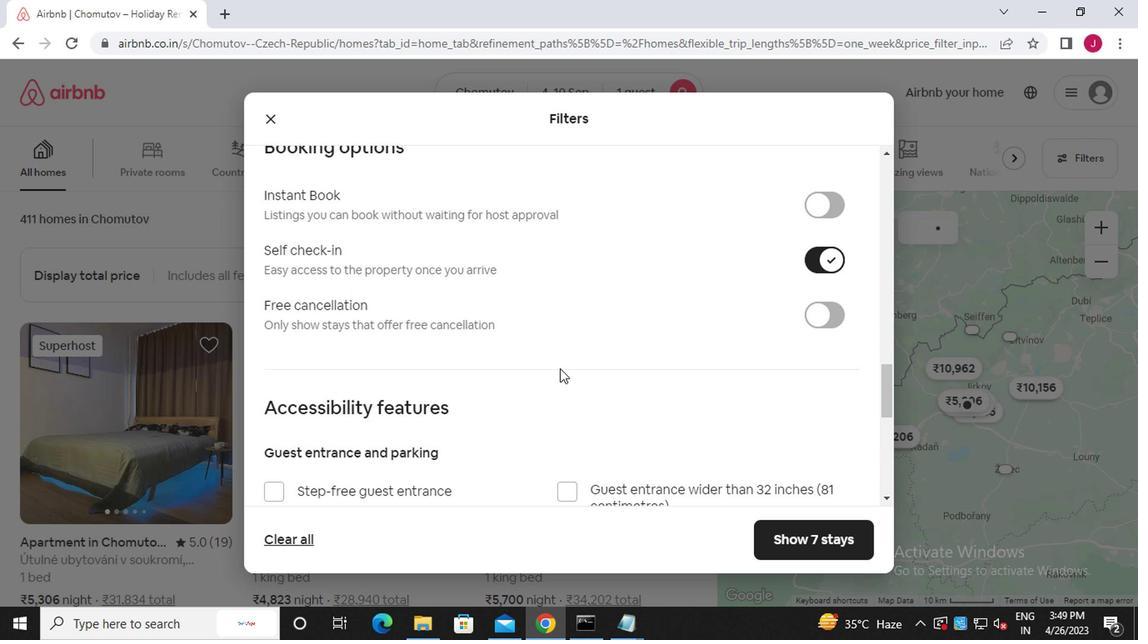
Action: Mouse scrolled (552, 367) with delta (0, -1)
Screenshot: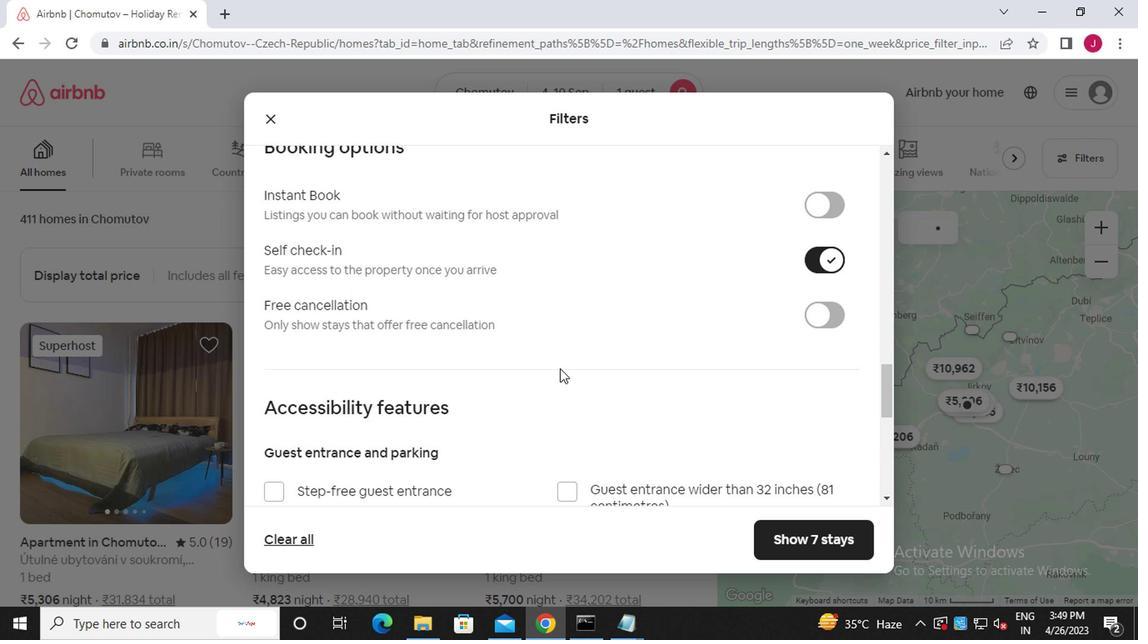 
Action: Mouse moved to (551, 369)
Screenshot: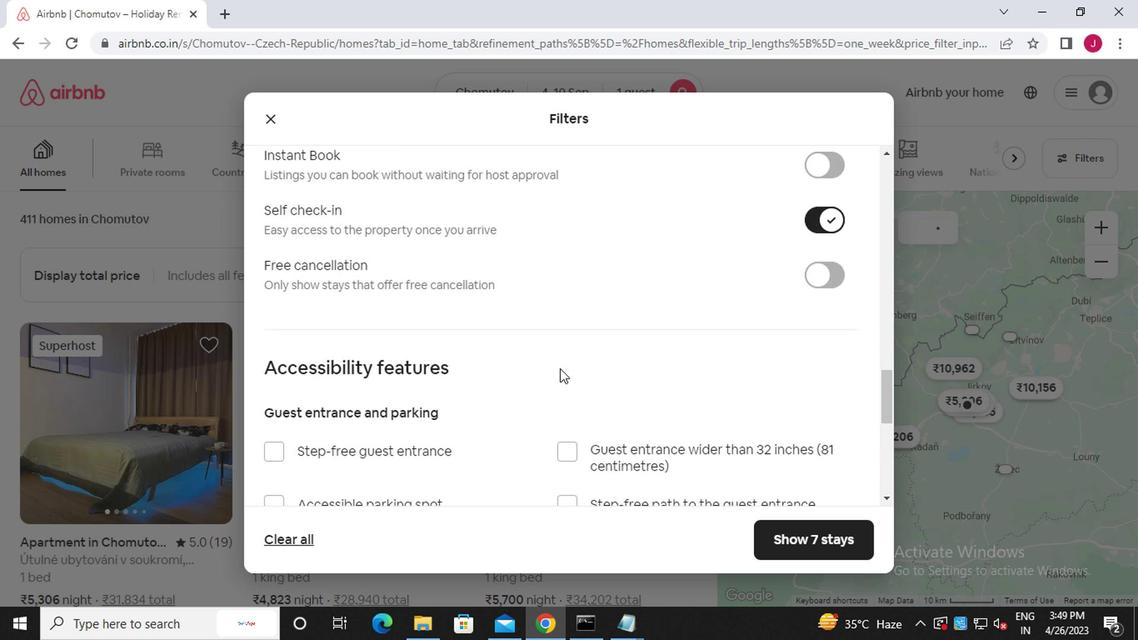 
Action: Mouse scrolled (551, 368) with delta (0, 0)
Screenshot: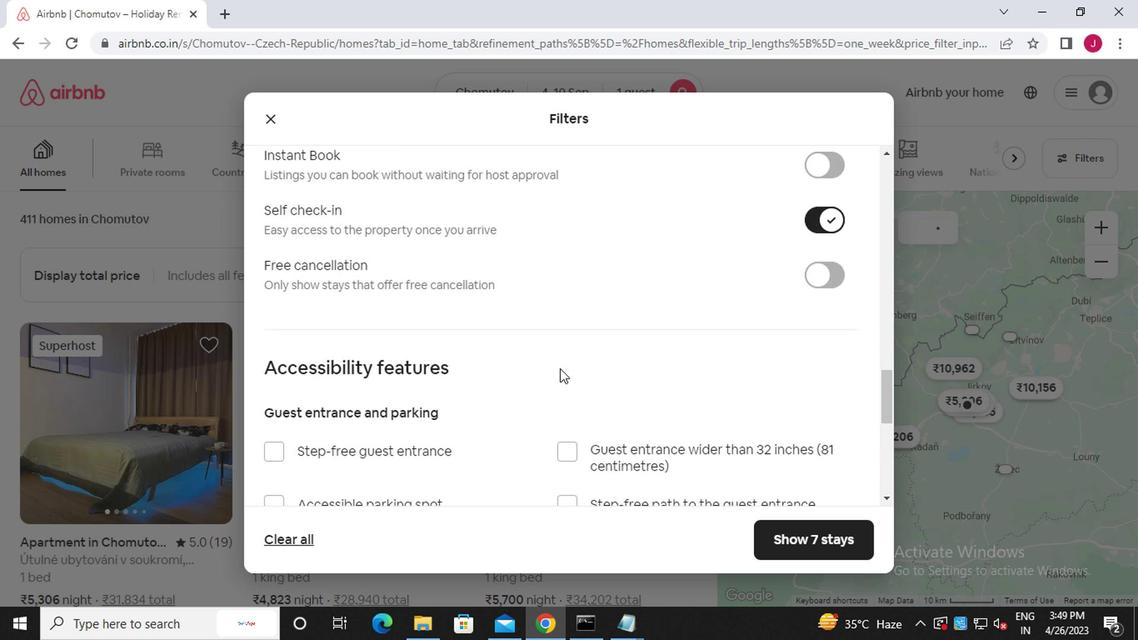 
Action: Mouse moved to (549, 370)
Screenshot: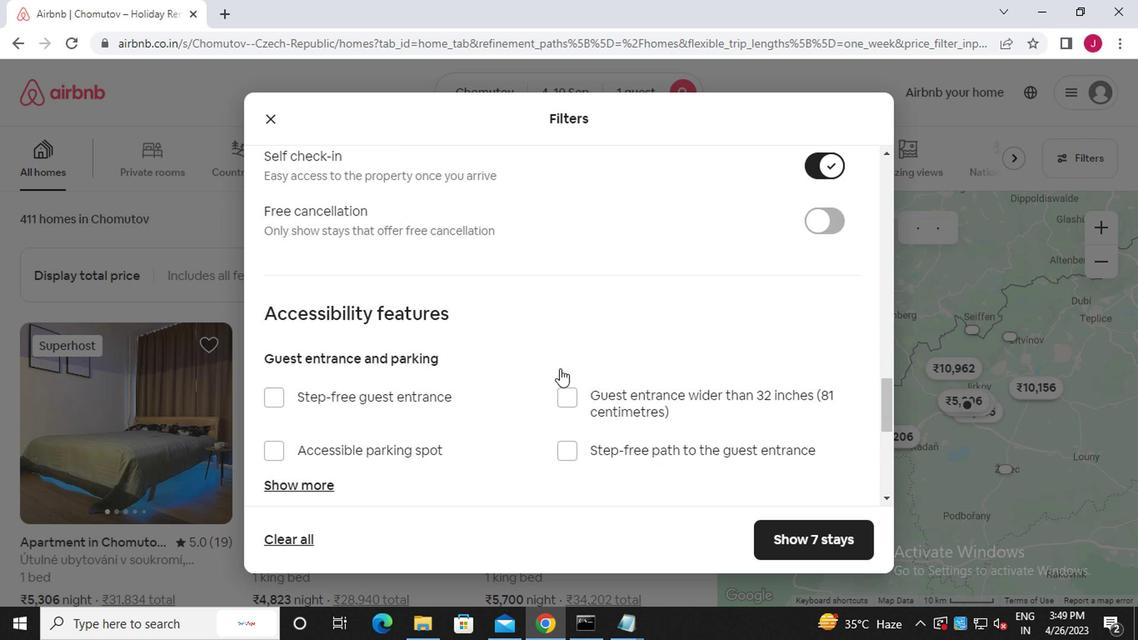 
Action: Mouse scrolled (549, 369) with delta (0, -1)
Screenshot: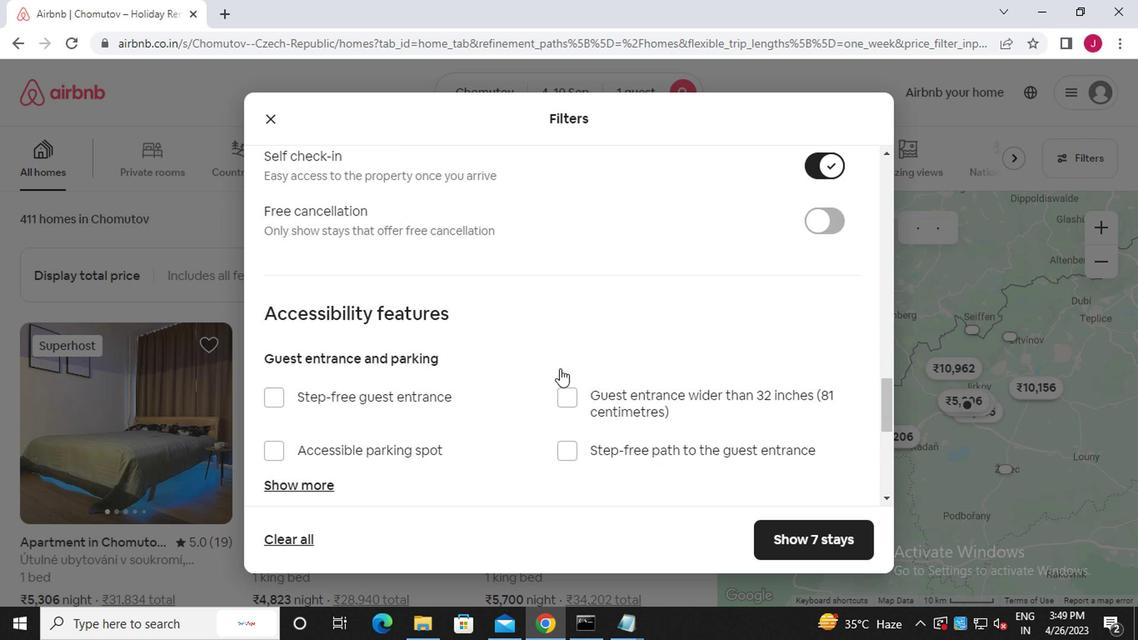 
Action: Mouse scrolled (549, 369) with delta (0, -1)
Screenshot: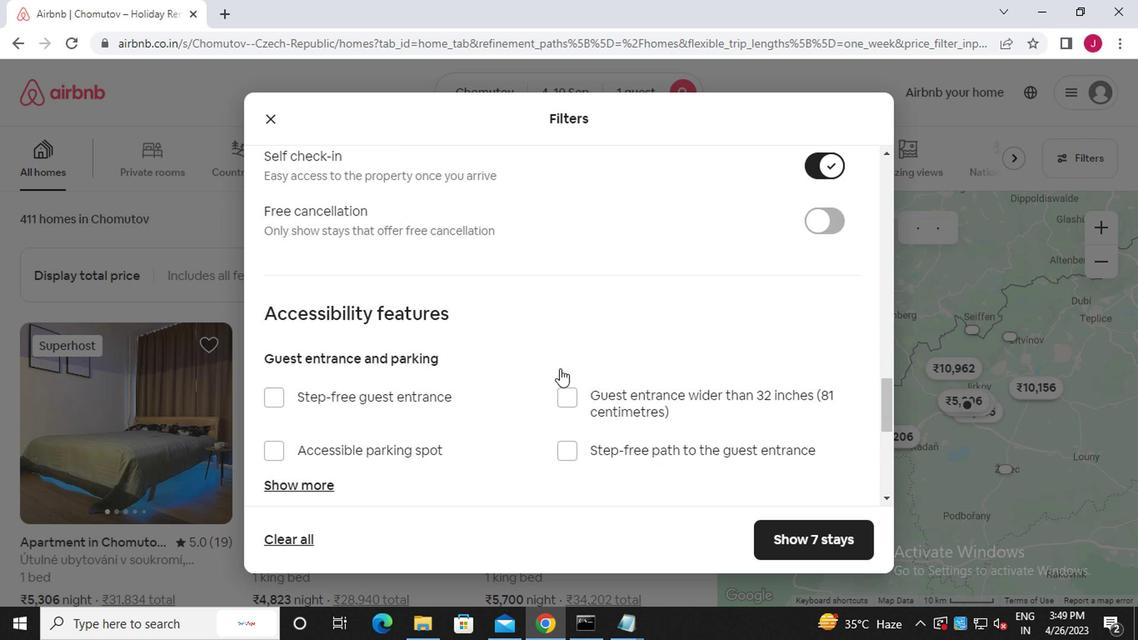 
Action: Mouse moved to (549, 370)
Screenshot: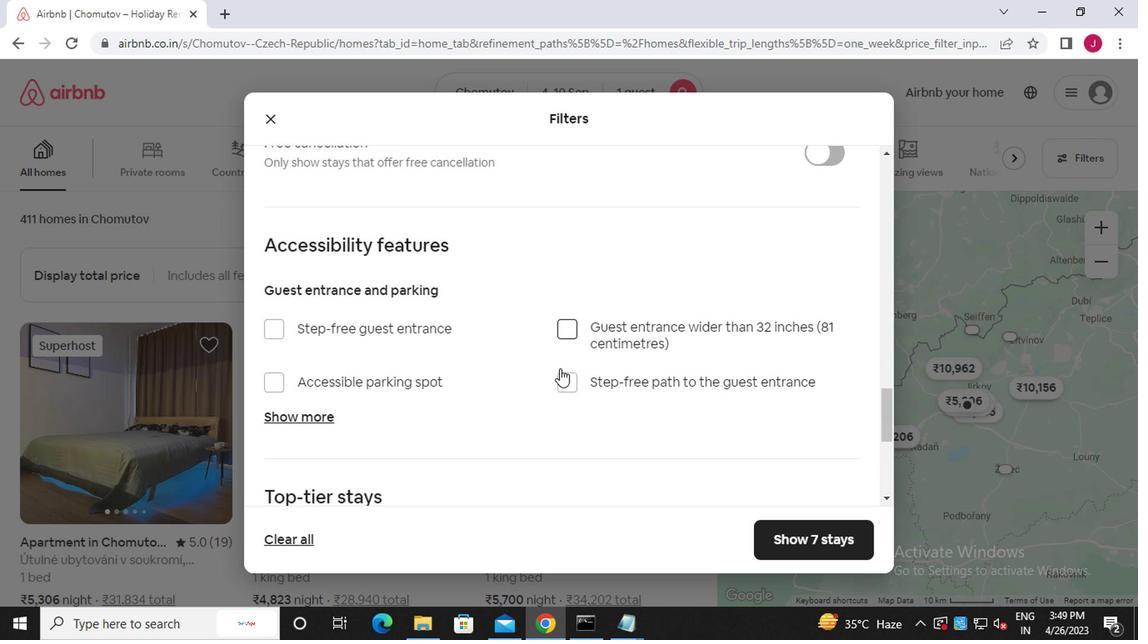 
Action: Mouse scrolled (549, 369) with delta (0, -1)
Screenshot: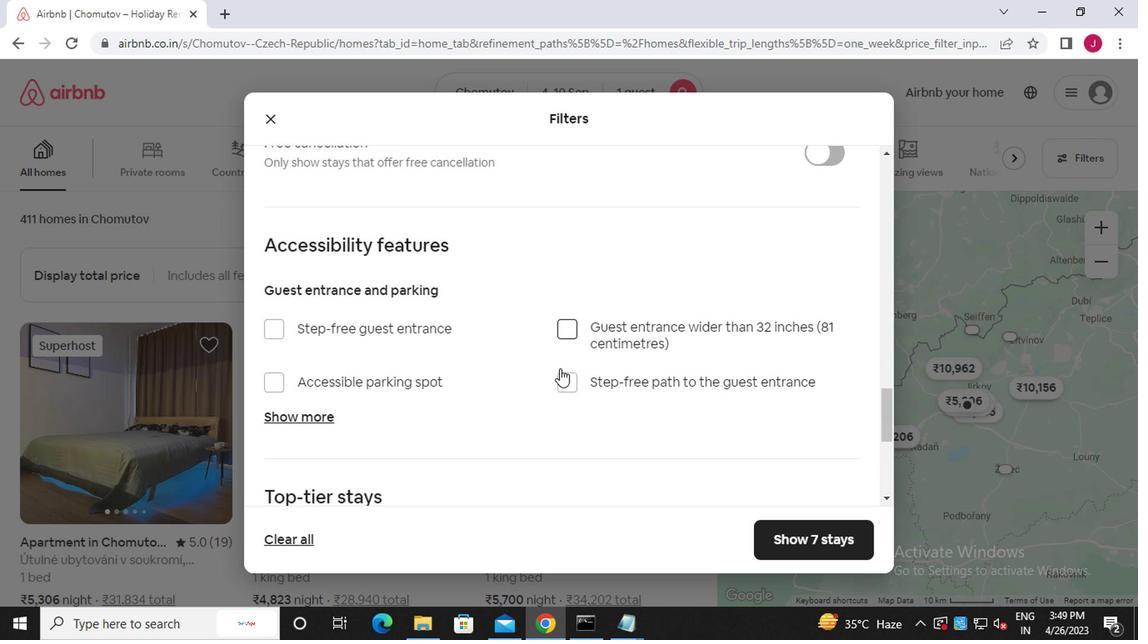 
Action: Mouse moved to (278, 386)
Screenshot: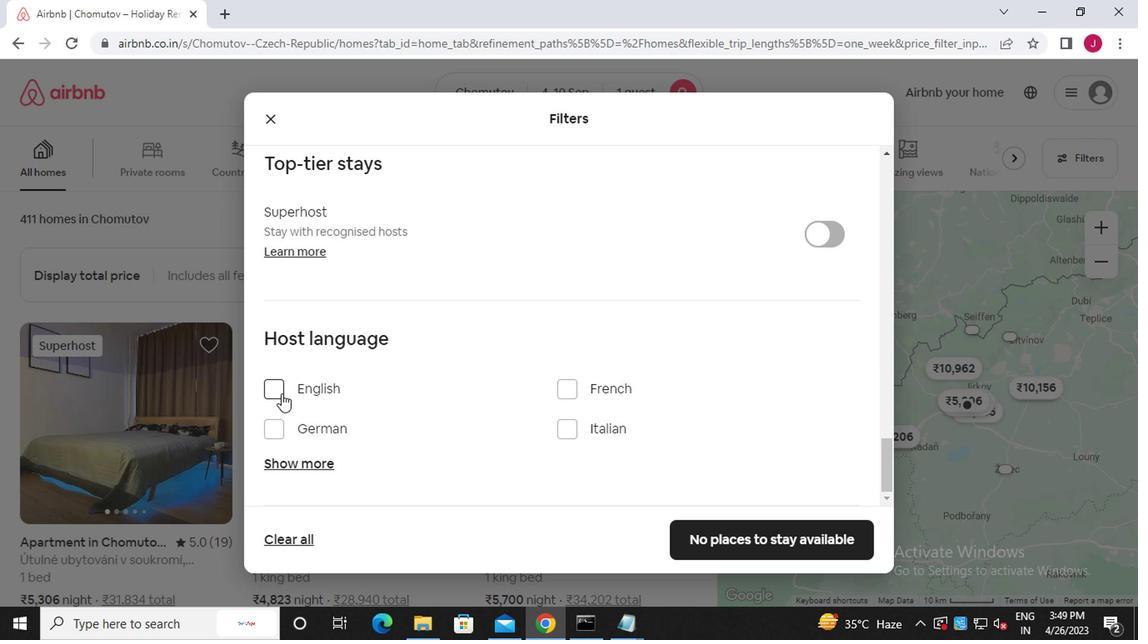 
Action: Mouse pressed left at (278, 386)
Screenshot: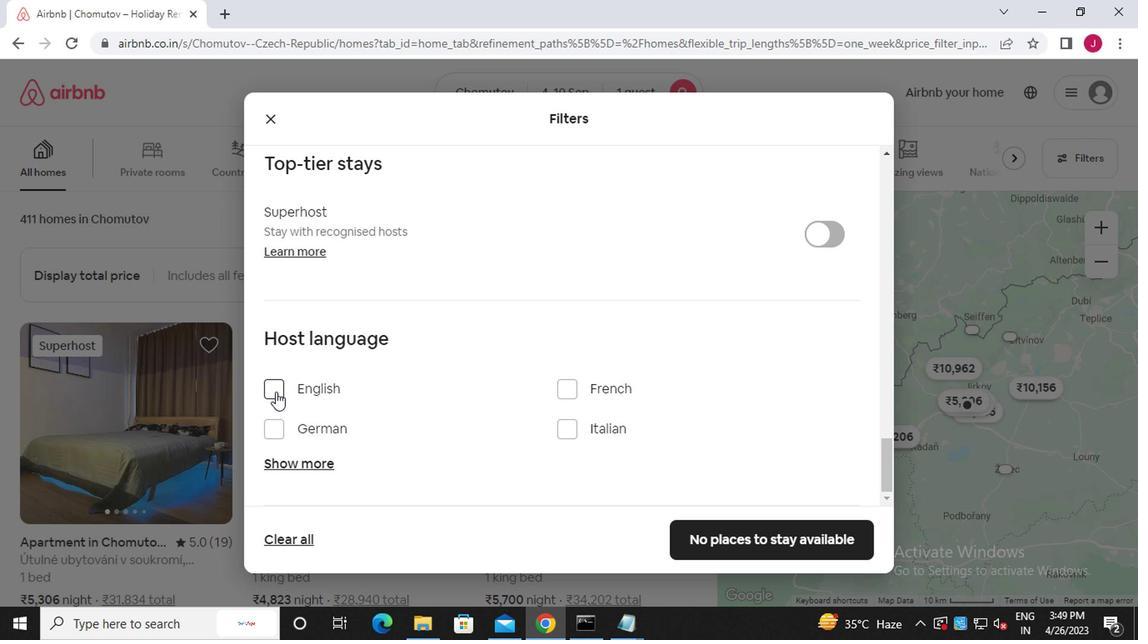 
Action: Mouse moved to (759, 523)
Screenshot: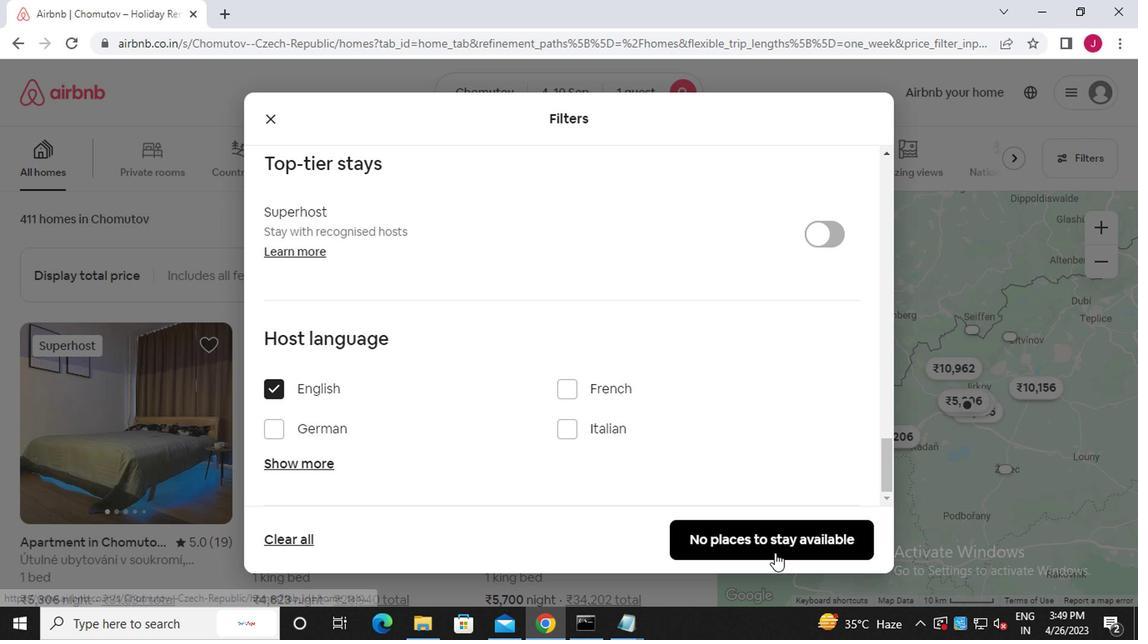 
Action: Mouse pressed left at (759, 523)
Screenshot: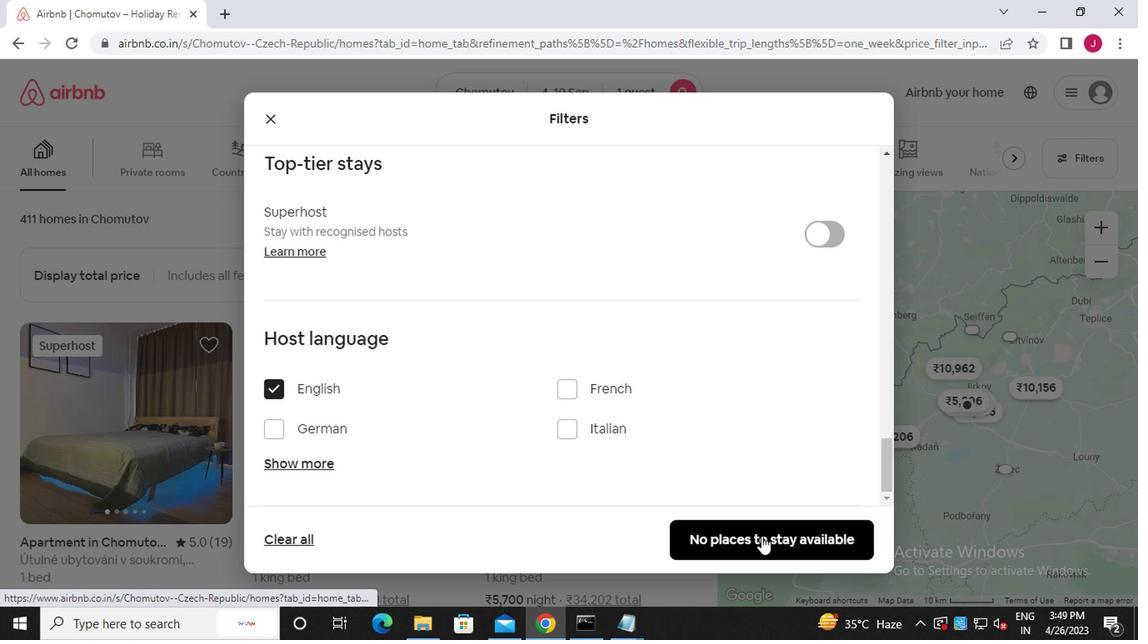 
Action: Mouse moved to (751, 516)
Screenshot: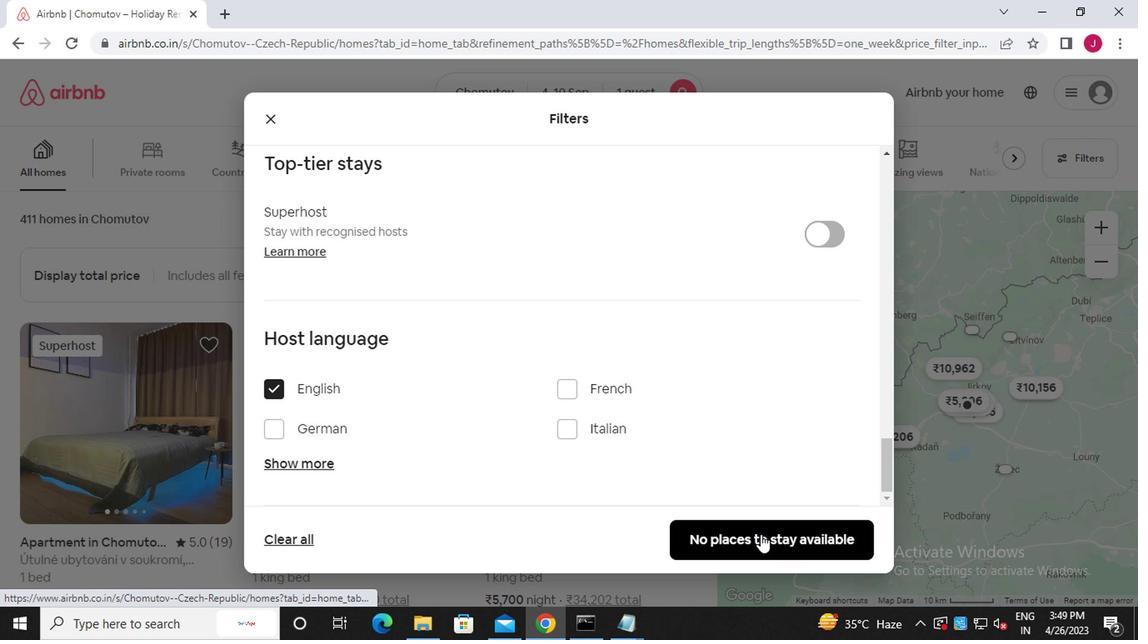 
